 Task: Slide 1 - Science Fair Newsletter.
Action: Mouse moved to (27, 88)
Screenshot: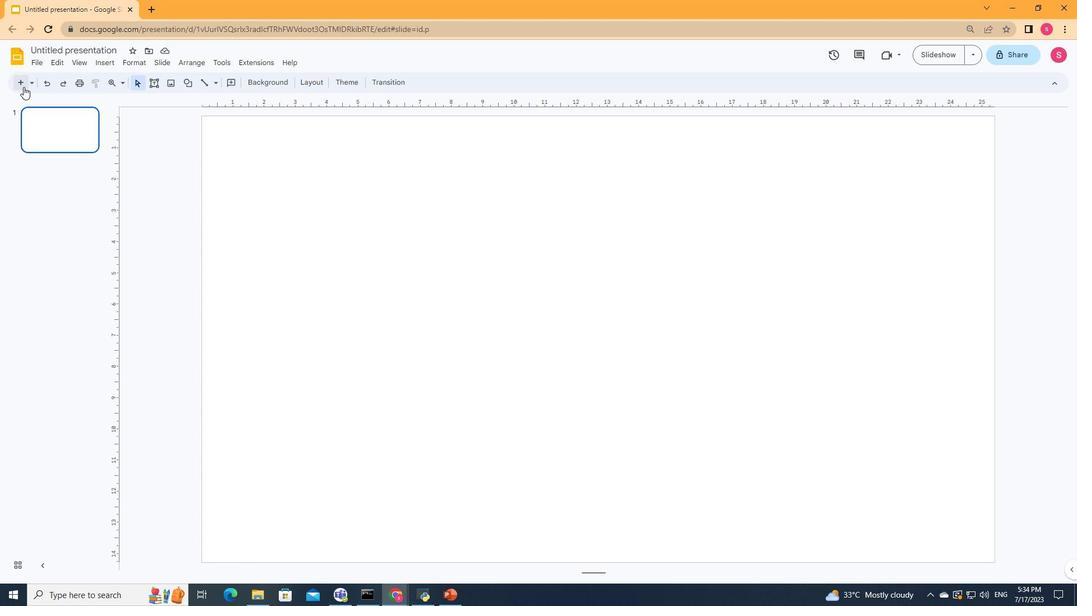 
Action: Mouse pressed left at (27, 88)
Screenshot: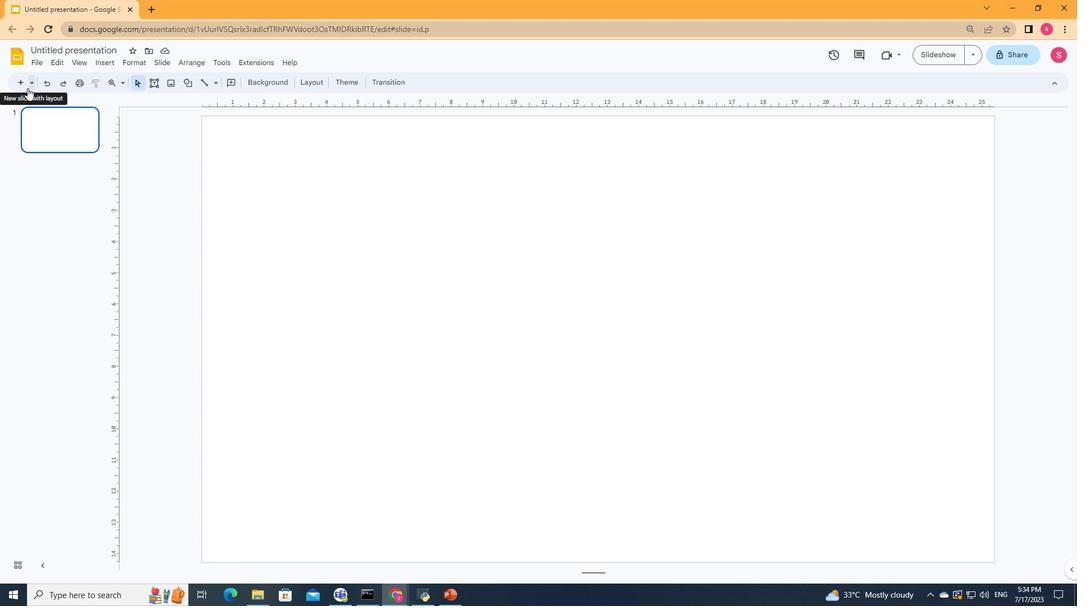 
Action: Mouse moved to (42, 116)
Screenshot: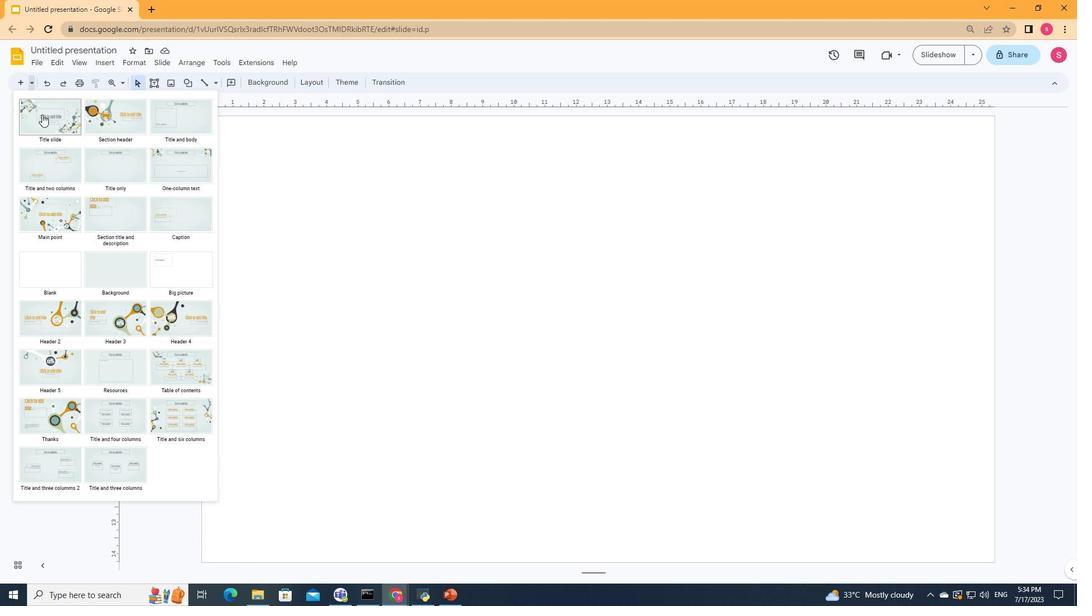 
Action: Mouse pressed left at (42, 116)
Screenshot: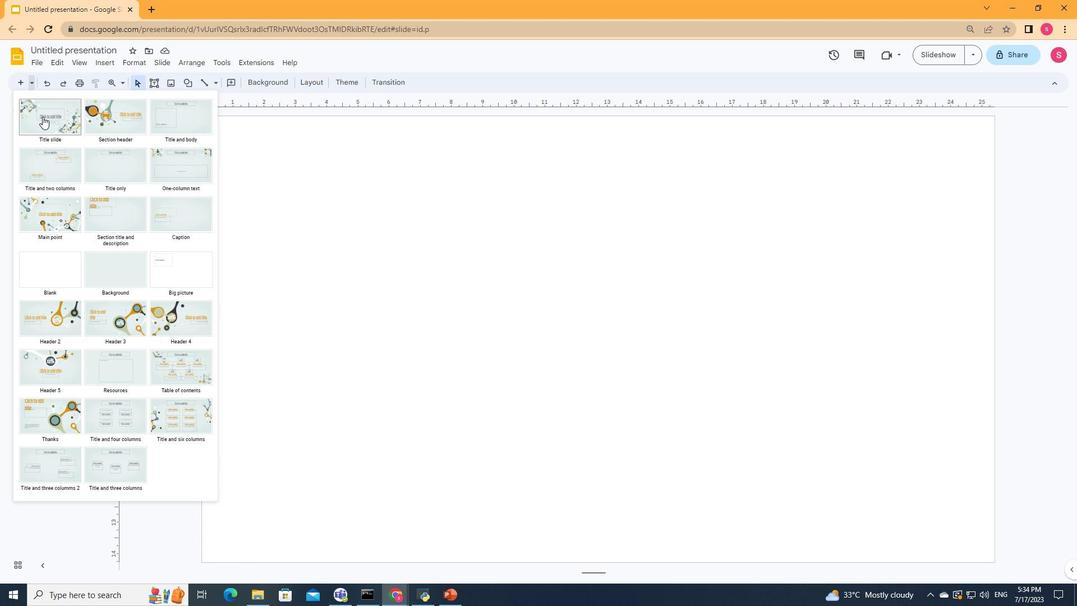 
Action: Mouse moved to (596, 348)
Screenshot: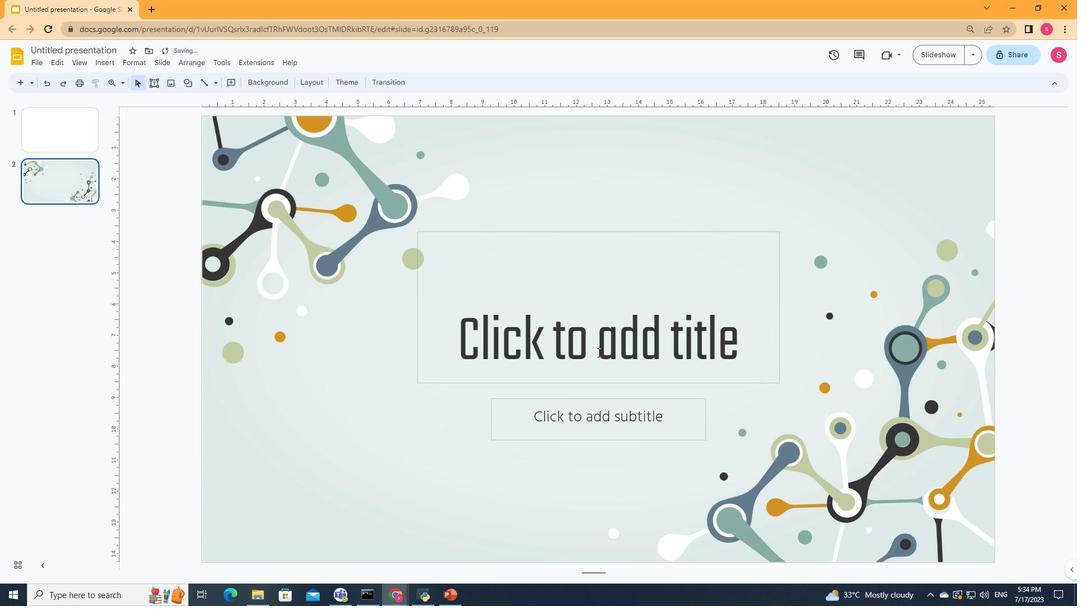 
Action: Mouse pressed left at (596, 348)
Screenshot: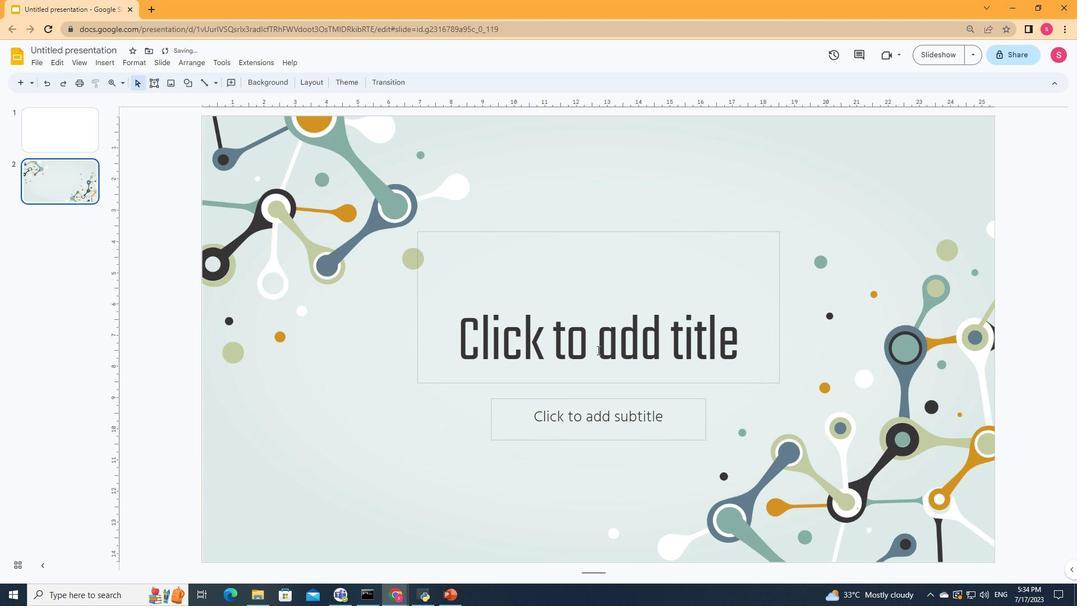 
Action: Mouse moved to (74, 122)
Screenshot: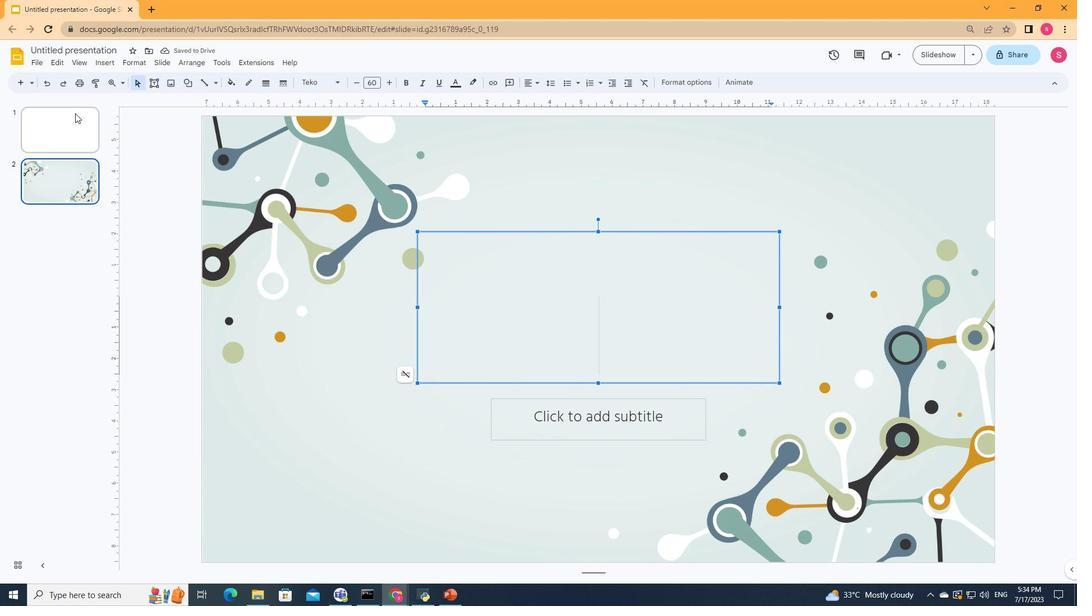 
Action: Mouse pressed left at (74, 122)
Screenshot: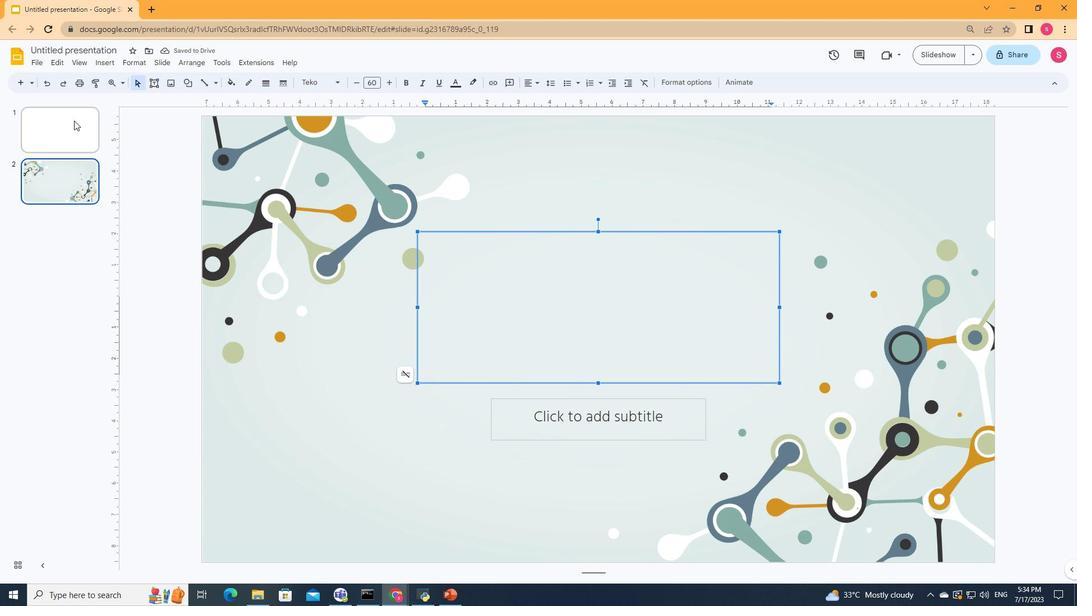 
Action: Key pressed <Key.delete>
Screenshot: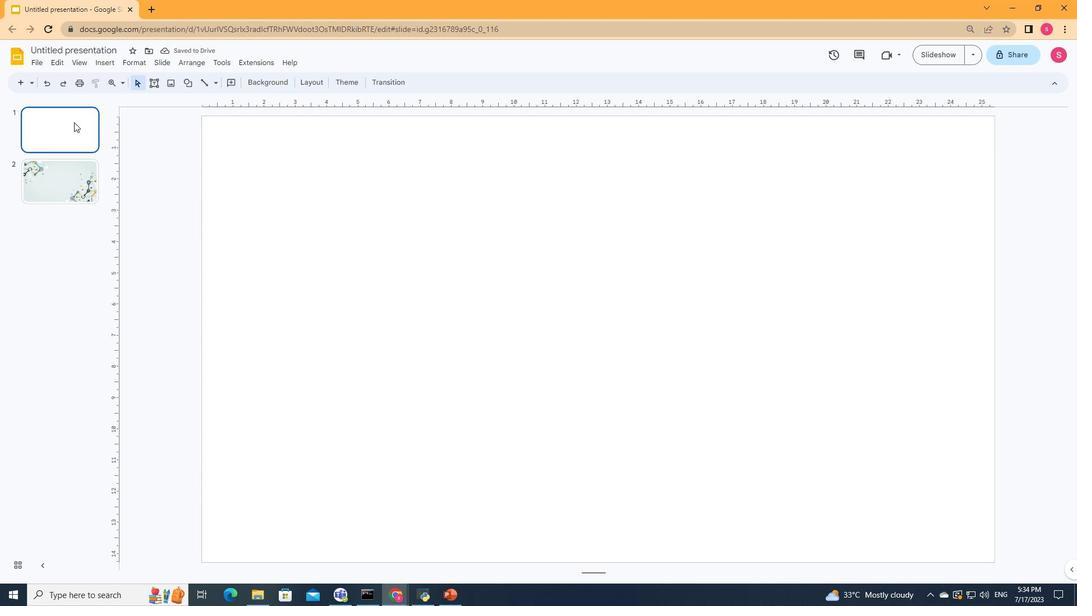 
Action: Mouse moved to (511, 278)
Screenshot: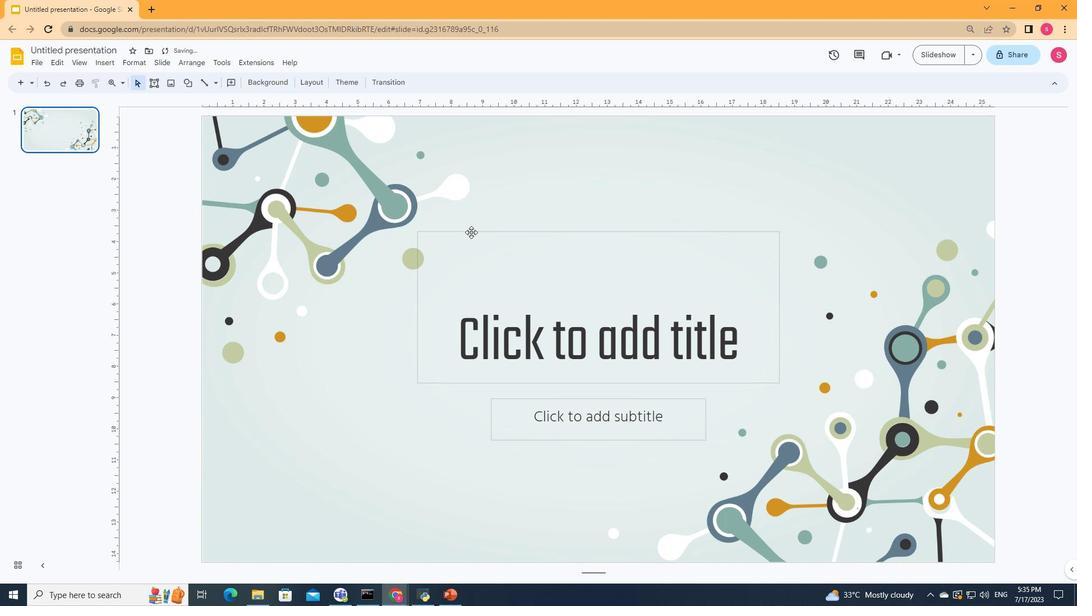
Action: Mouse pressed left at (511, 278)
Screenshot: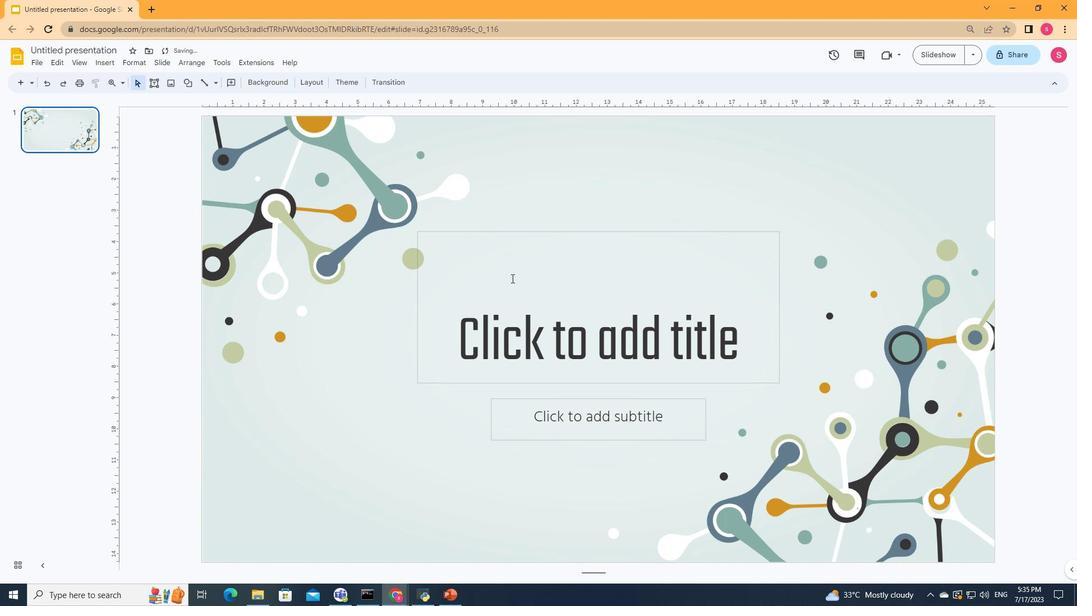 
Action: Key pressed <Key.shift><Key.shift><Key.shift>Sc<Key.backspace><Key.shift>CIENCE<Key.space>FAIR<Key.space>NEWSLETTER
Screenshot: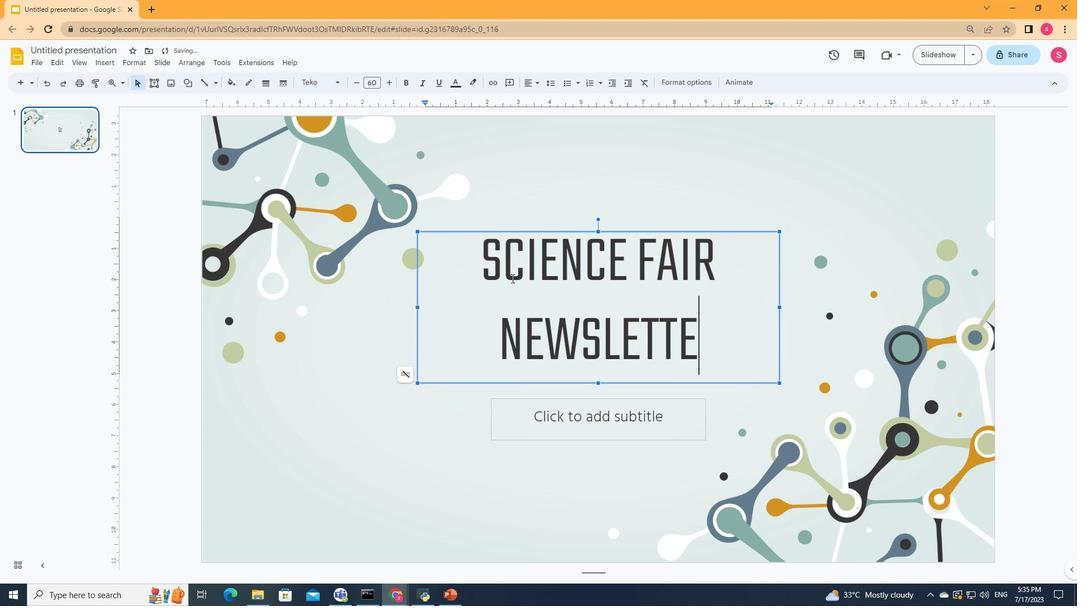
Action: Mouse moved to (622, 429)
Screenshot: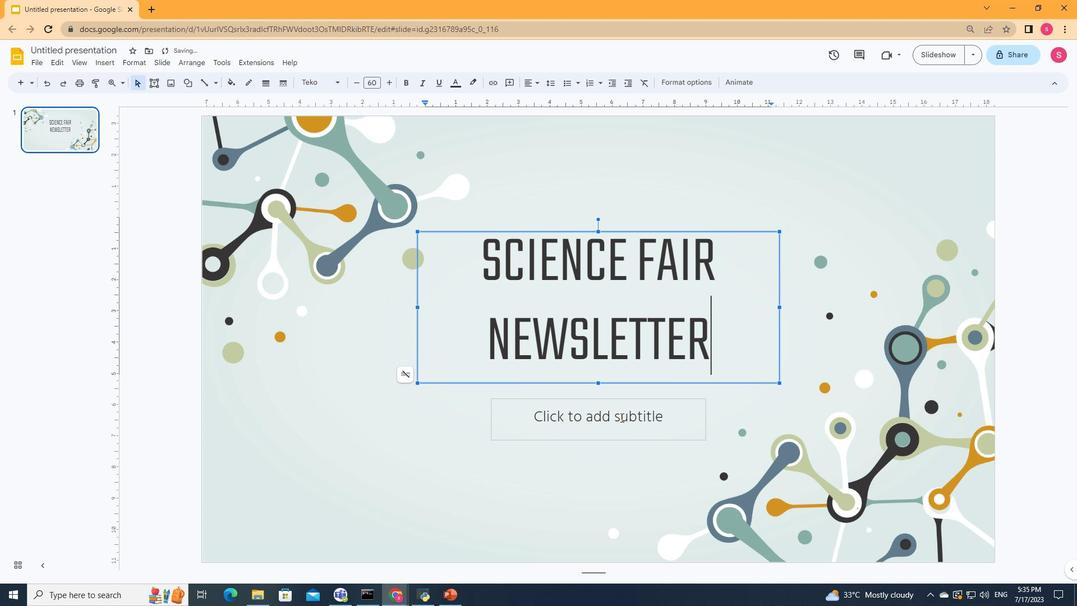 
Action: Mouse pressed left at (622, 429)
Screenshot: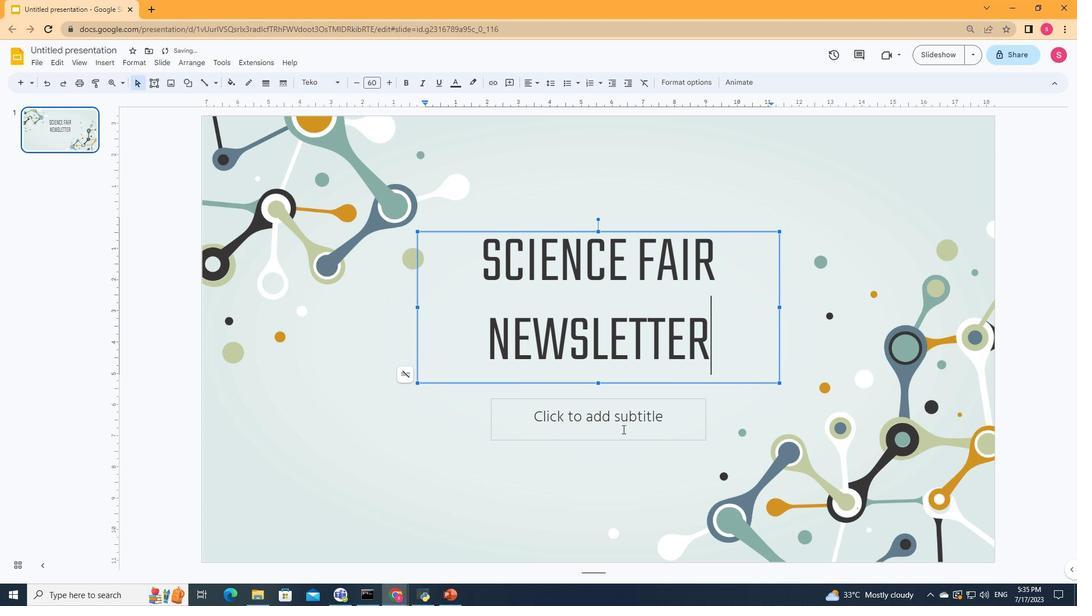 
Action: Key pressed <Key.shift><Key.shift><Key.shift><Key.shift><Key.shift><Key.shift>Here<Key.space>is<Key.space>where<Key.space>your<Key.space>presentation<Key.space>begins
Screenshot: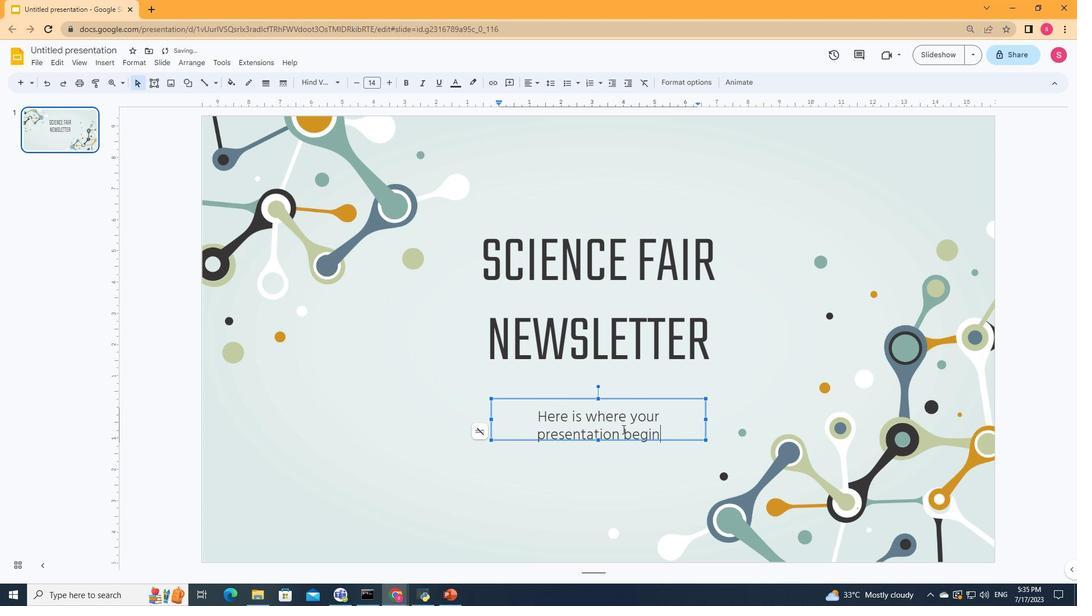 
Action: Mouse moved to (786, 408)
Screenshot: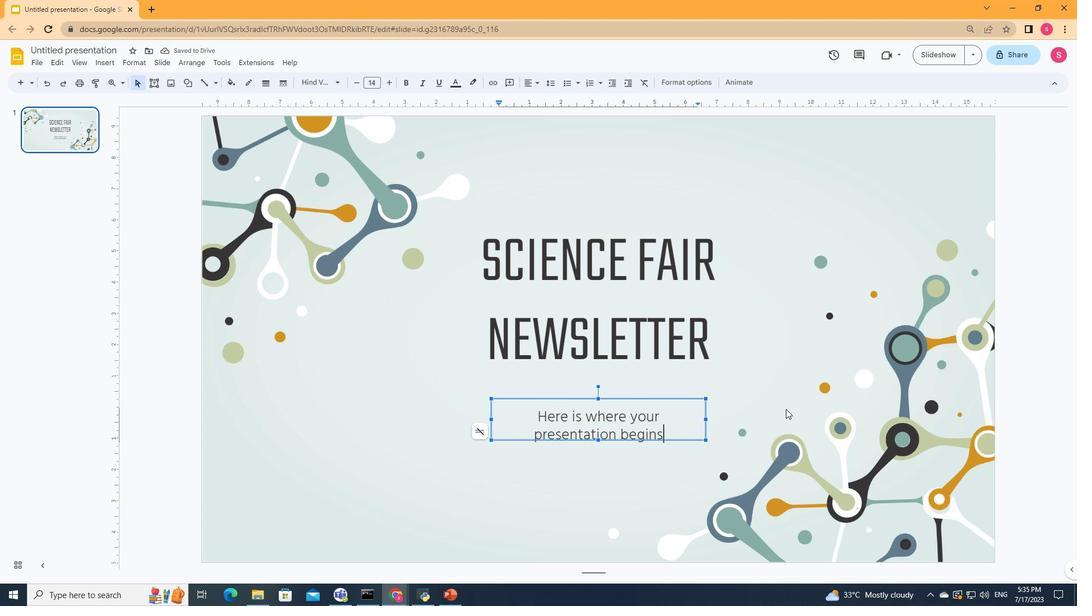 
Action: Mouse pressed left at (786, 408)
Screenshot: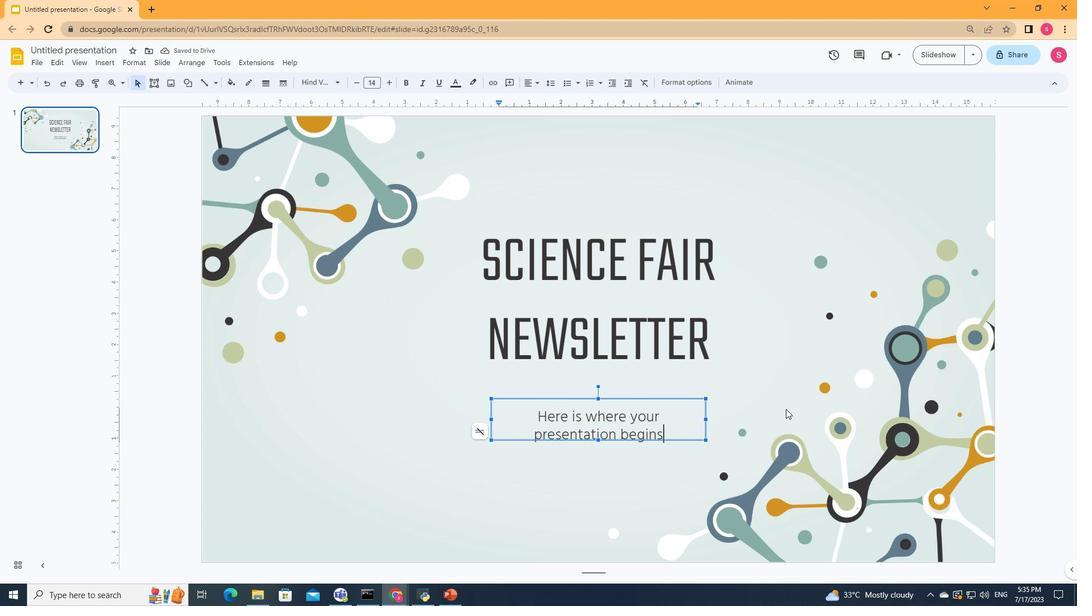 
Action: Mouse moved to (394, 76)
Screenshot: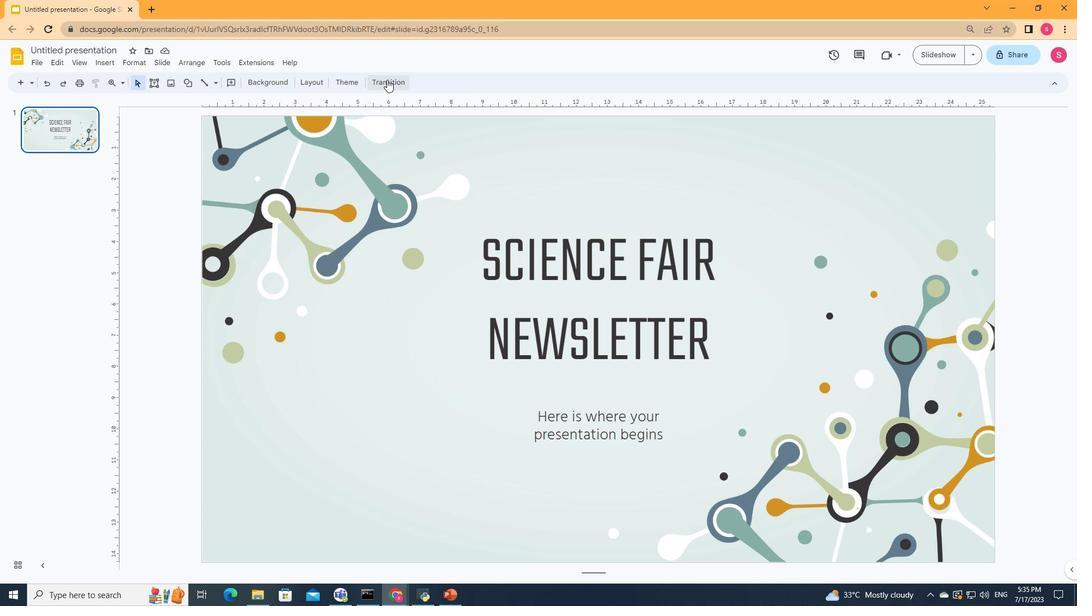 
Action: Mouse pressed left at (394, 76)
Screenshot: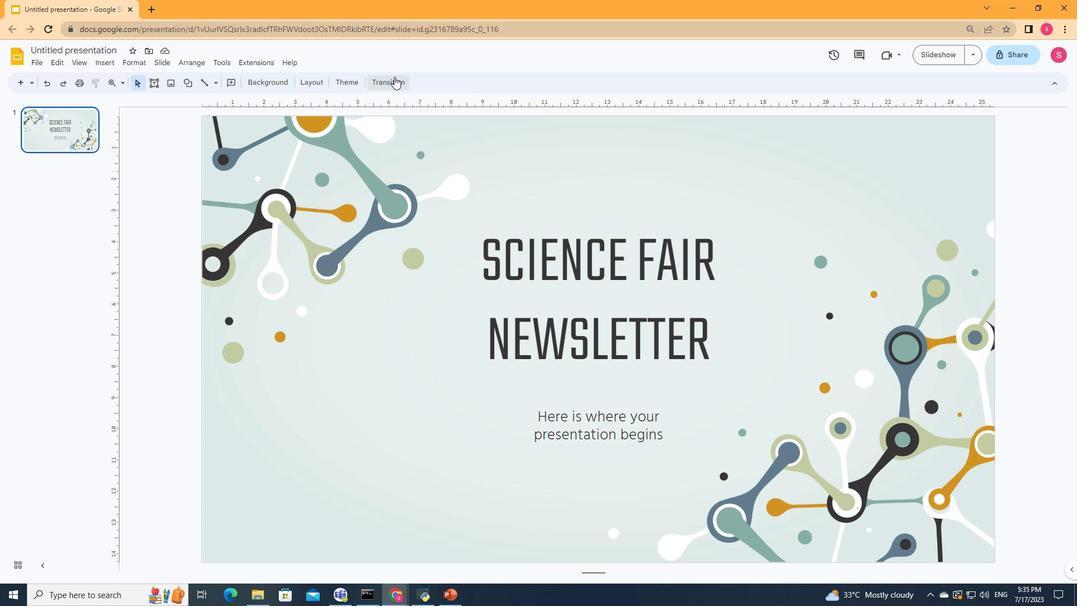 
Action: Mouse moved to (1043, 183)
Screenshot: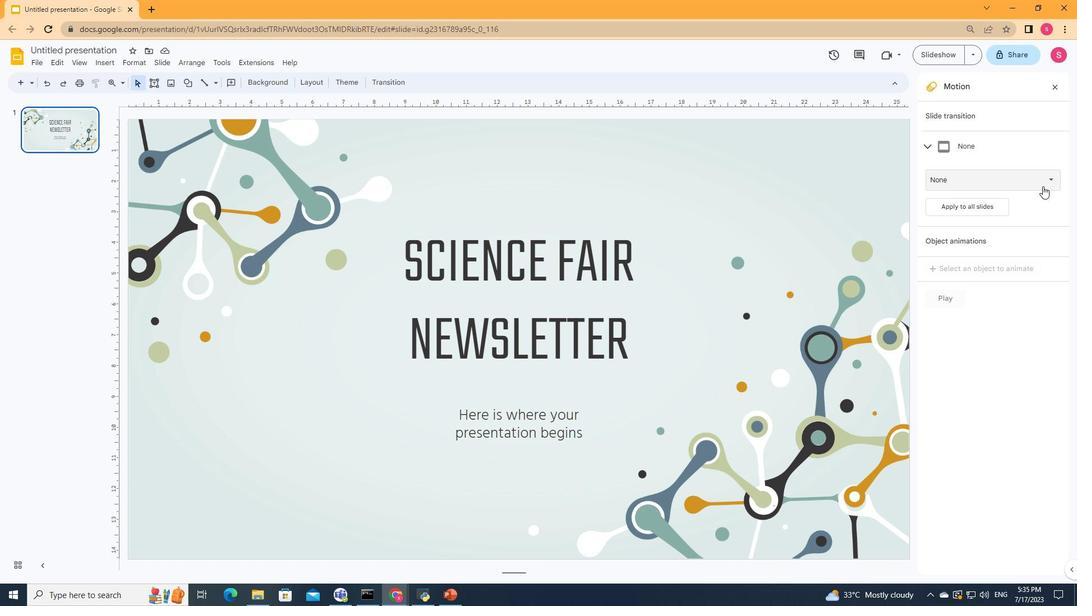 
Action: Mouse pressed left at (1043, 183)
Screenshot: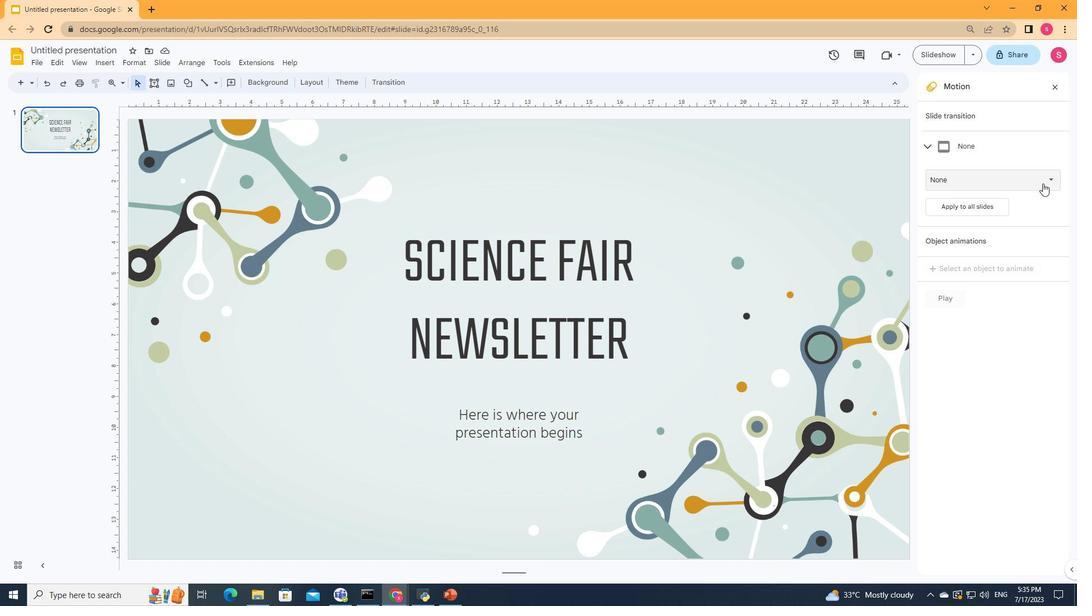 
Action: Mouse moved to (960, 286)
Screenshot: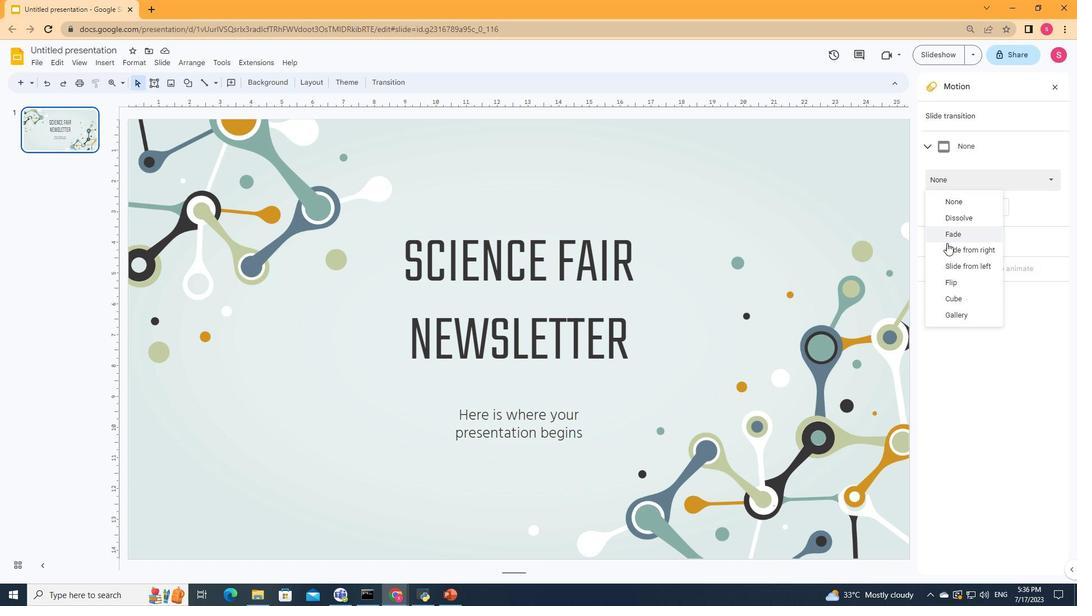 
Action: Mouse pressed left at (960, 286)
Screenshot: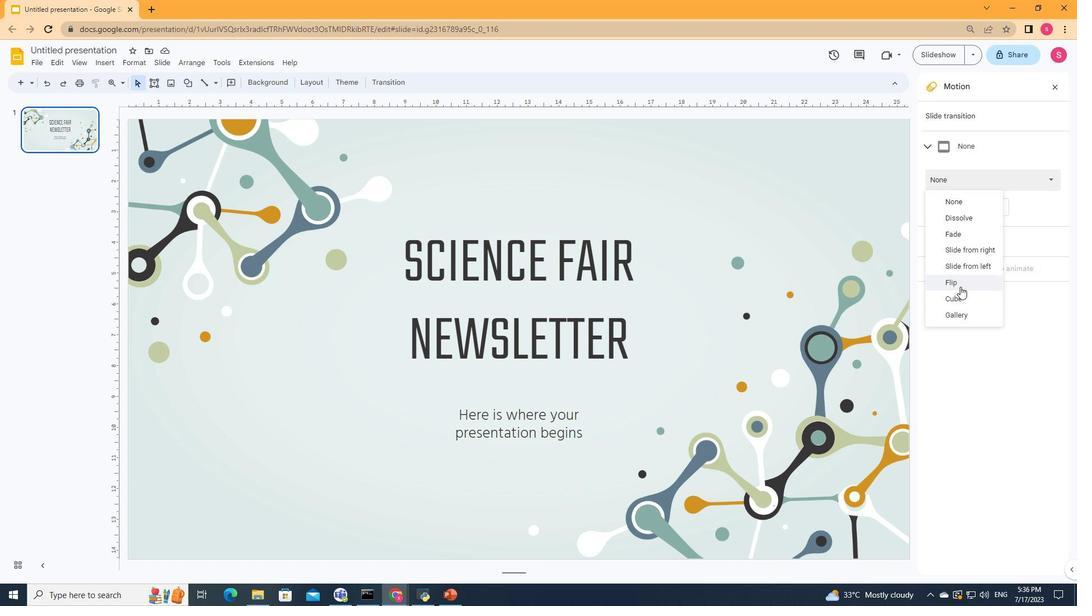 
Action: Mouse moved to (1043, 202)
Screenshot: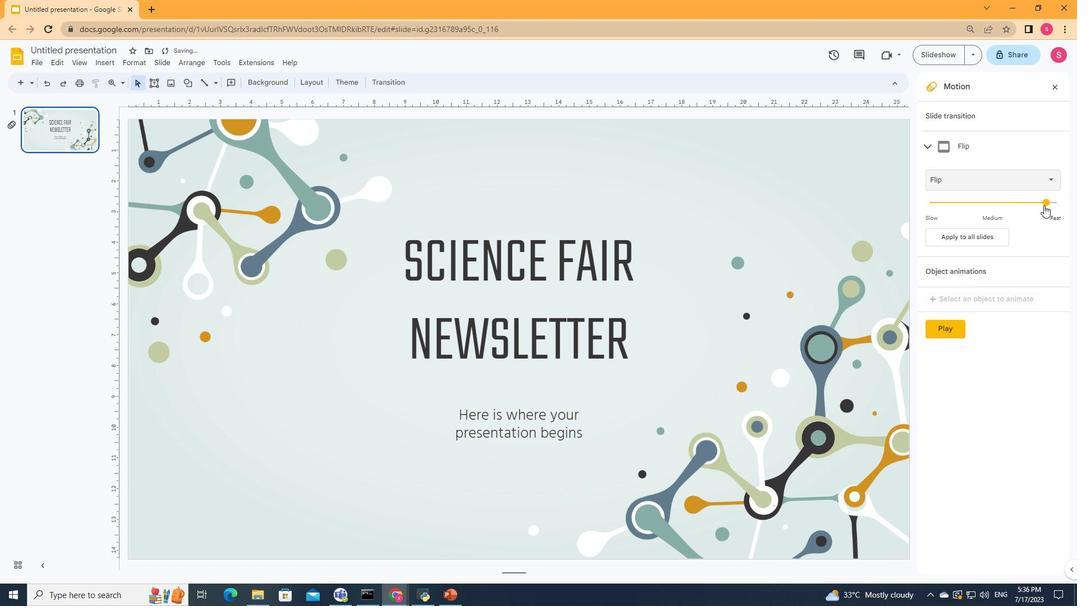 
Action: Mouse pressed left at (1043, 202)
Screenshot: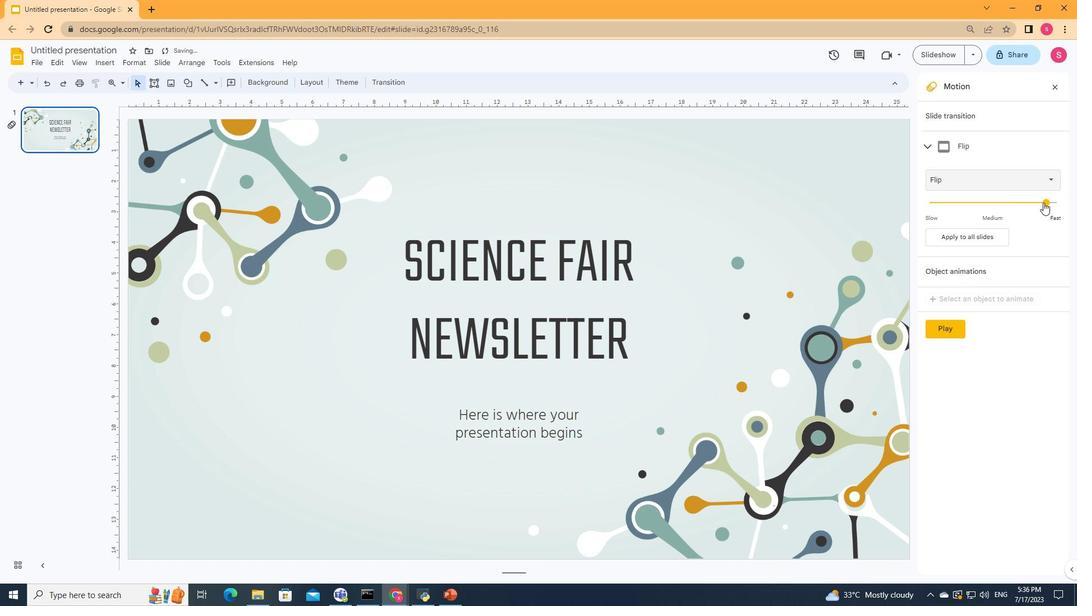 
Action: Mouse moved to (947, 327)
Screenshot: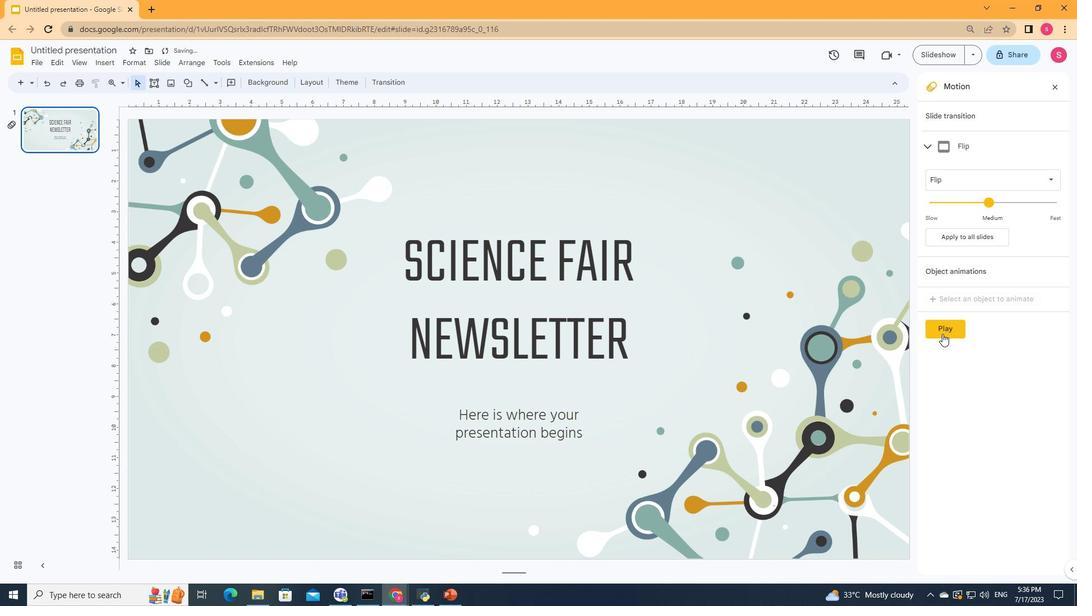 
Action: Mouse pressed left at (947, 327)
Screenshot: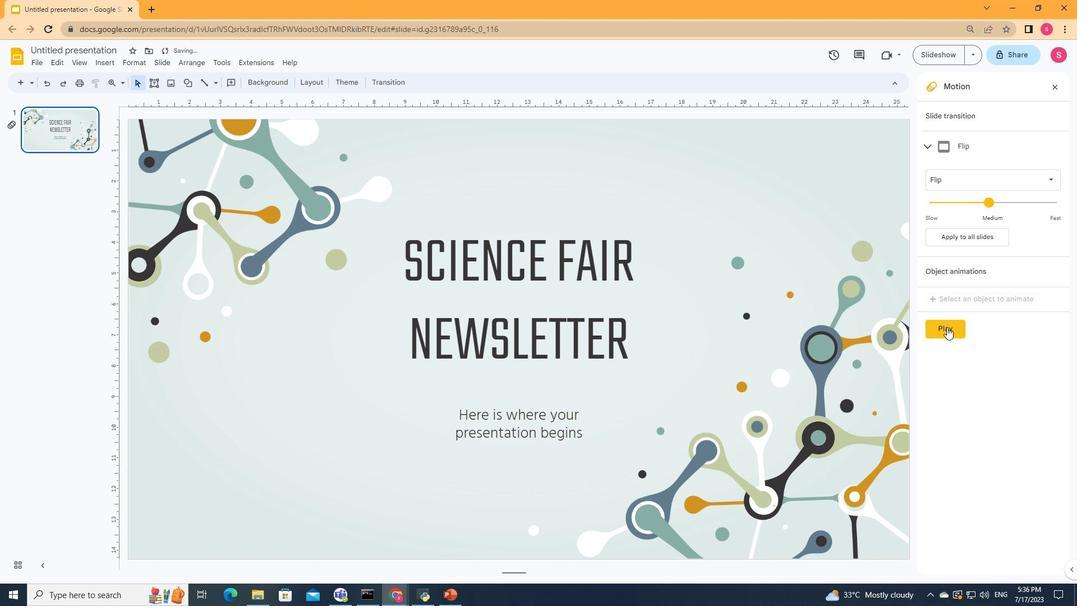 
Action: Mouse moved to (550, 297)
Screenshot: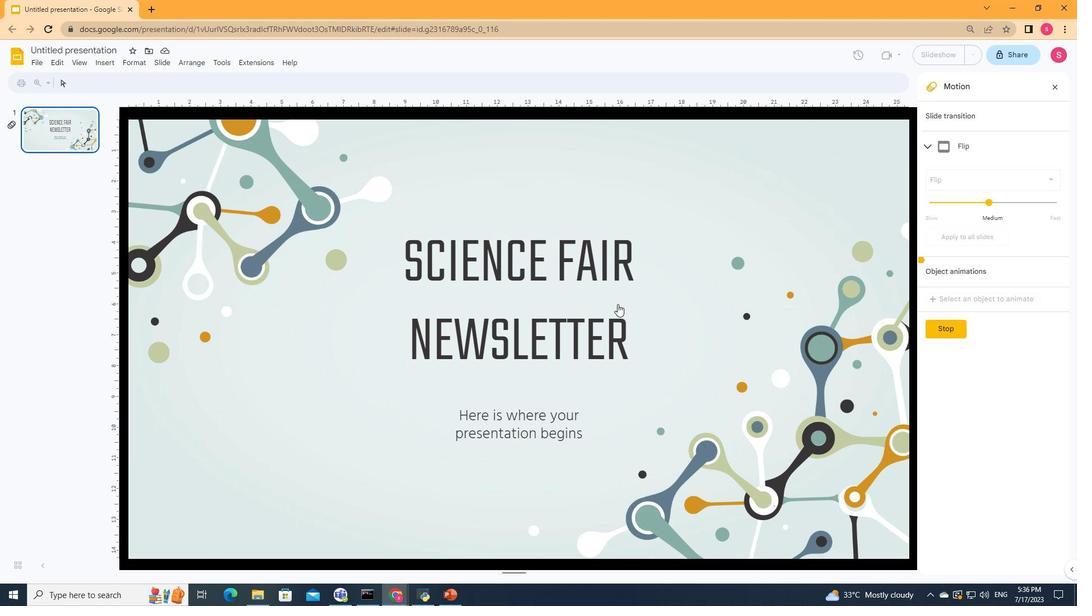 
Action: Mouse pressed left at (550, 297)
Screenshot: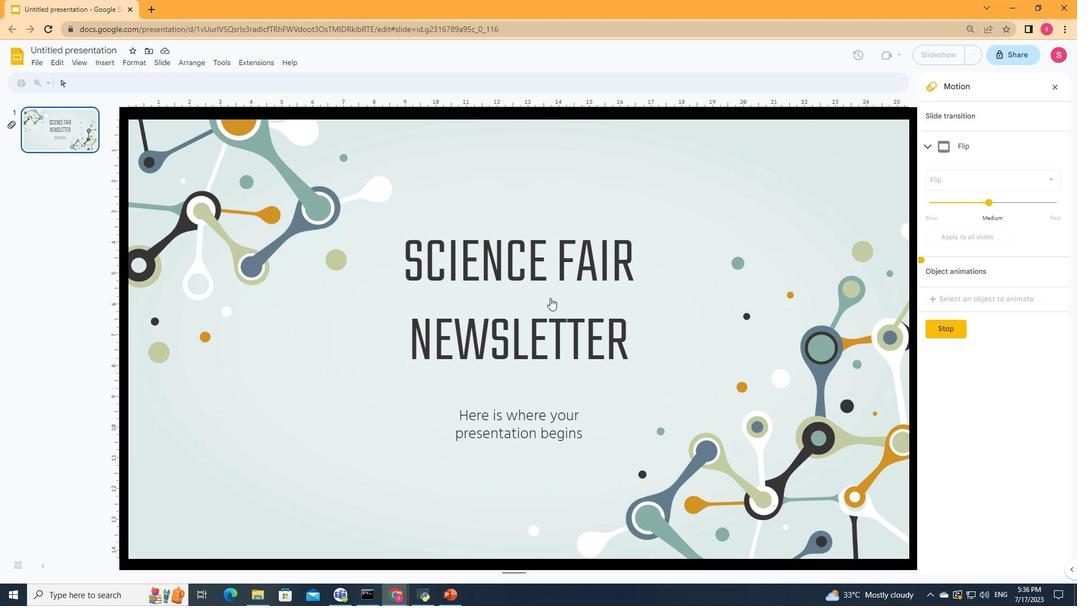 
Action: Mouse pressed left at (550, 297)
Screenshot: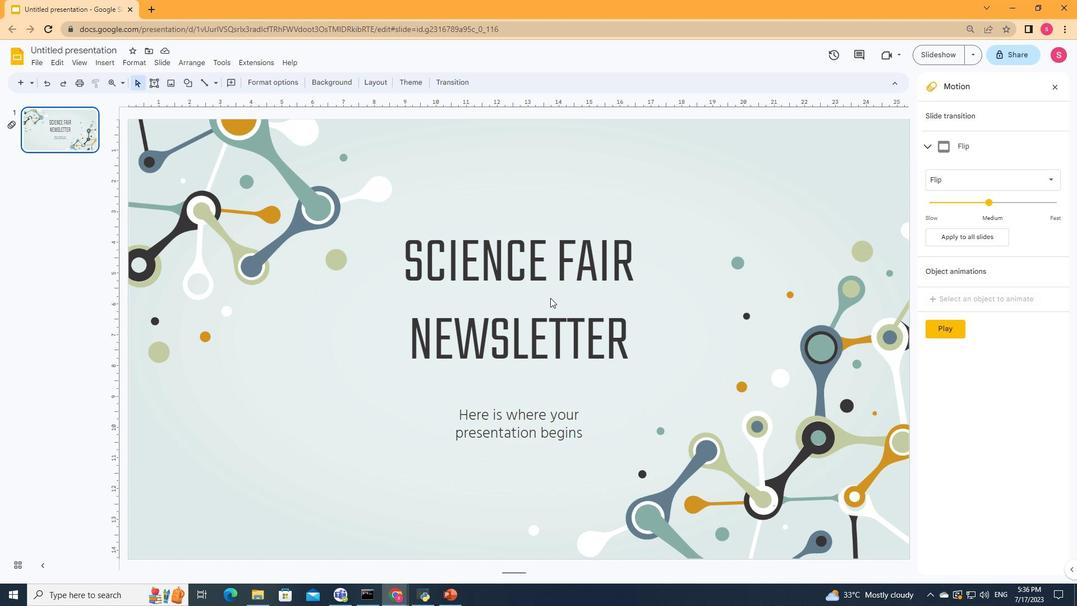 
Action: Mouse moved to (937, 202)
Screenshot: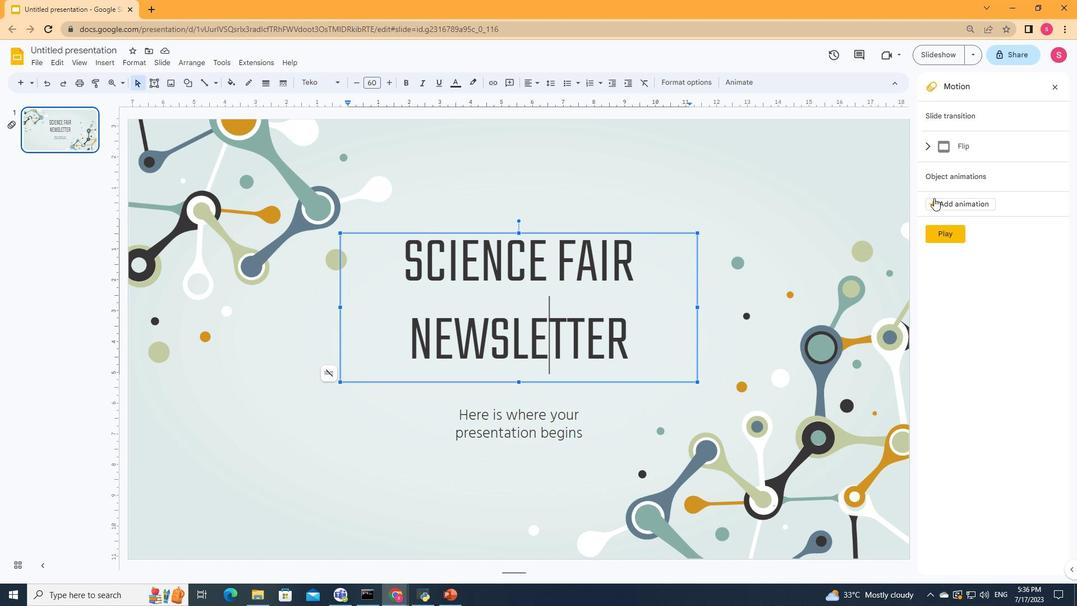 
Action: Mouse pressed left at (937, 202)
Screenshot: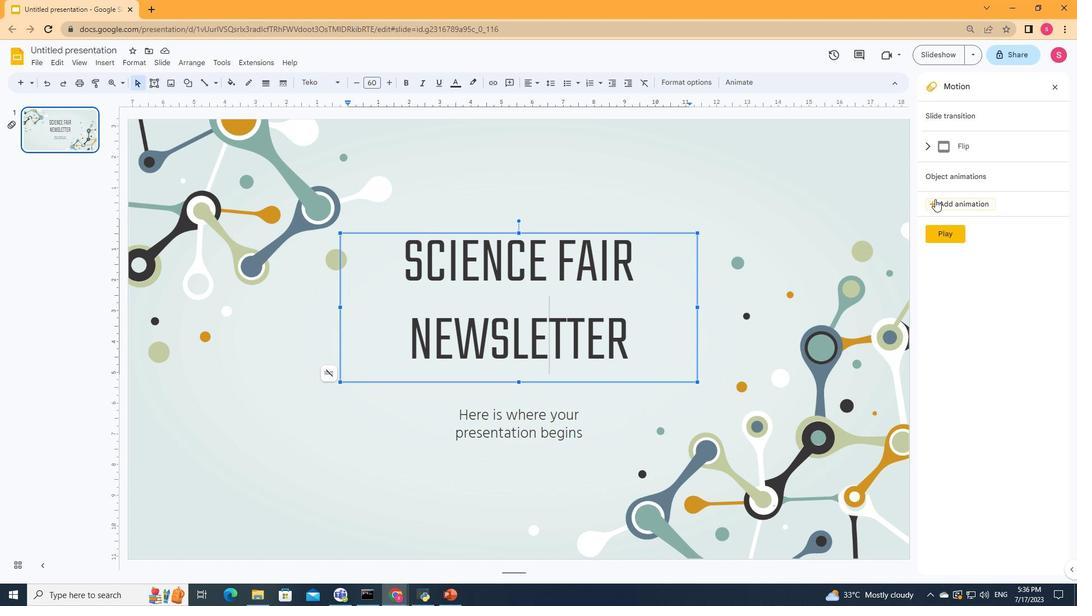 
Action: Mouse moved to (938, 239)
Screenshot: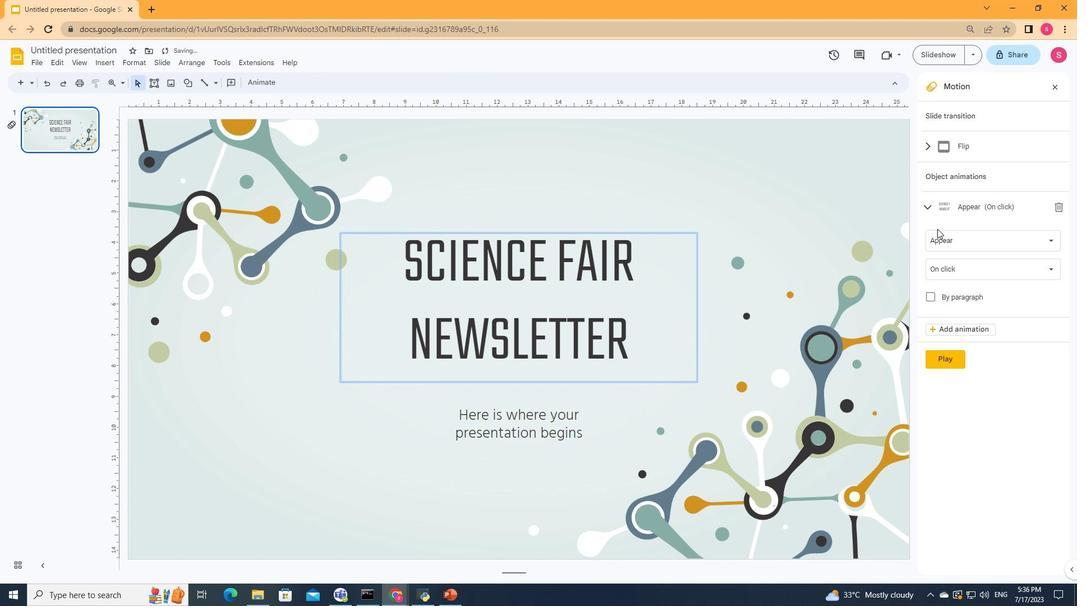
Action: Mouse pressed left at (938, 239)
Screenshot: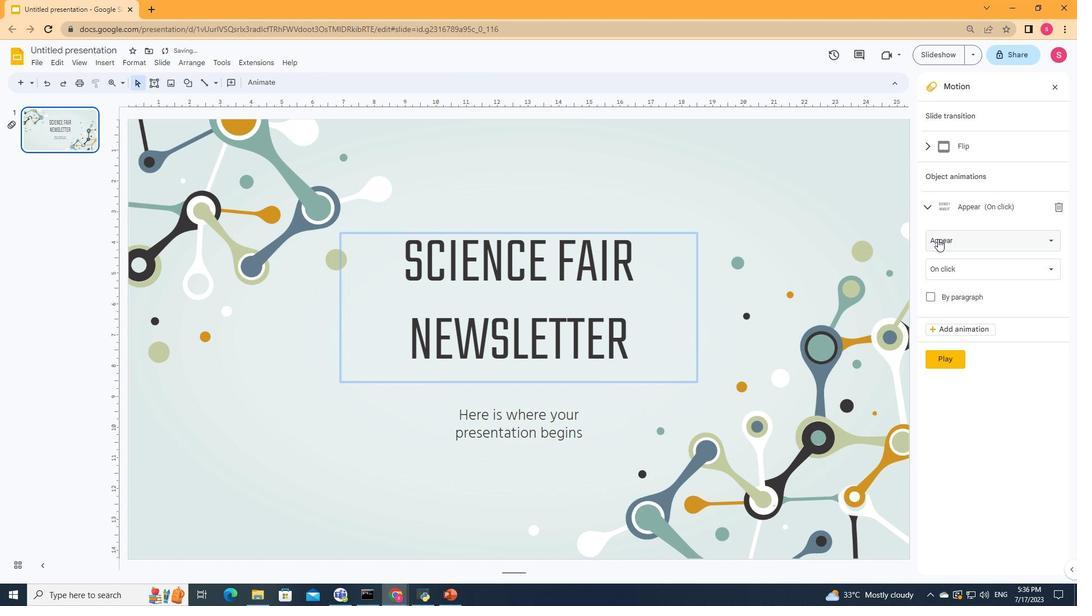 
Action: Mouse moved to (967, 458)
Screenshot: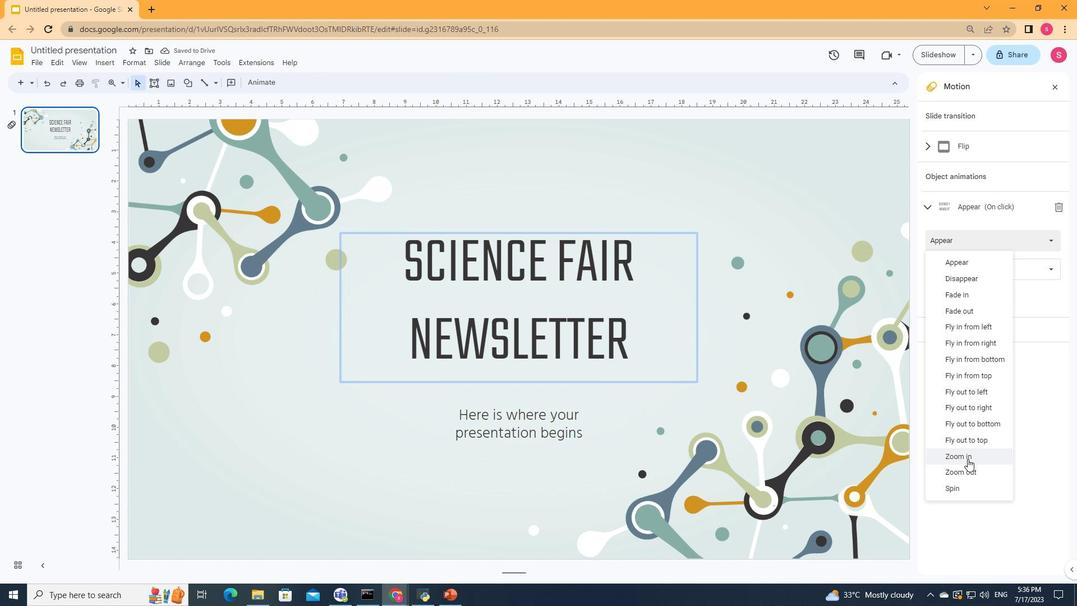 
Action: Mouse pressed left at (967, 458)
Screenshot: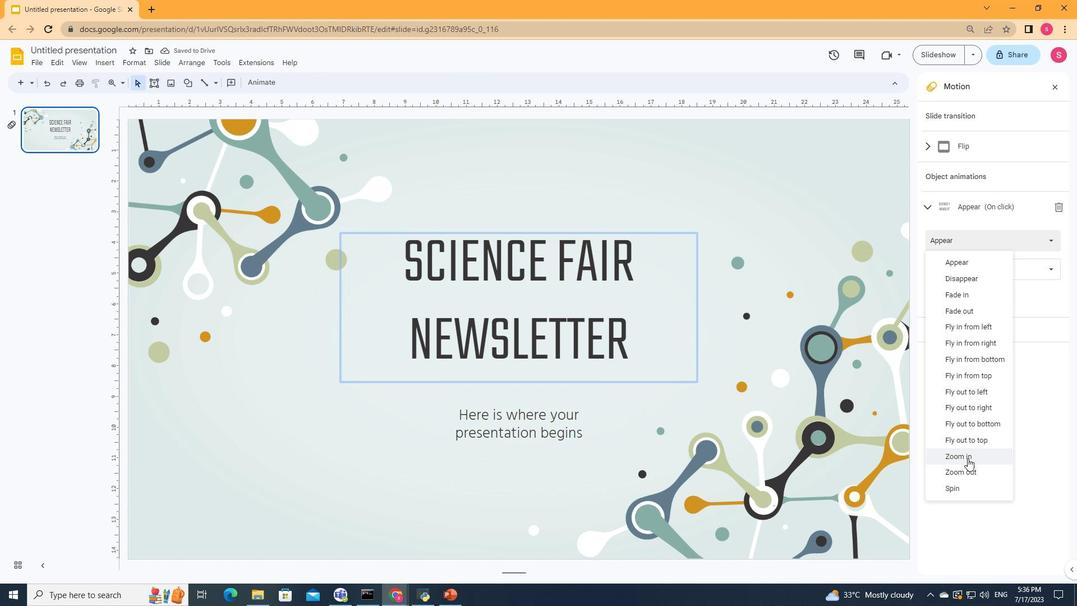 
Action: Mouse moved to (964, 273)
Screenshot: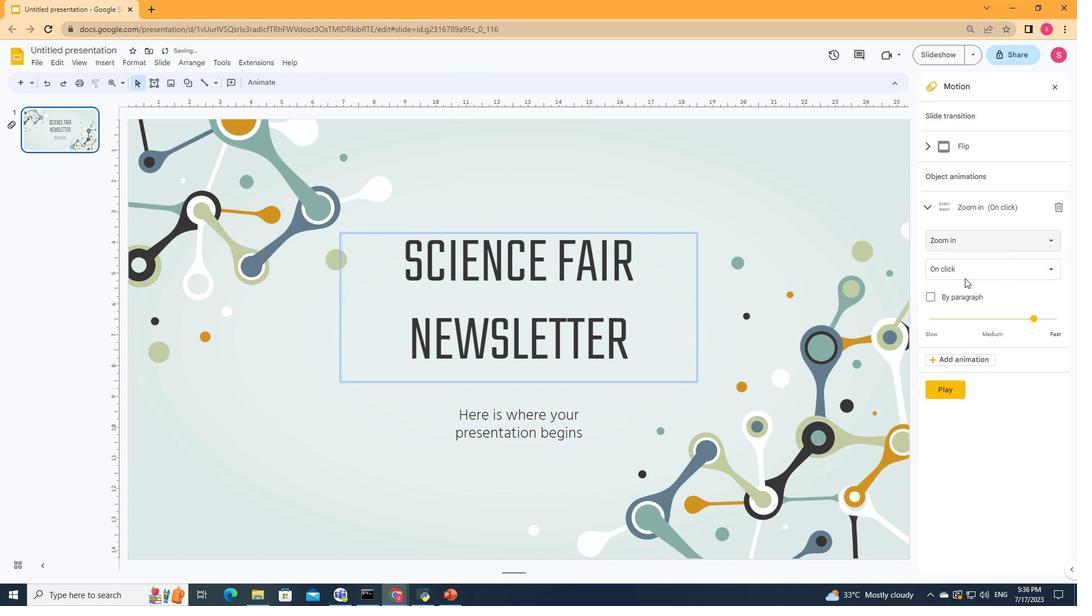 
Action: Mouse pressed left at (964, 273)
Screenshot: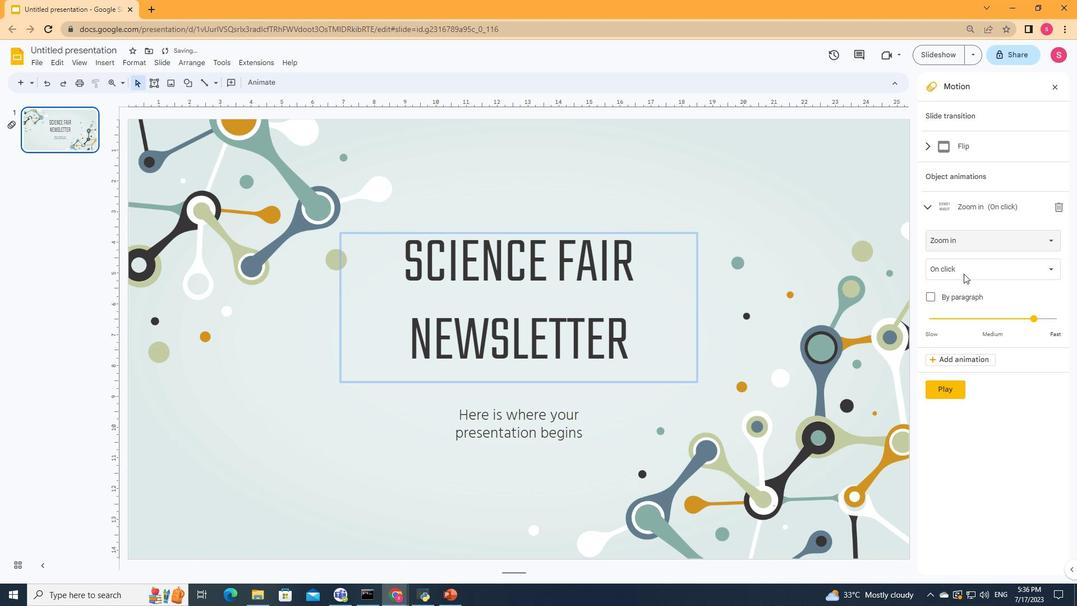 
Action: Mouse moved to (957, 325)
Screenshot: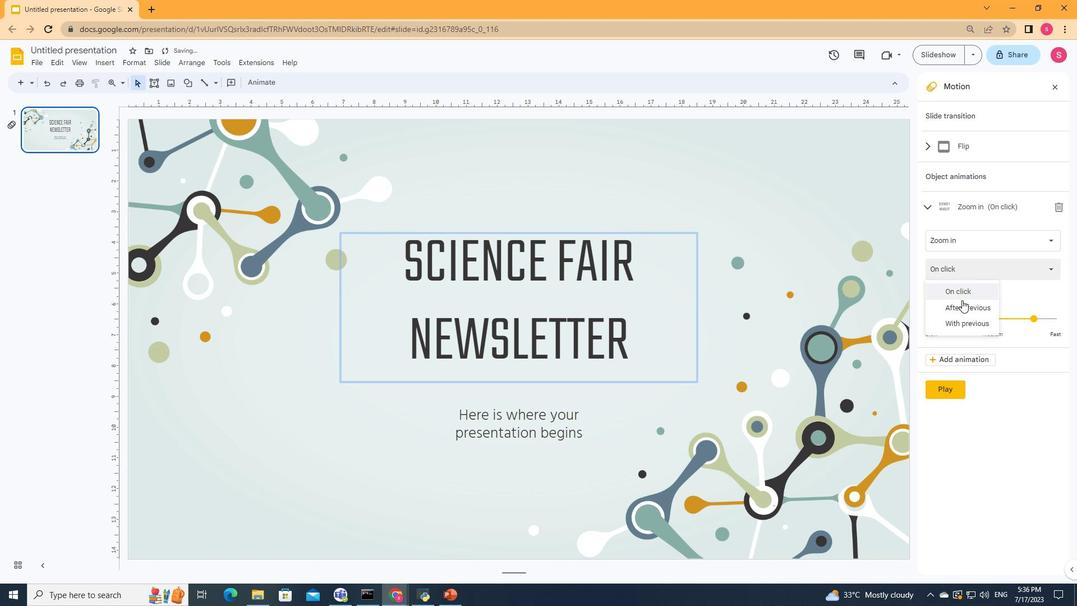 
Action: Mouse pressed left at (957, 325)
Screenshot: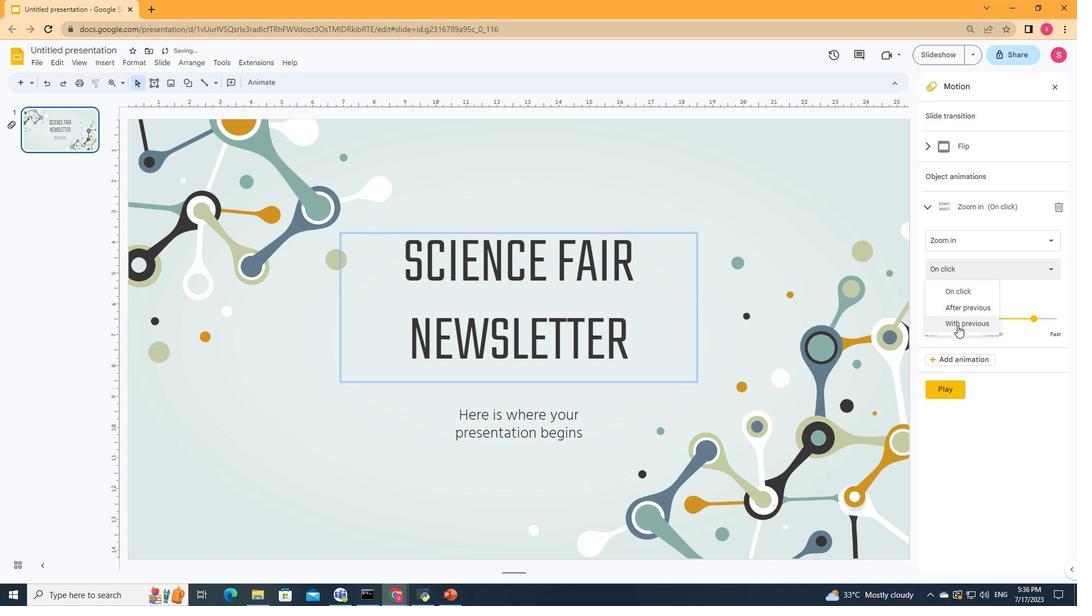 
Action: Mouse moved to (1035, 317)
Screenshot: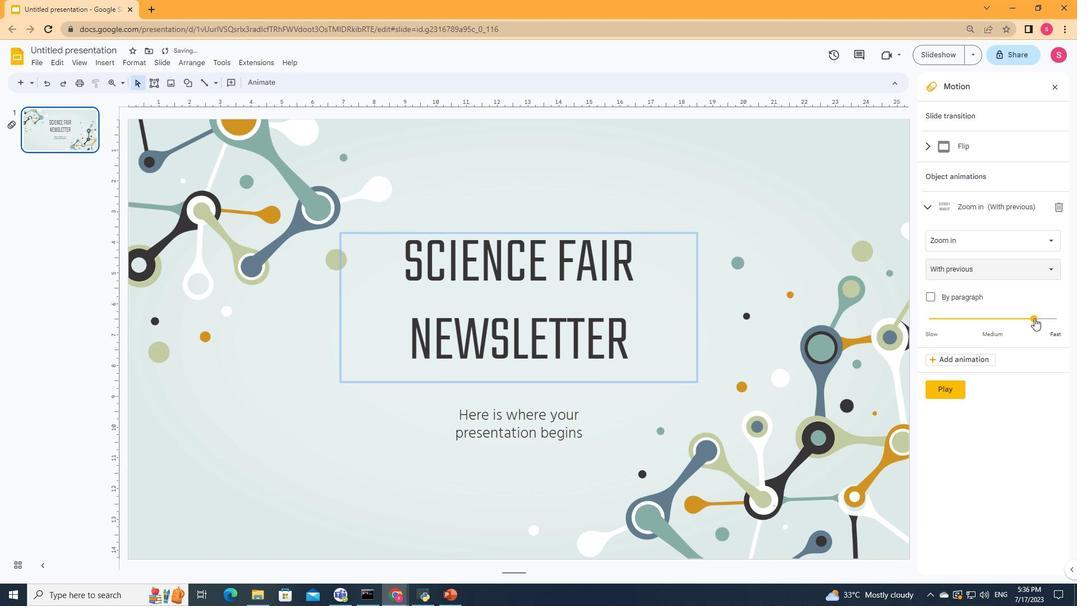 
Action: Mouse pressed left at (1035, 317)
Screenshot: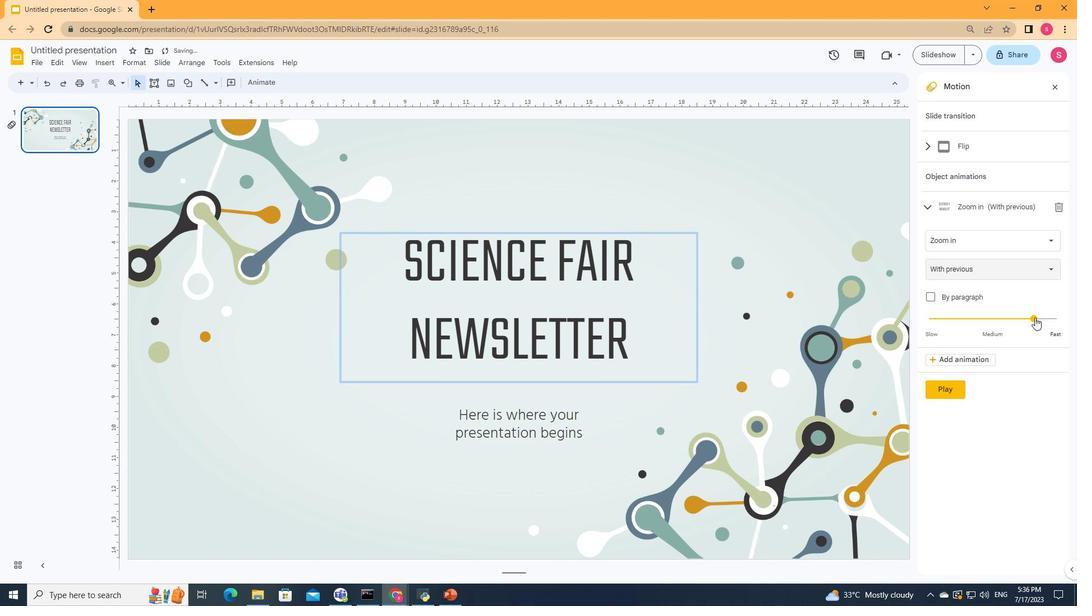 
Action: Mouse moved to (948, 390)
Screenshot: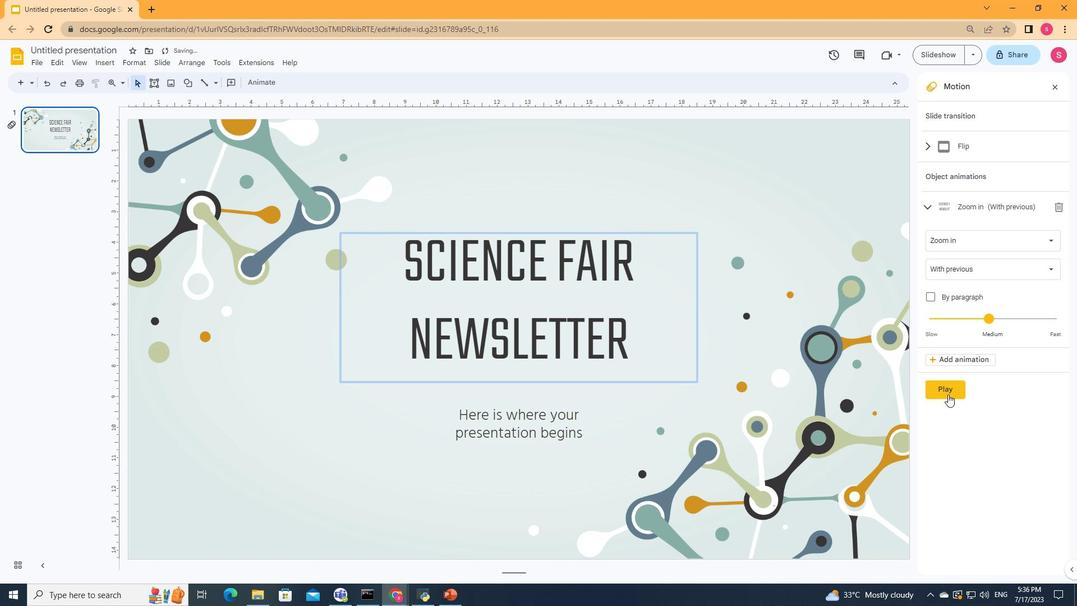 
Action: Mouse pressed left at (948, 390)
Screenshot: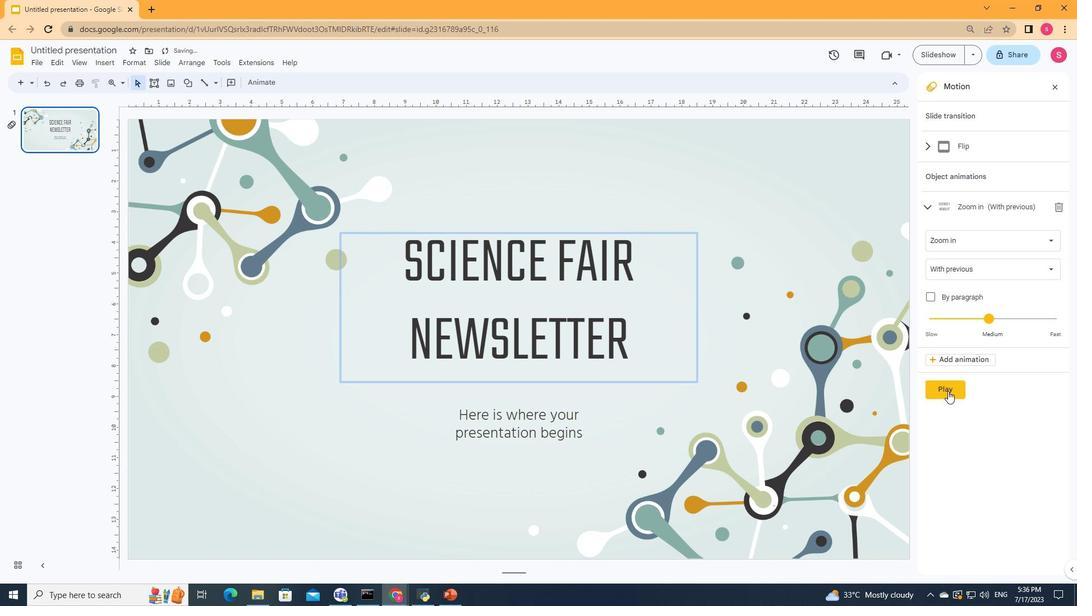 
Action: Mouse moved to (530, 425)
Screenshot: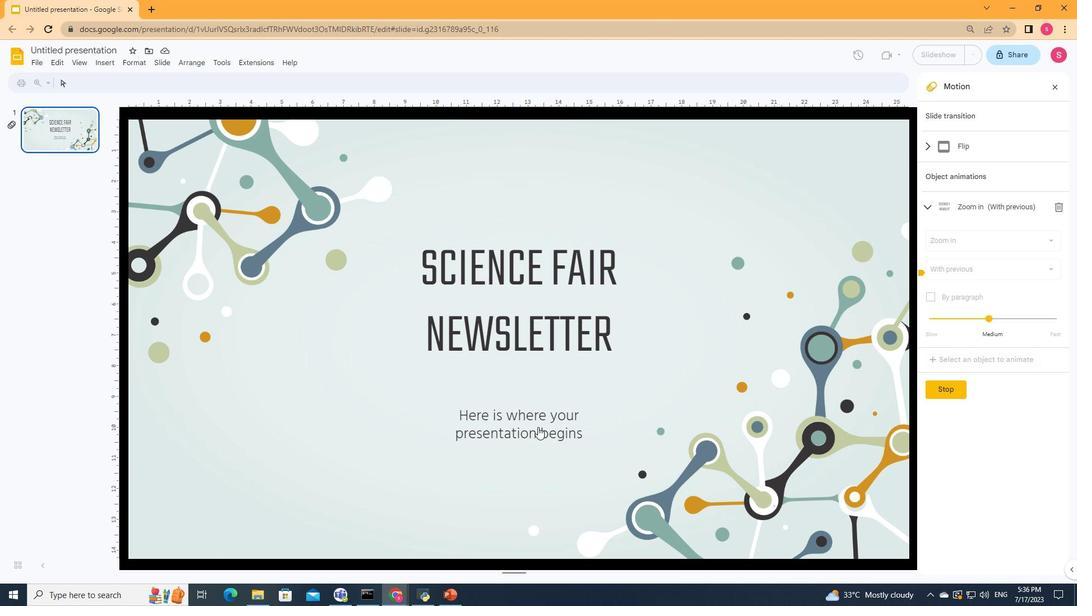 
Action: Mouse pressed left at (530, 425)
Screenshot: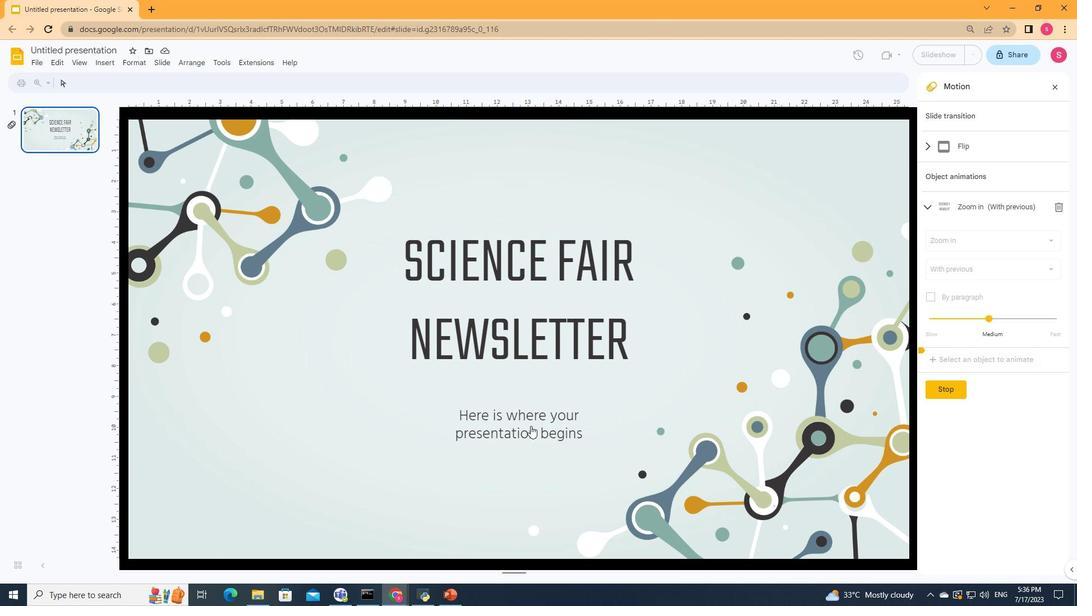 
Action: Mouse moved to (533, 429)
Screenshot: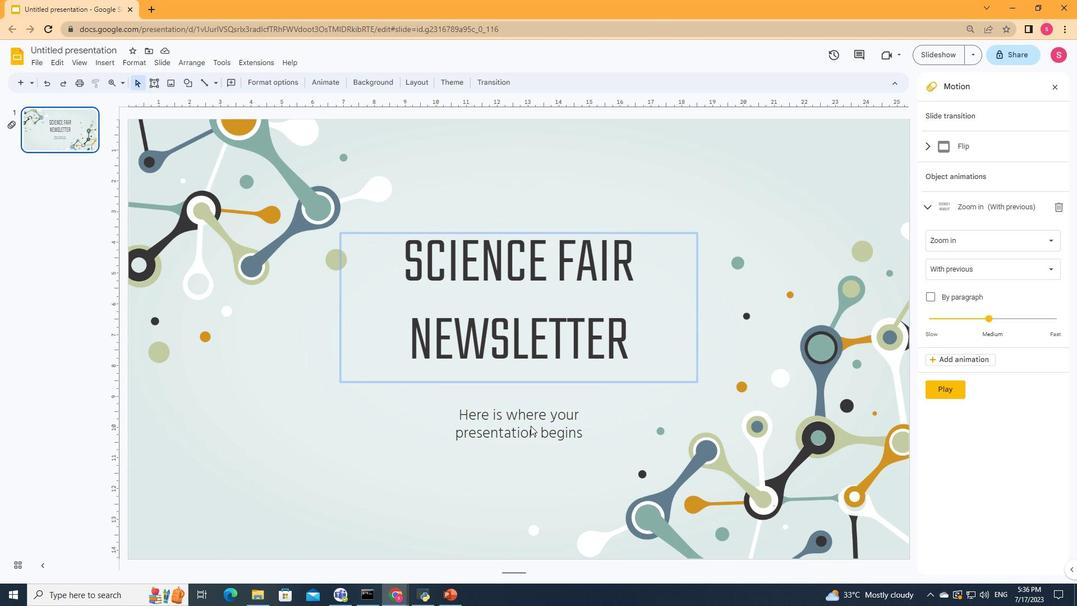 
Action: Mouse pressed left at (533, 429)
Screenshot: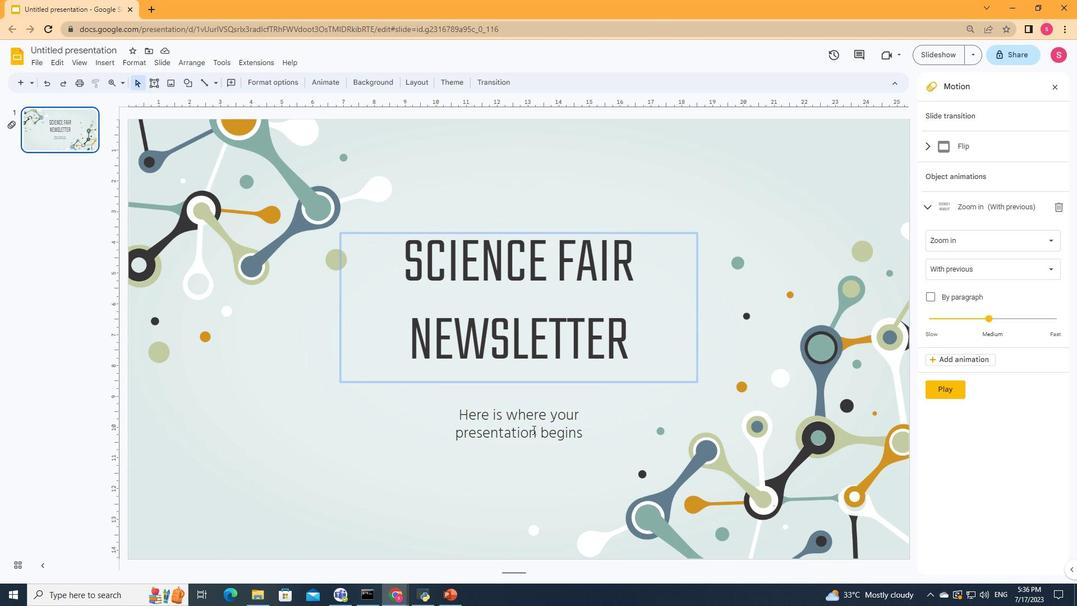 
Action: Mouse moved to (930, 230)
Screenshot: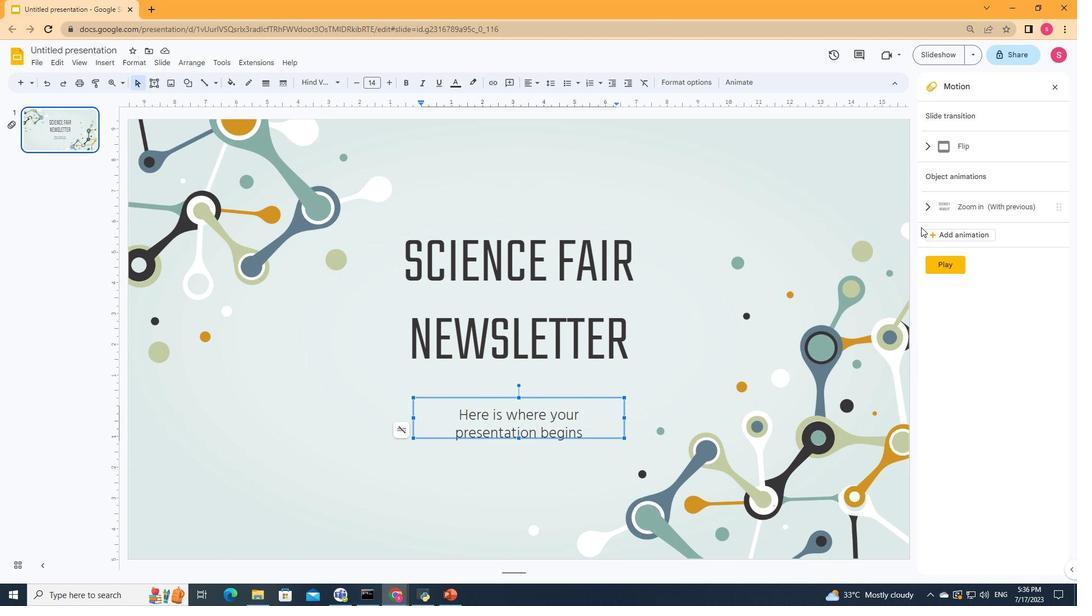 
Action: Mouse pressed left at (930, 230)
Screenshot: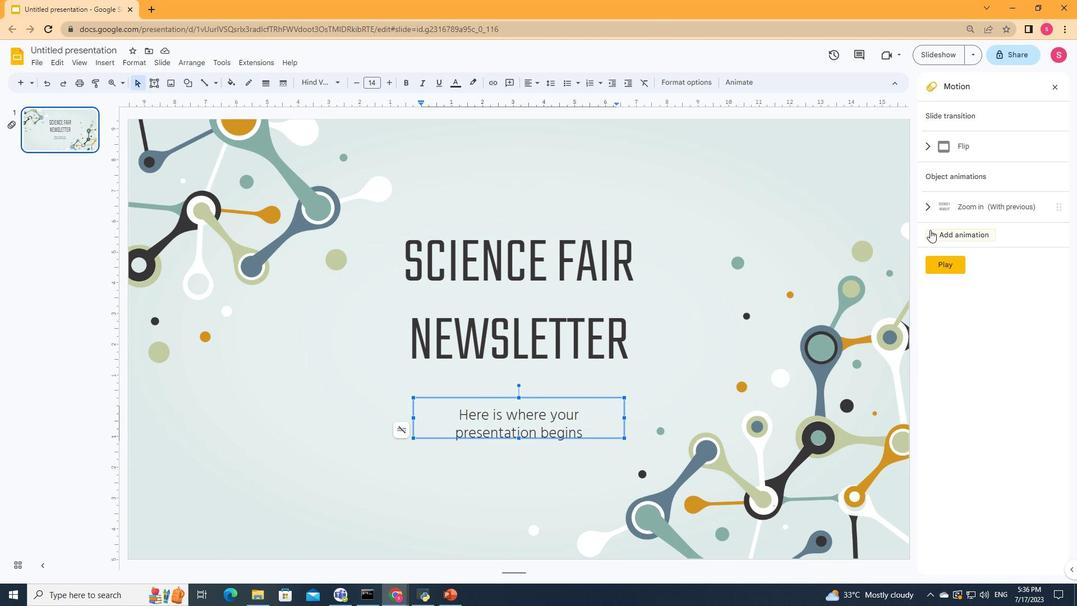 
Action: Mouse moved to (939, 272)
Screenshot: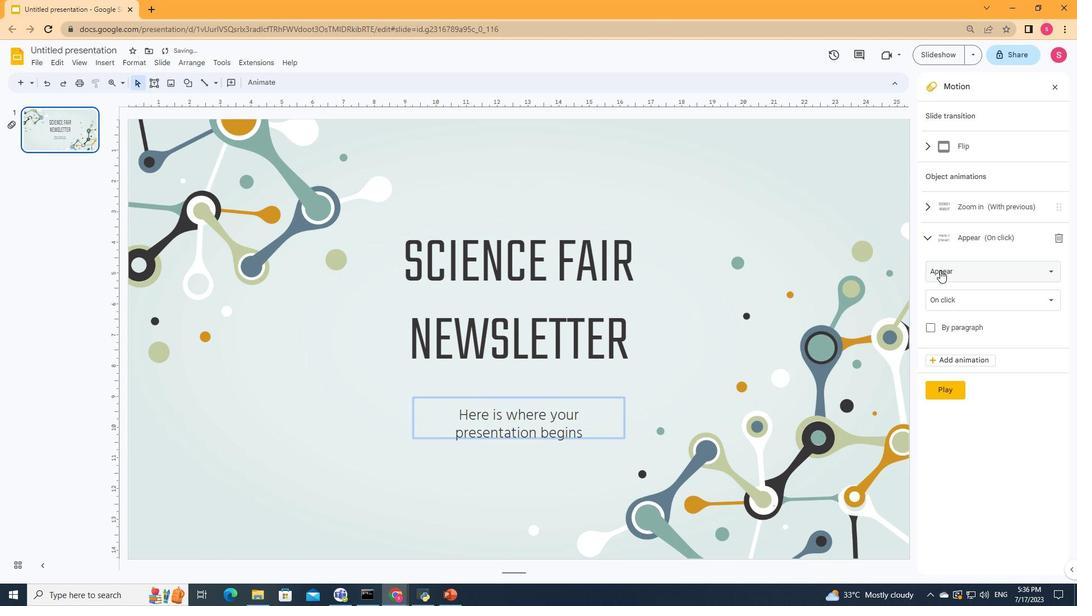 
Action: Mouse pressed left at (939, 272)
Screenshot: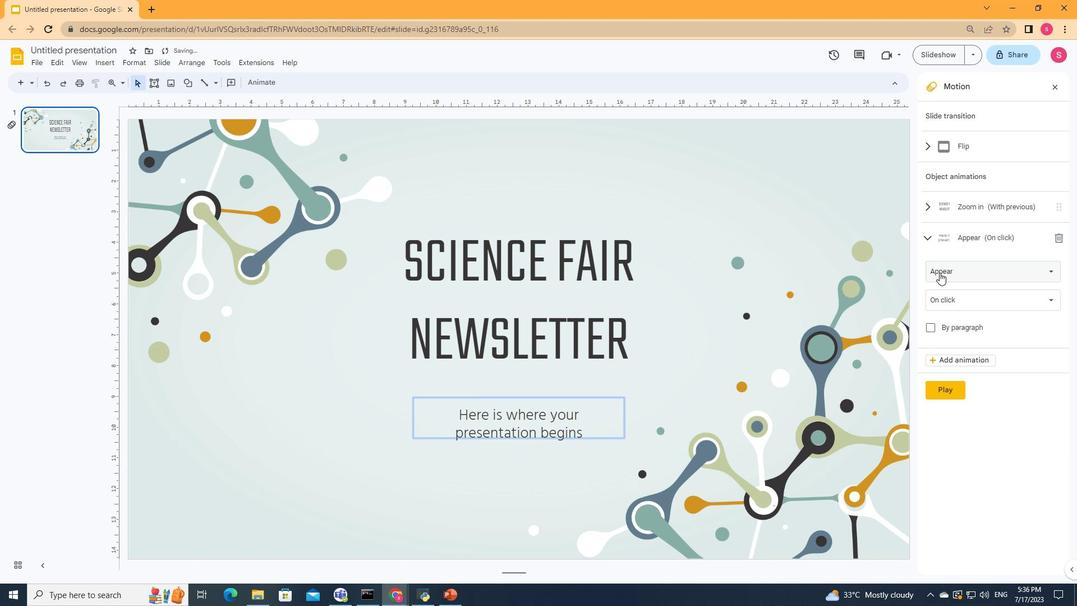 
Action: Mouse moved to (969, 328)
Screenshot: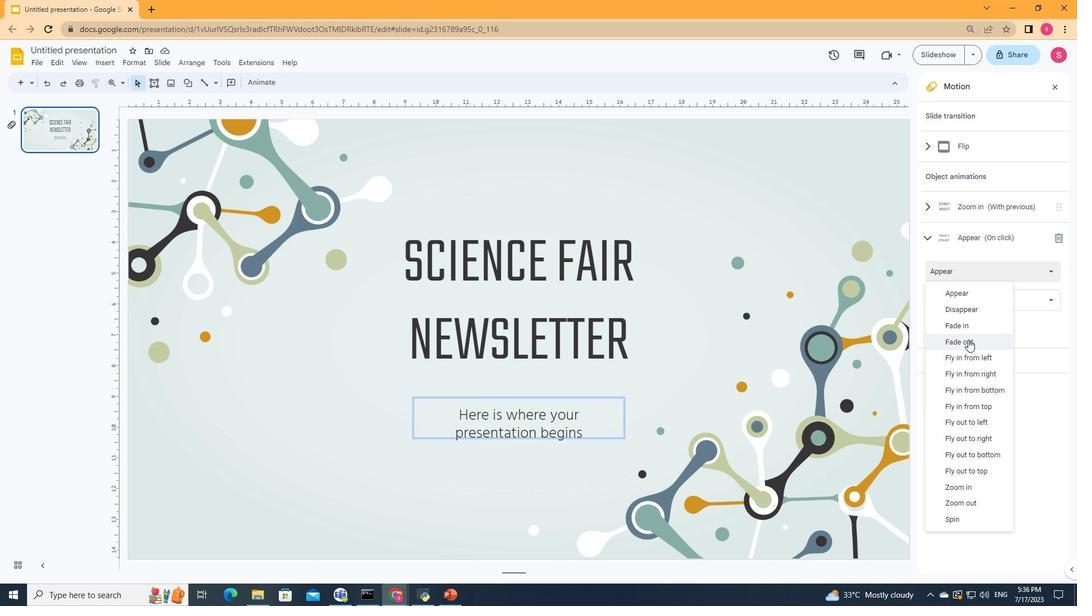 
Action: Mouse pressed left at (969, 328)
Screenshot: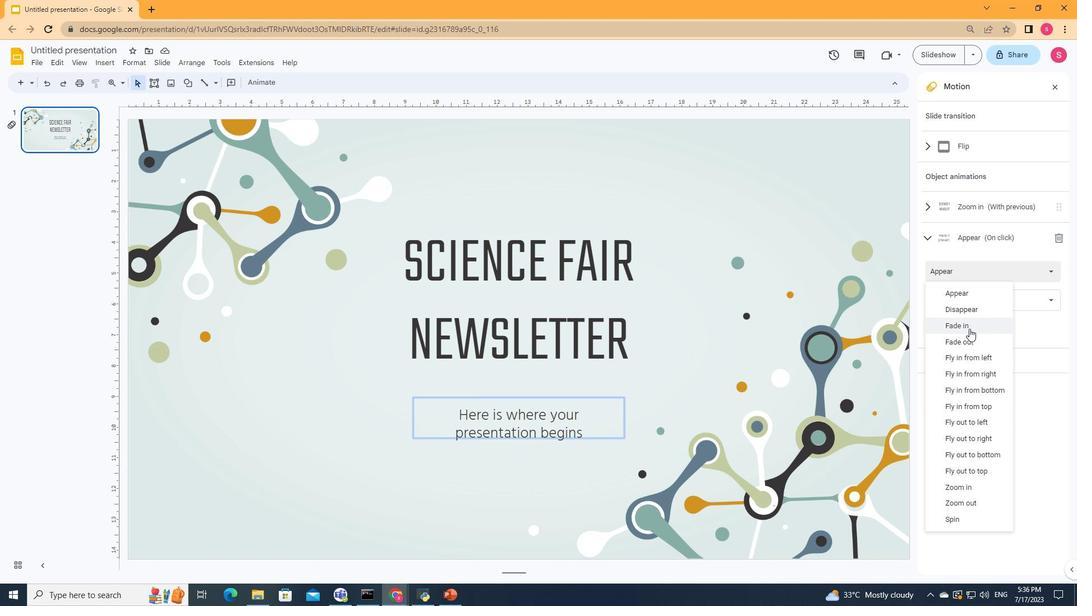 
Action: Mouse moved to (989, 298)
Screenshot: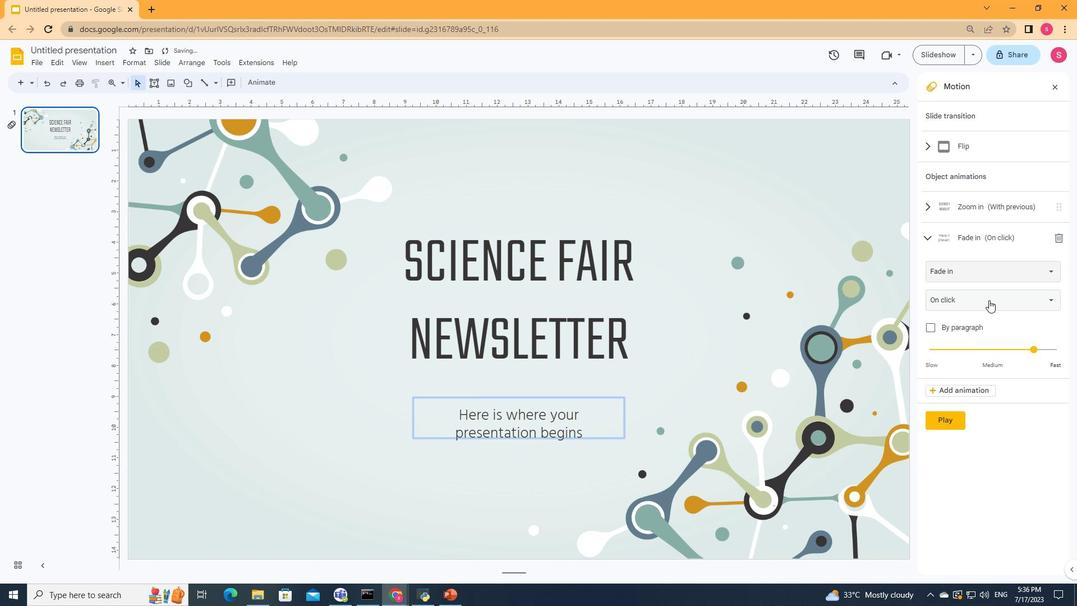 
Action: Mouse pressed left at (989, 298)
Screenshot: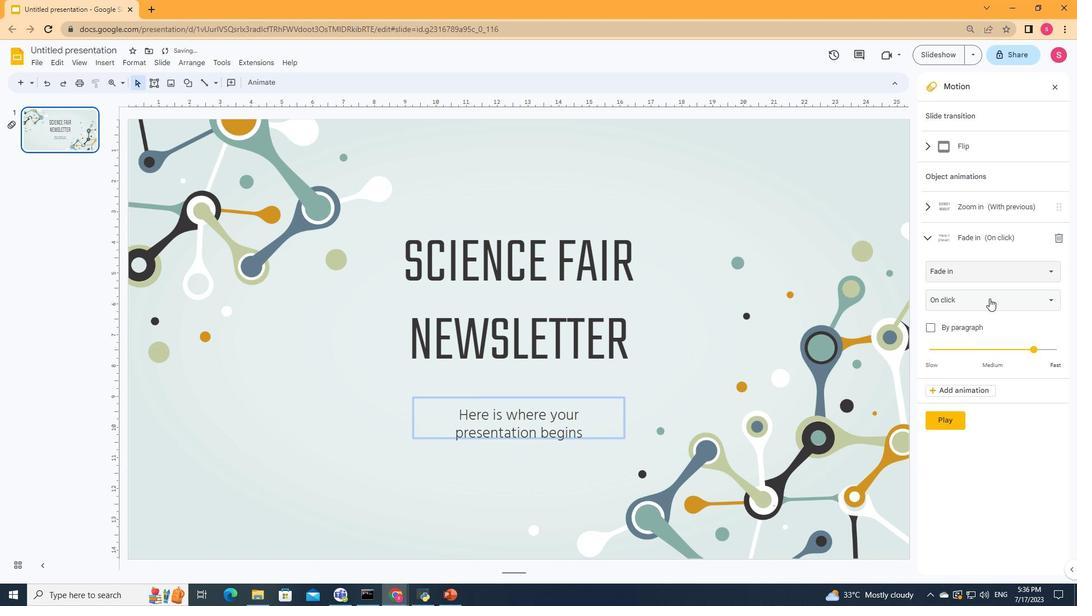
Action: Mouse moved to (979, 351)
Screenshot: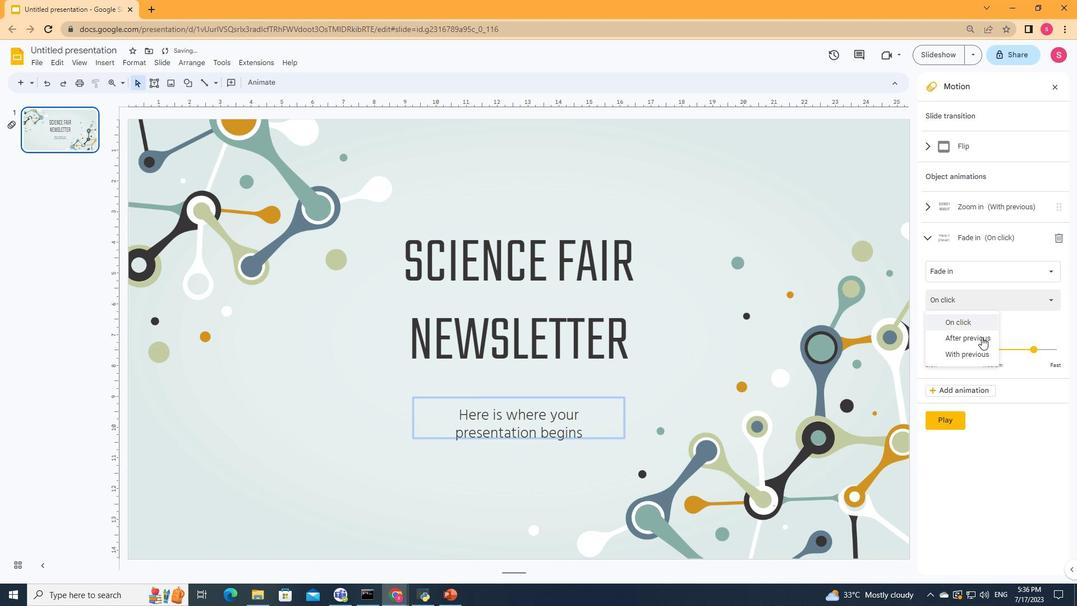 
Action: Mouse pressed left at (979, 351)
Screenshot: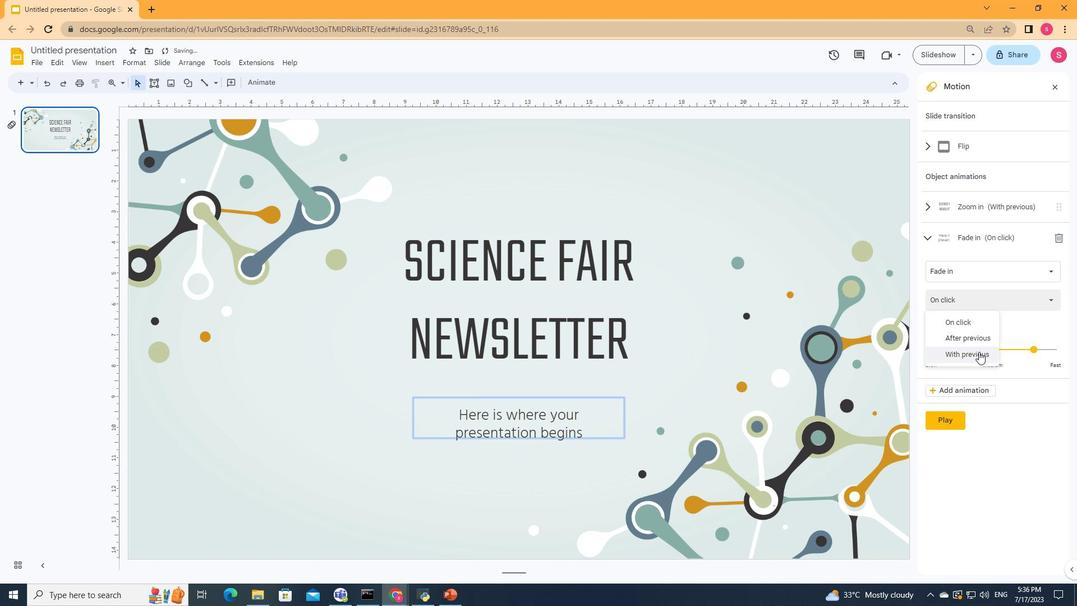 
Action: Mouse moved to (1036, 350)
Screenshot: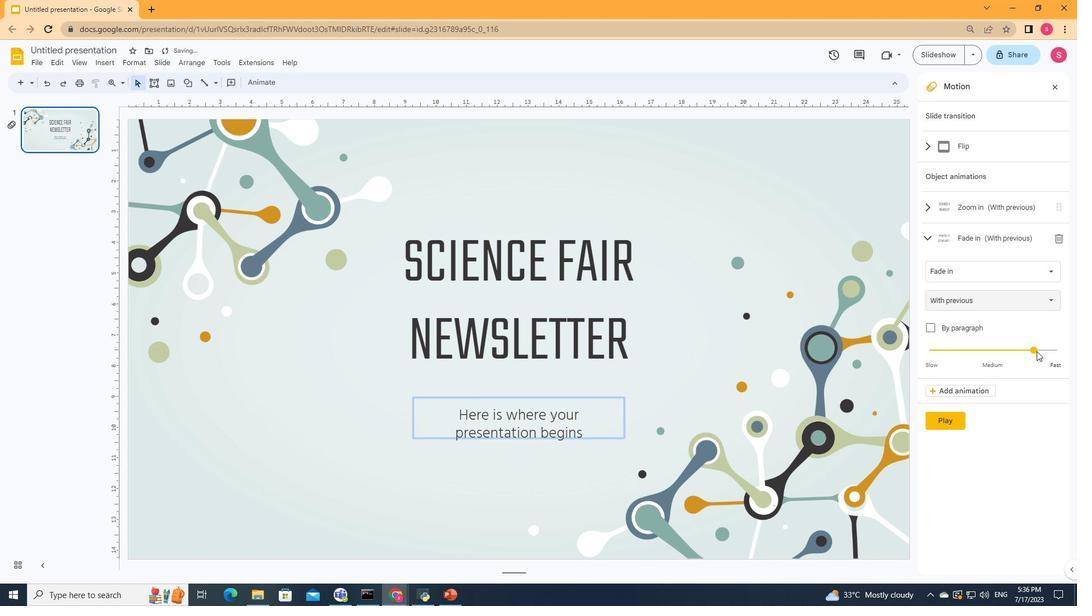 
Action: Mouse pressed left at (1036, 350)
Screenshot: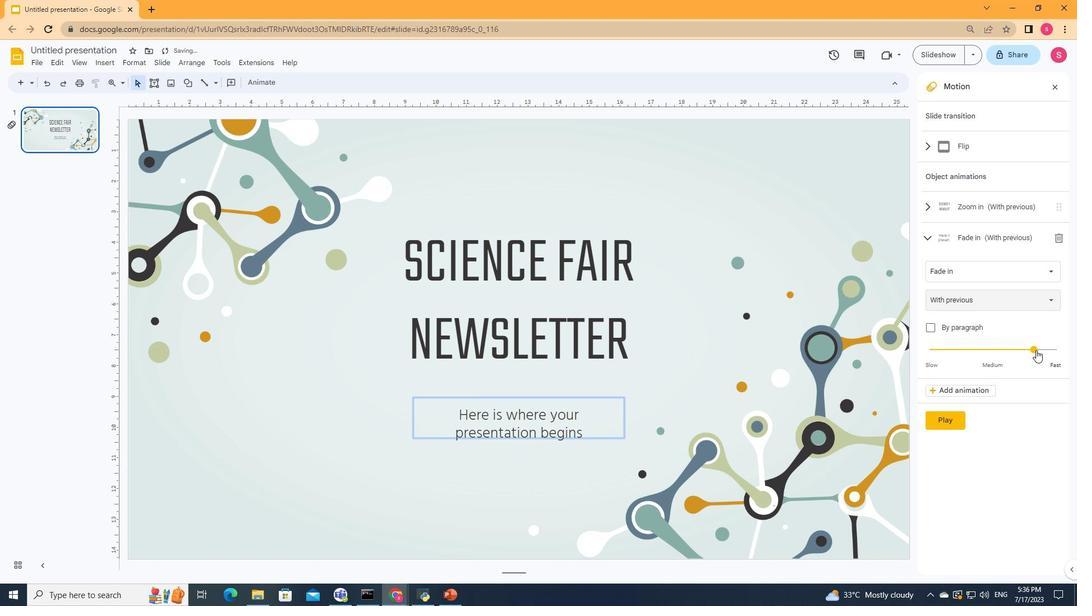
Action: Mouse moved to (945, 419)
Screenshot: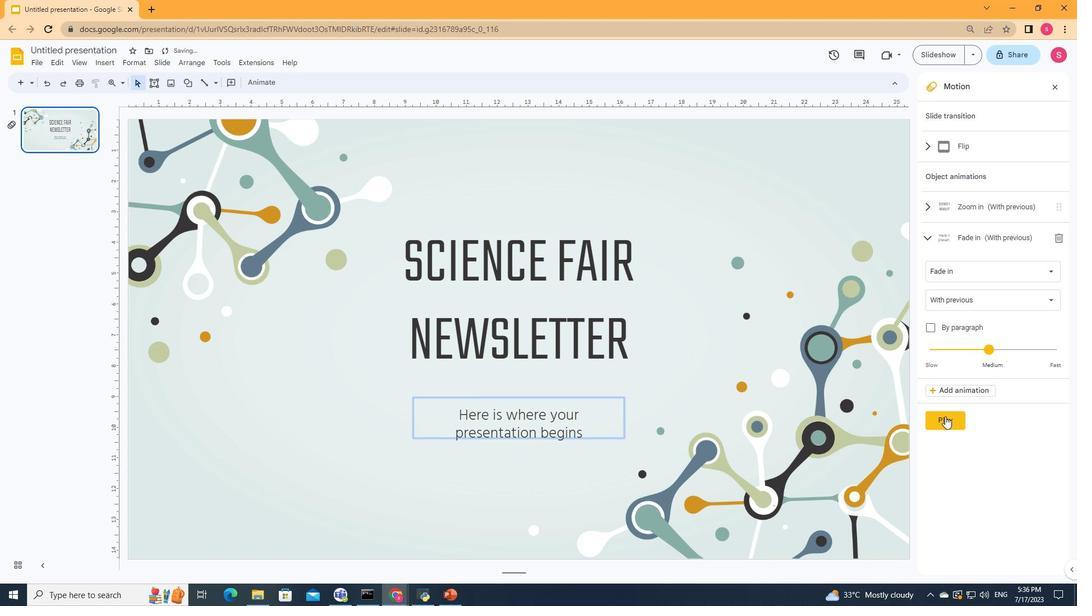 
Action: Mouse pressed left at (945, 419)
Screenshot: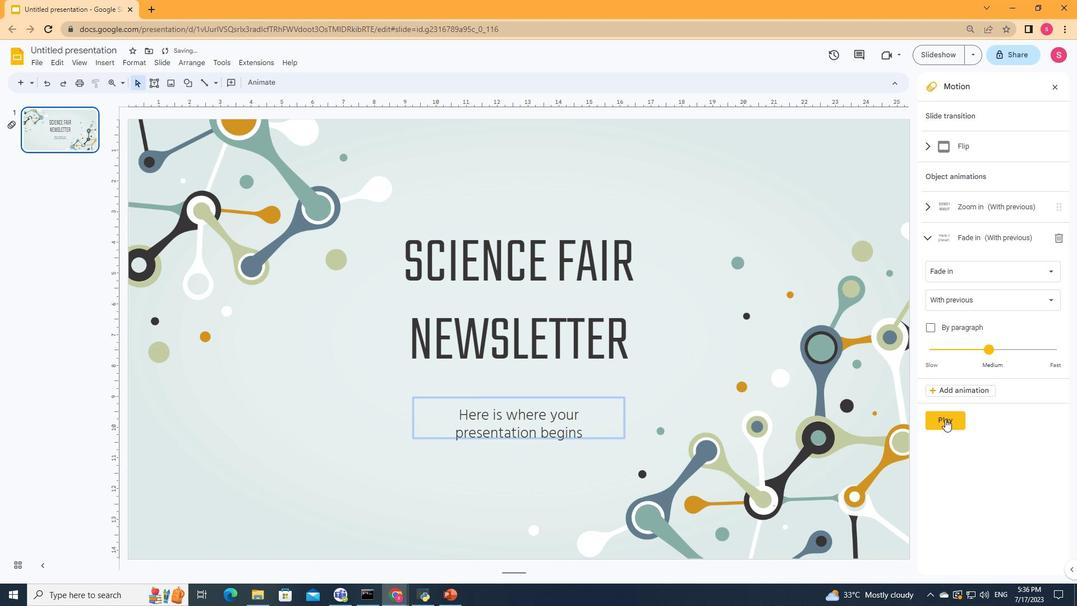
Action: Mouse moved to (954, 418)
Screenshot: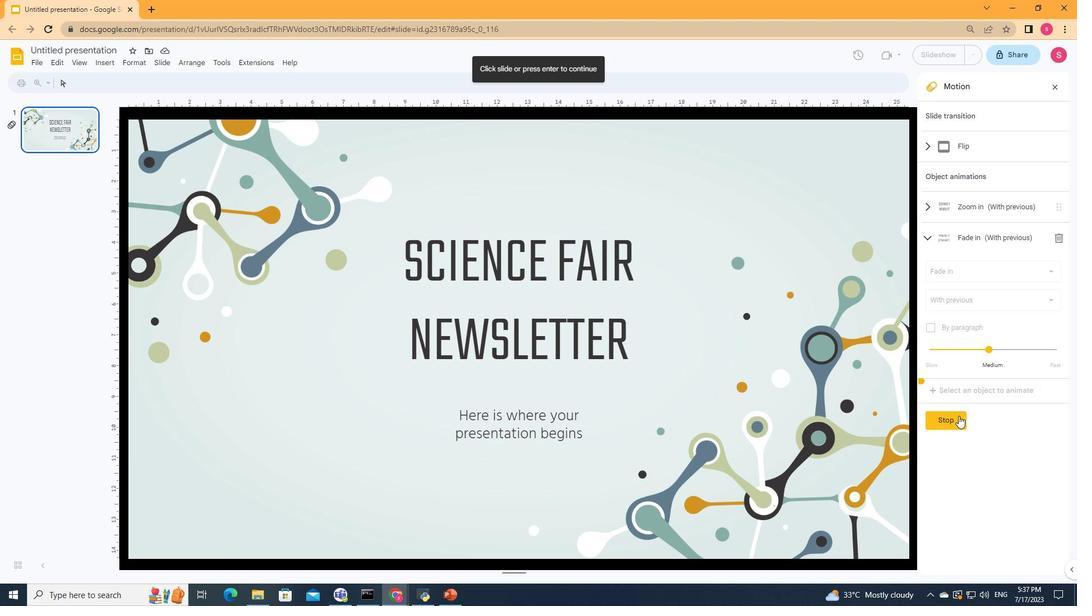 
Action: Mouse pressed left at (954, 418)
Screenshot: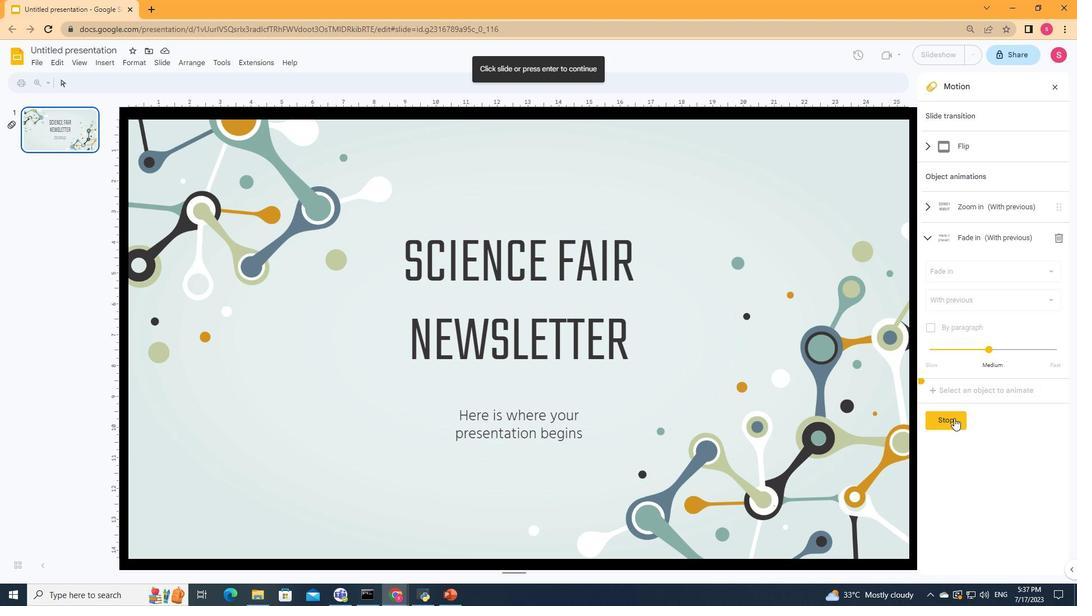 
Action: Mouse moved to (319, 87)
Screenshot: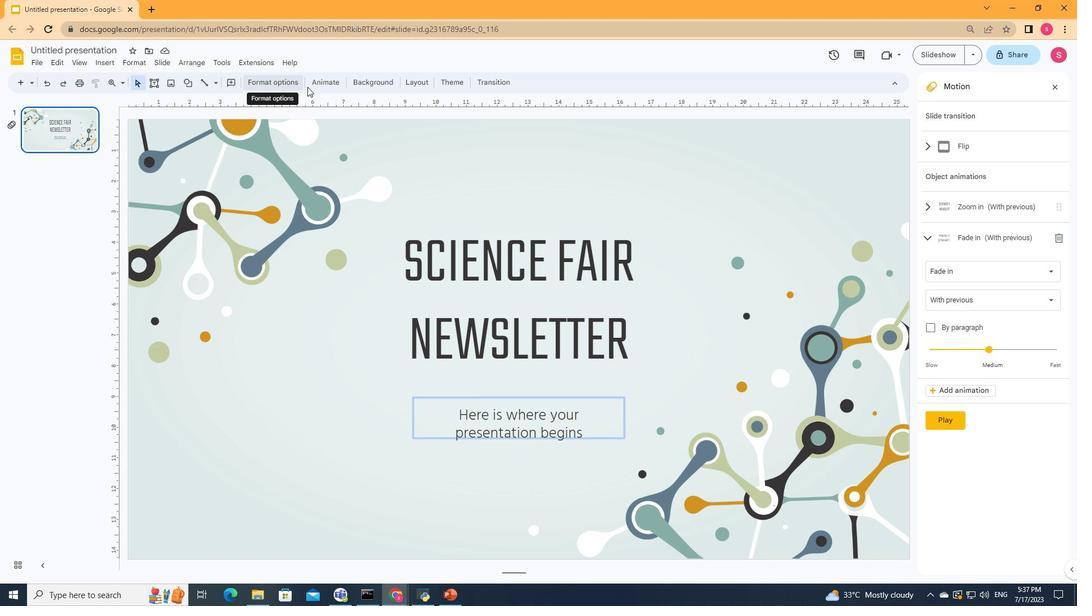 
Action: Mouse pressed left at (319, 87)
Screenshot: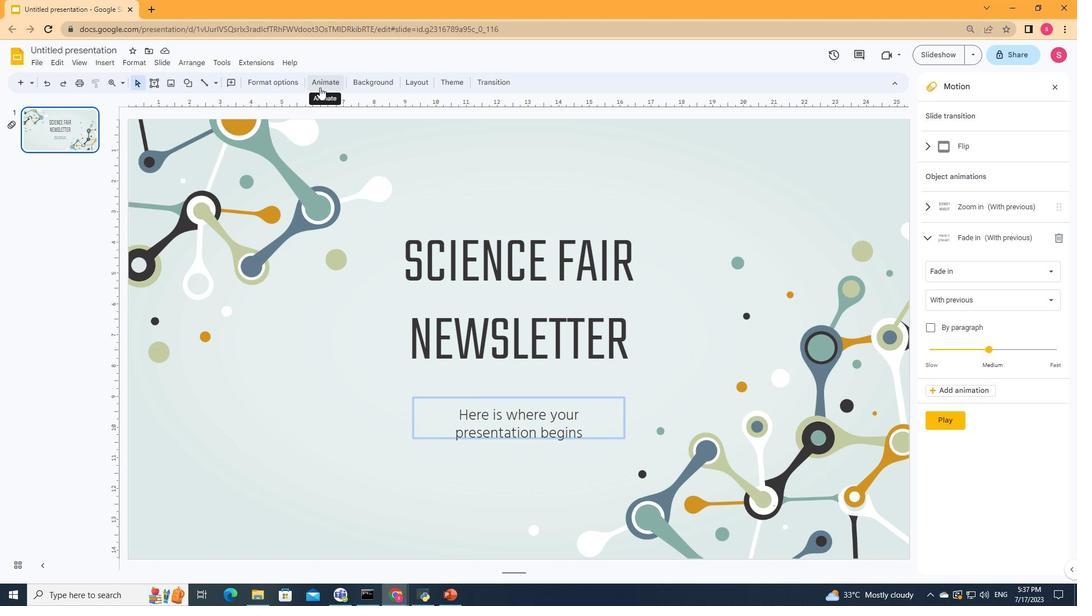 
Action: Mouse moved to (1055, 272)
Screenshot: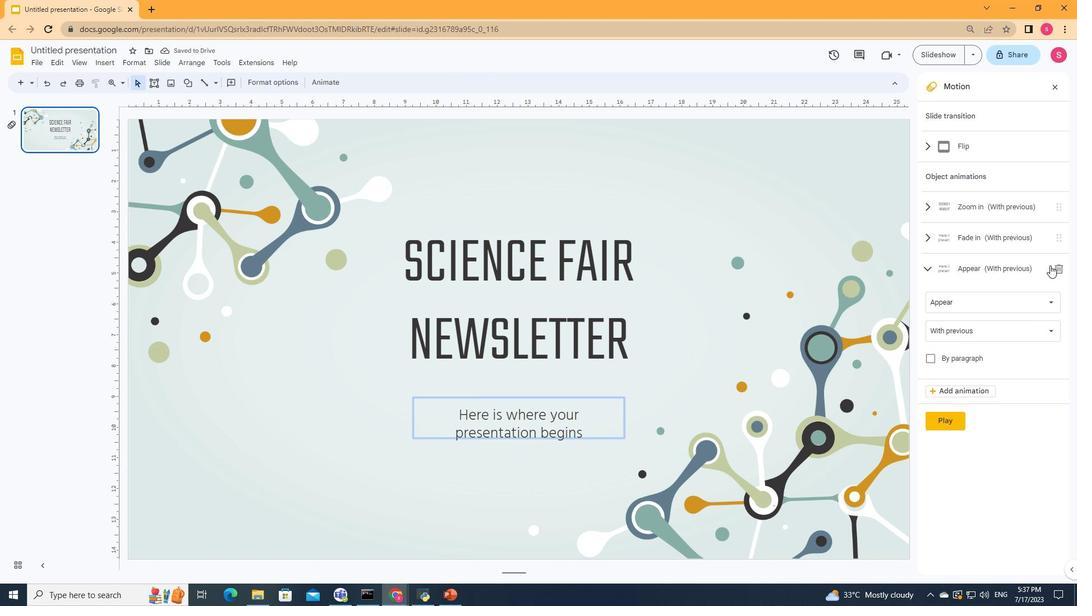 
Action: Mouse pressed left at (1055, 272)
Screenshot: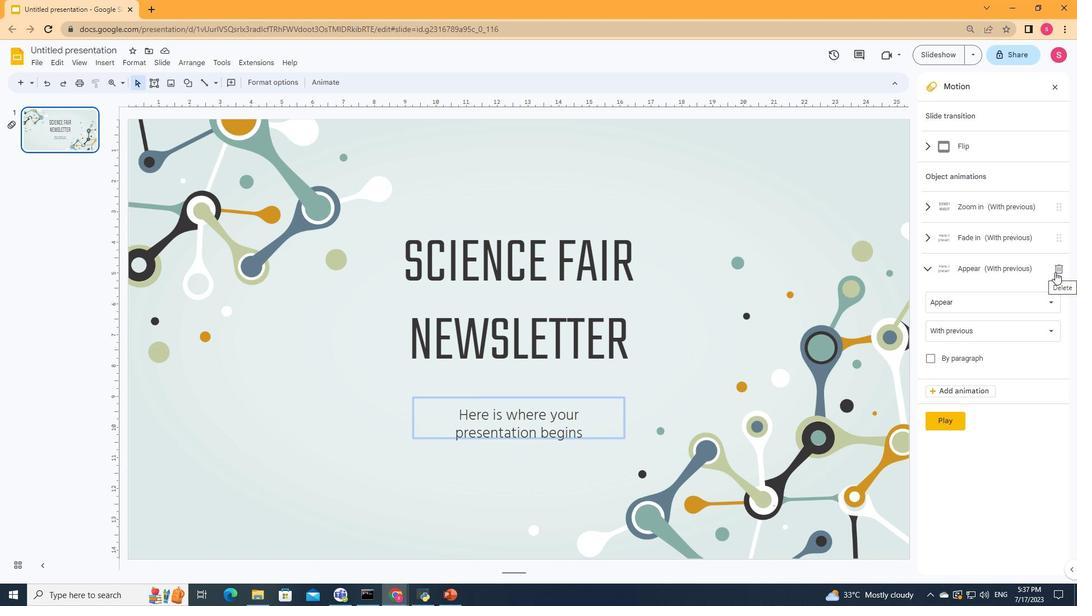
Action: Mouse moved to (529, 438)
Screenshot: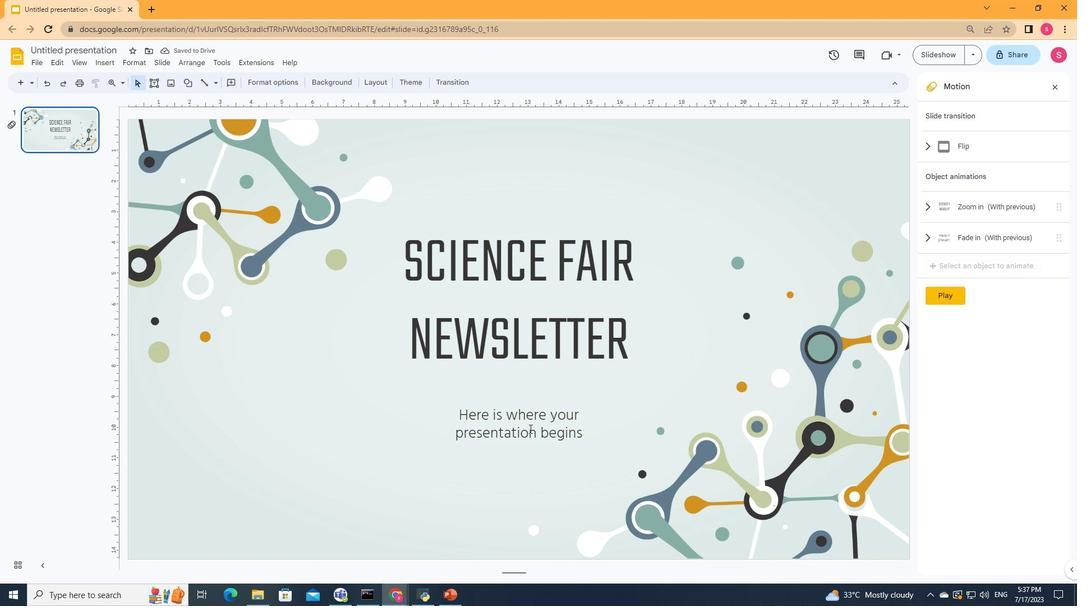 
Action: Mouse pressed left at (529, 438)
Screenshot: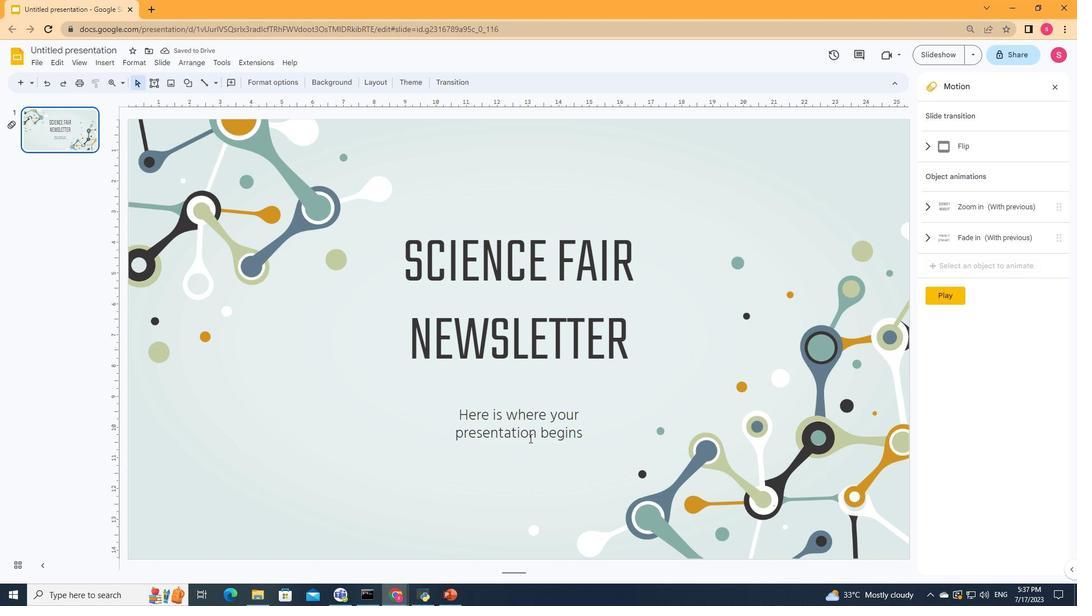 
Action: Mouse moved to (568, 254)
Screenshot: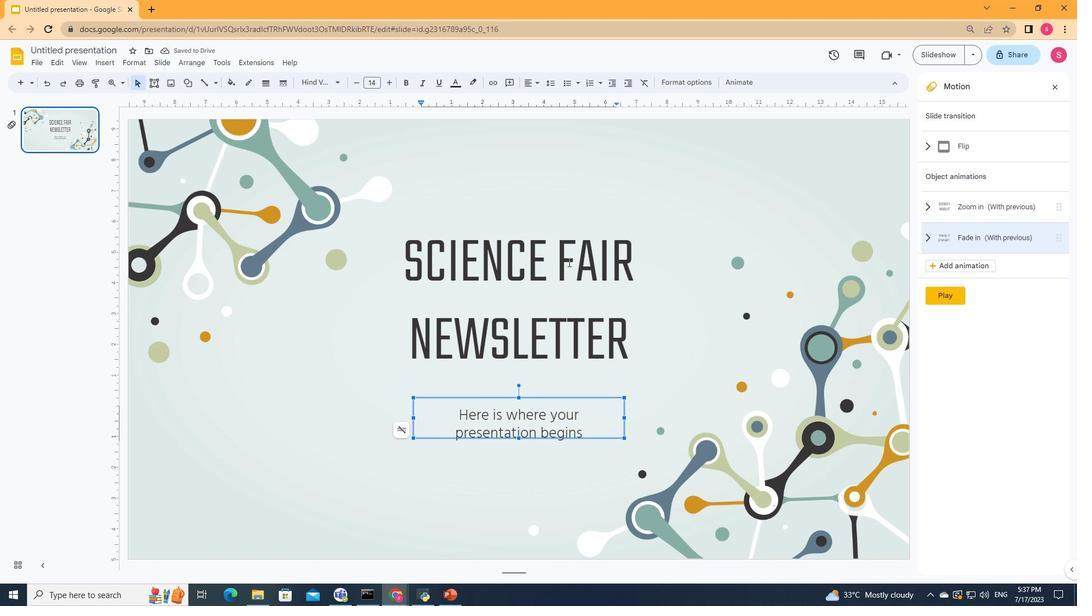 
Action: Mouse pressed left at (568, 254)
Screenshot: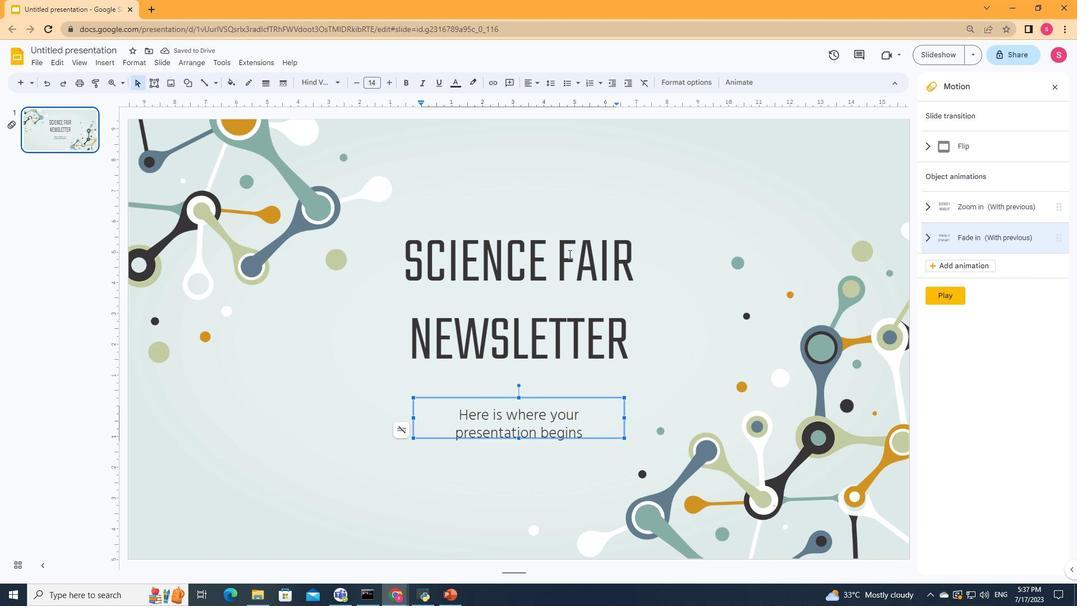 
Action: Mouse moved to (982, 267)
Screenshot: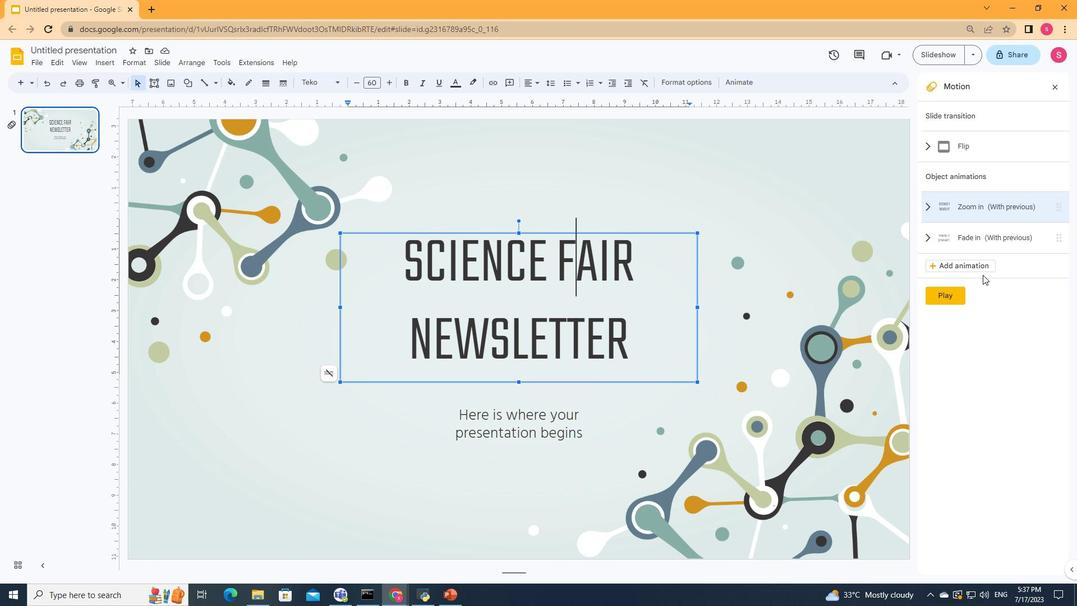 
Action: Mouse pressed left at (982, 267)
Screenshot: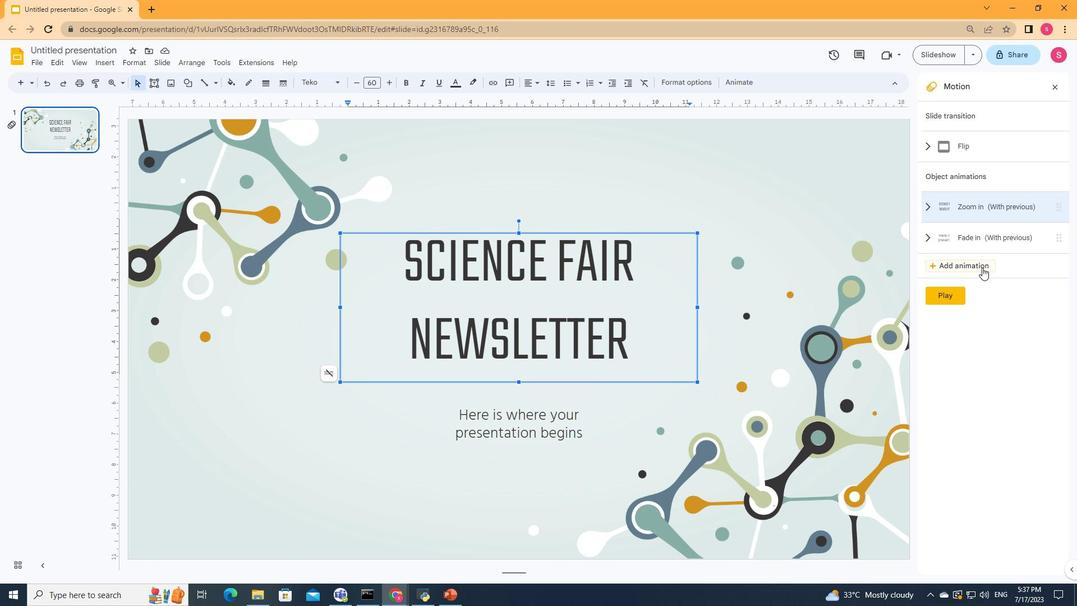 
Action: Mouse moved to (992, 296)
Screenshot: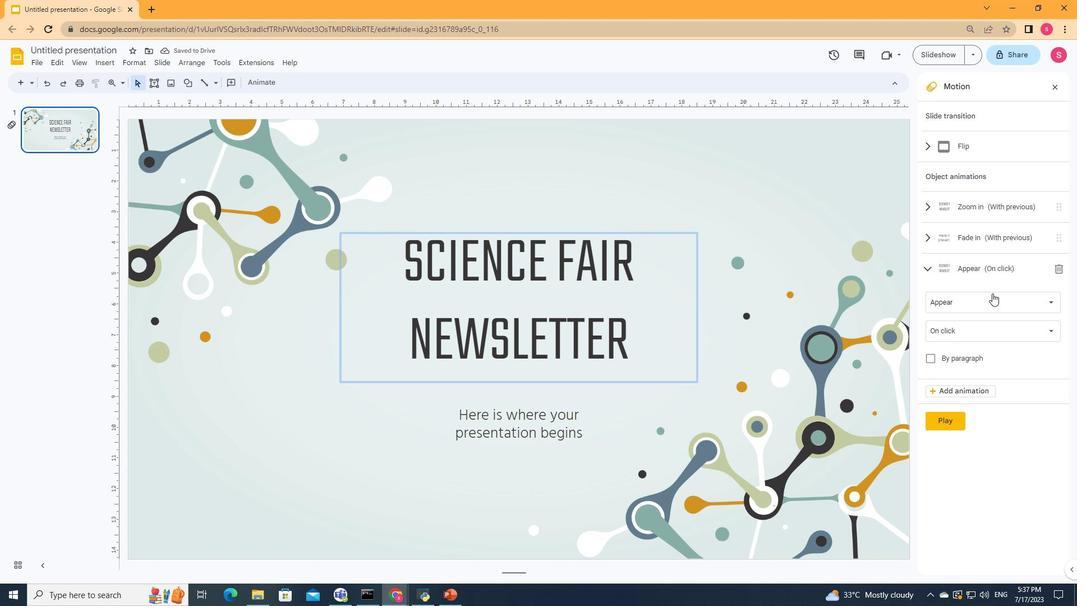 
Action: Mouse pressed left at (992, 296)
Screenshot: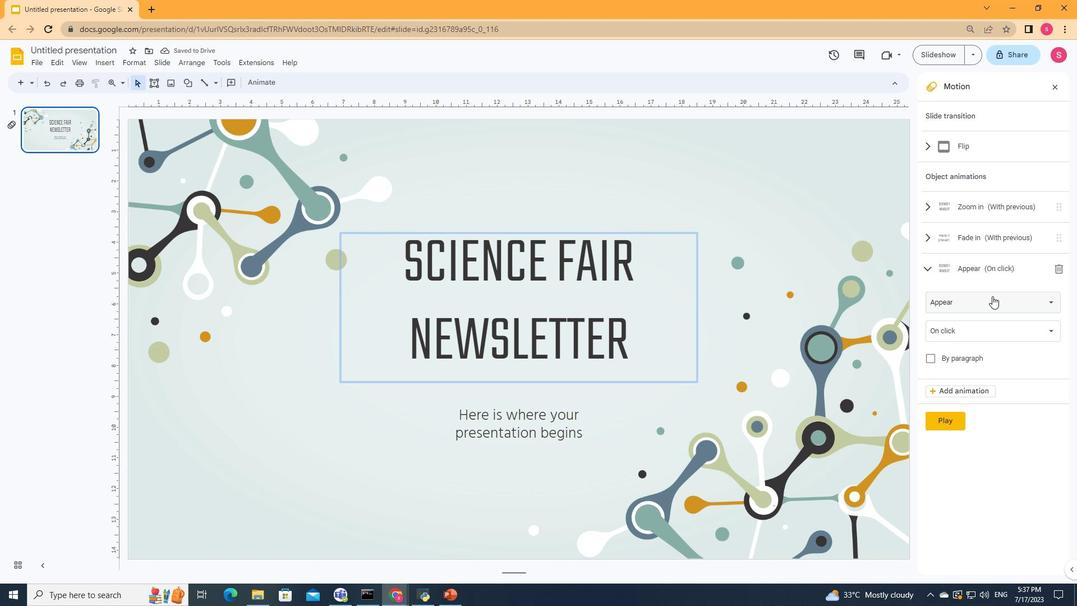 
Action: Mouse moved to (969, 372)
Screenshot: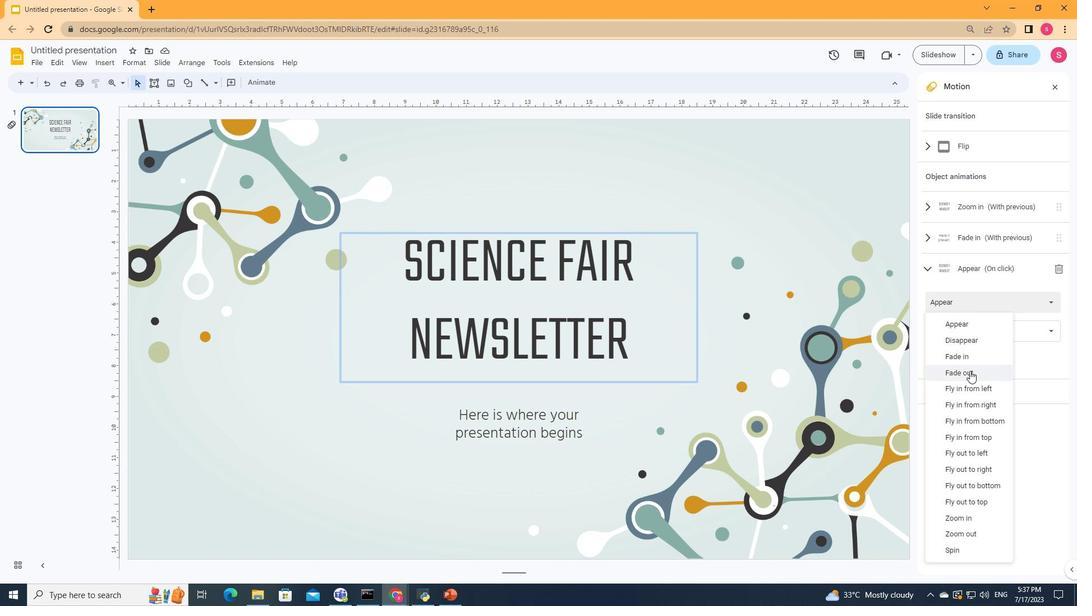 
Action: Mouse pressed left at (969, 372)
Screenshot: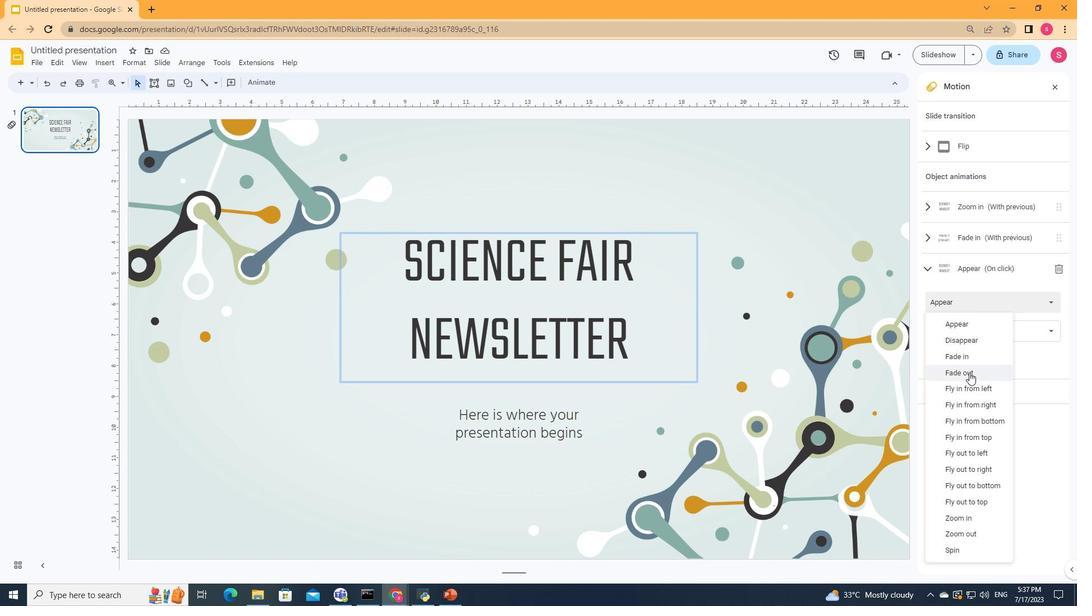 
Action: Mouse moved to (994, 328)
Screenshot: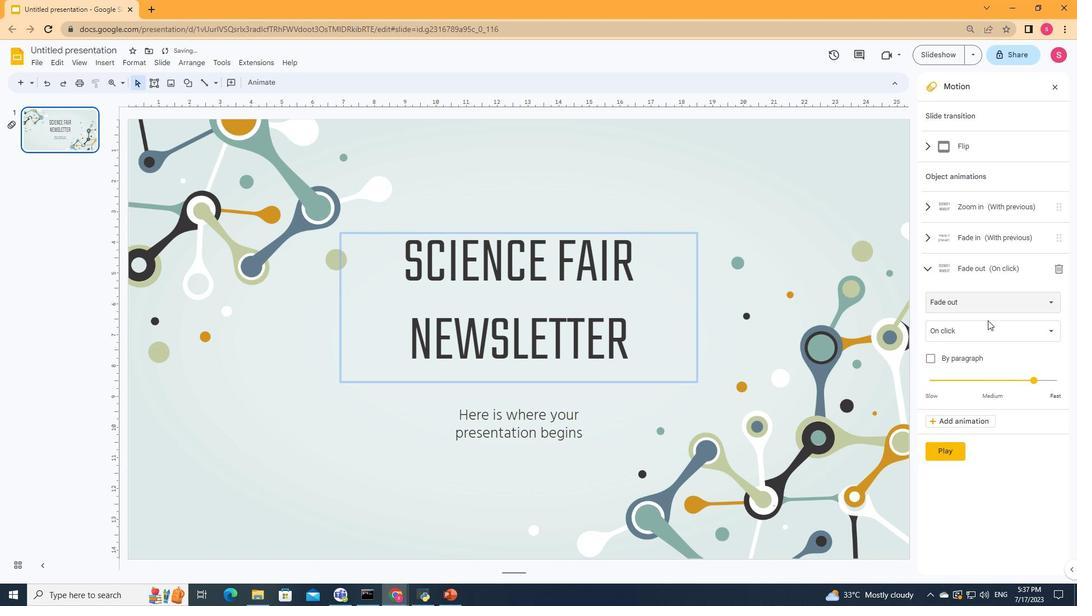 
Action: Mouse pressed left at (994, 328)
Screenshot: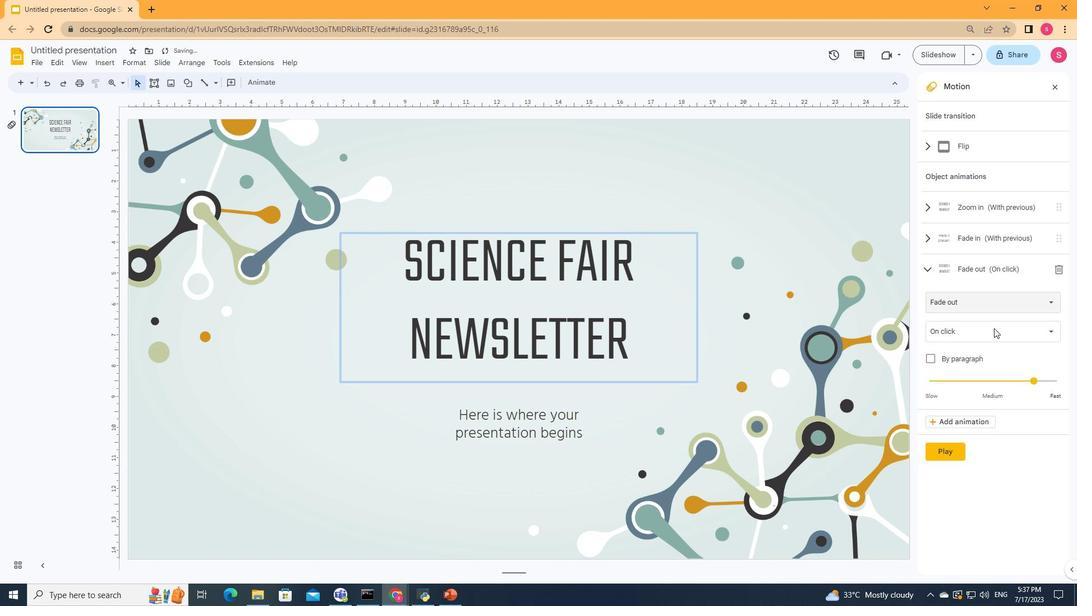 
Action: Mouse moved to (970, 341)
Screenshot: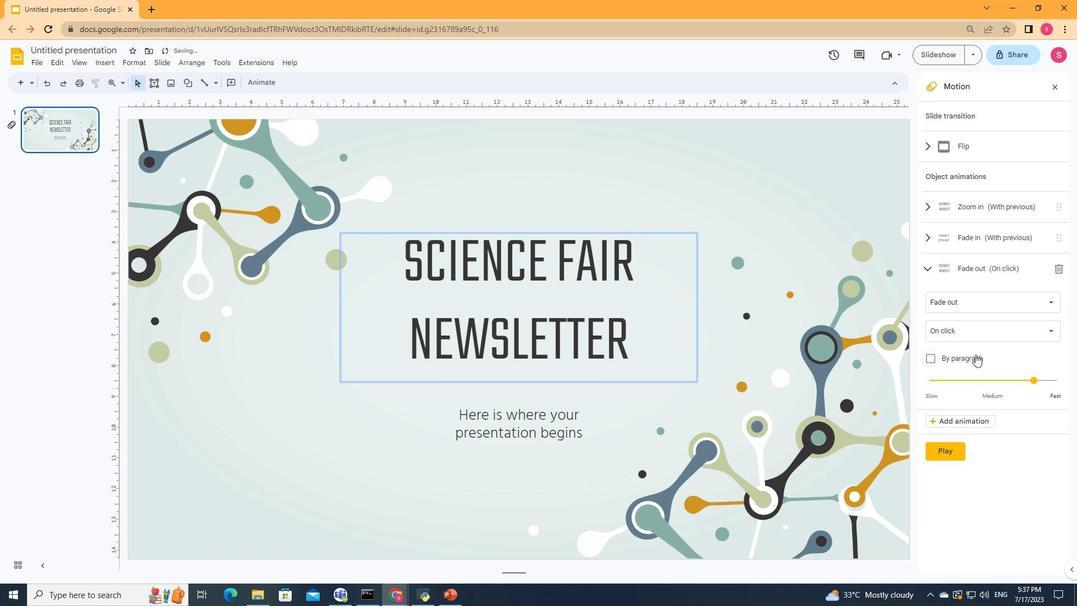 
Action: Mouse pressed left at (970, 341)
Screenshot: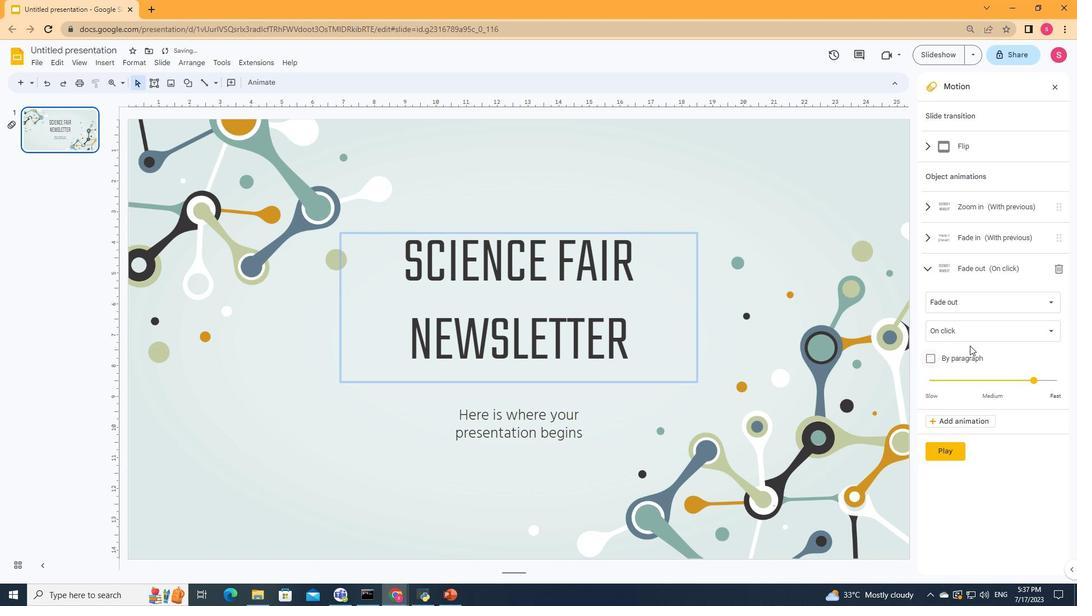 
Action: Mouse moved to (966, 371)
Screenshot: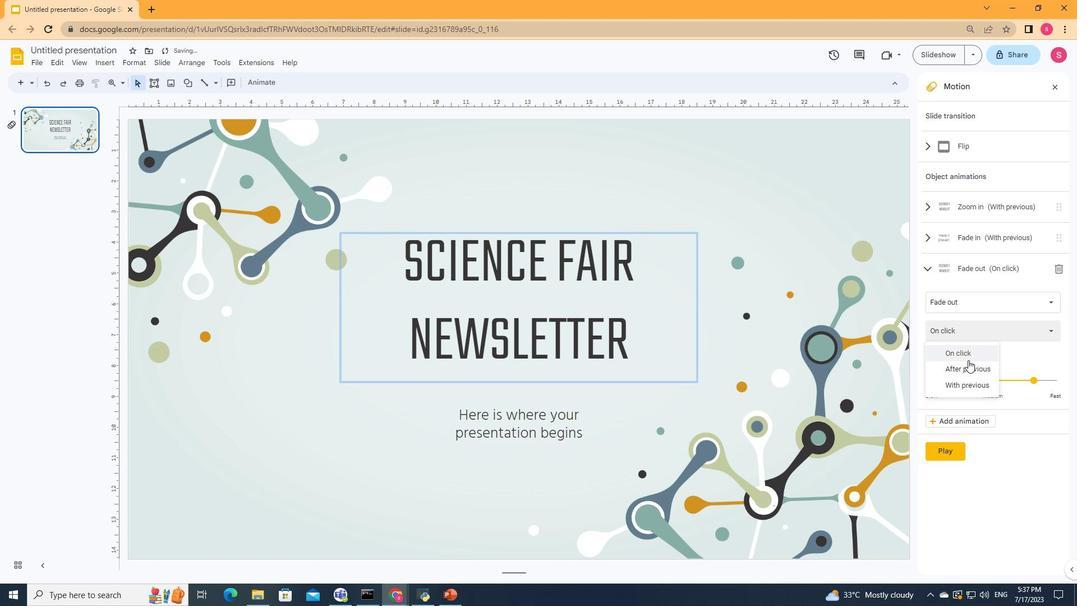 
Action: Mouse pressed left at (966, 371)
Screenshot: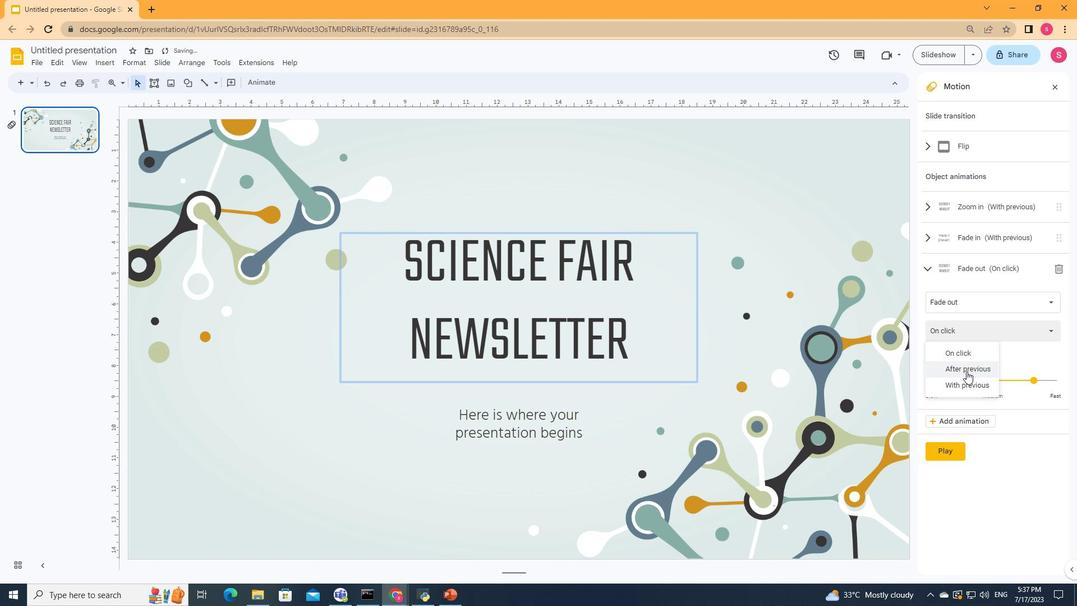 
Action: Mouse moved to (1035, 382)
Screenshot: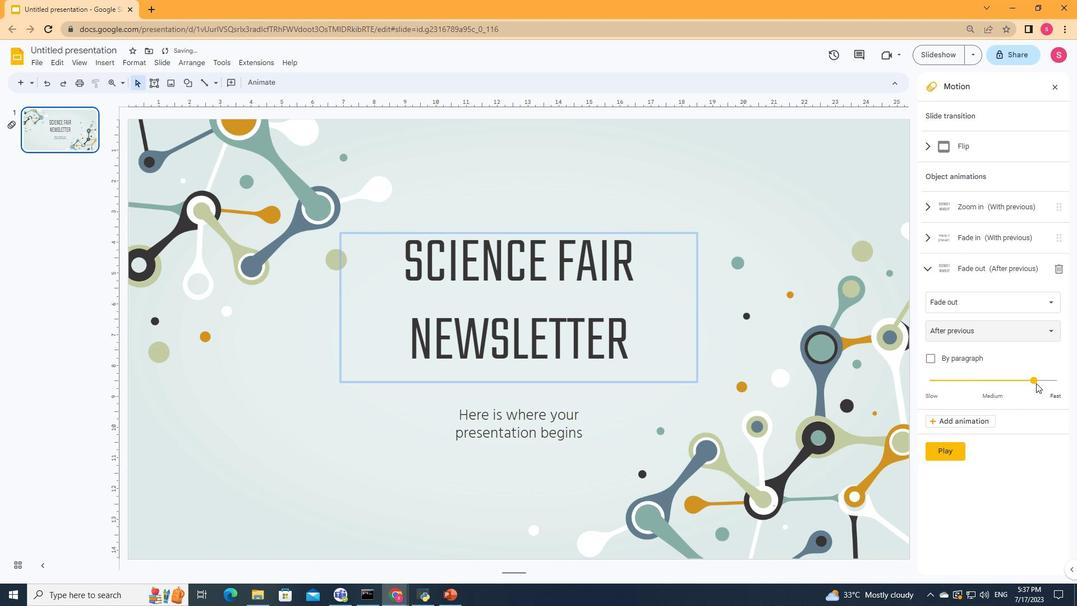 
Action: Mouse pressed left at (1035, 382)
Screenshot: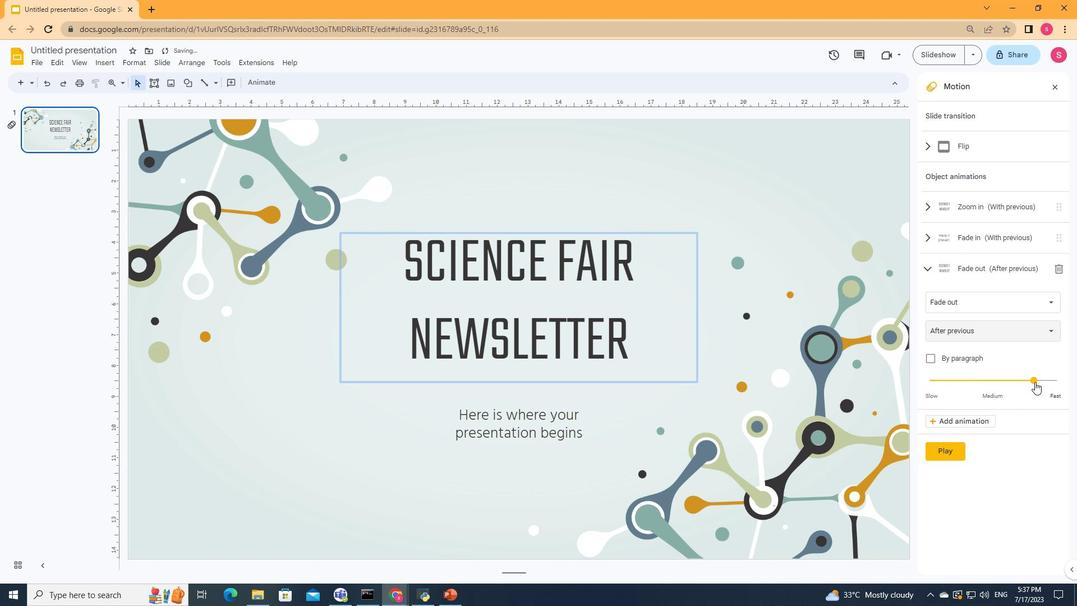 
Action: Mouse moved to (944, 446)
Screenshot: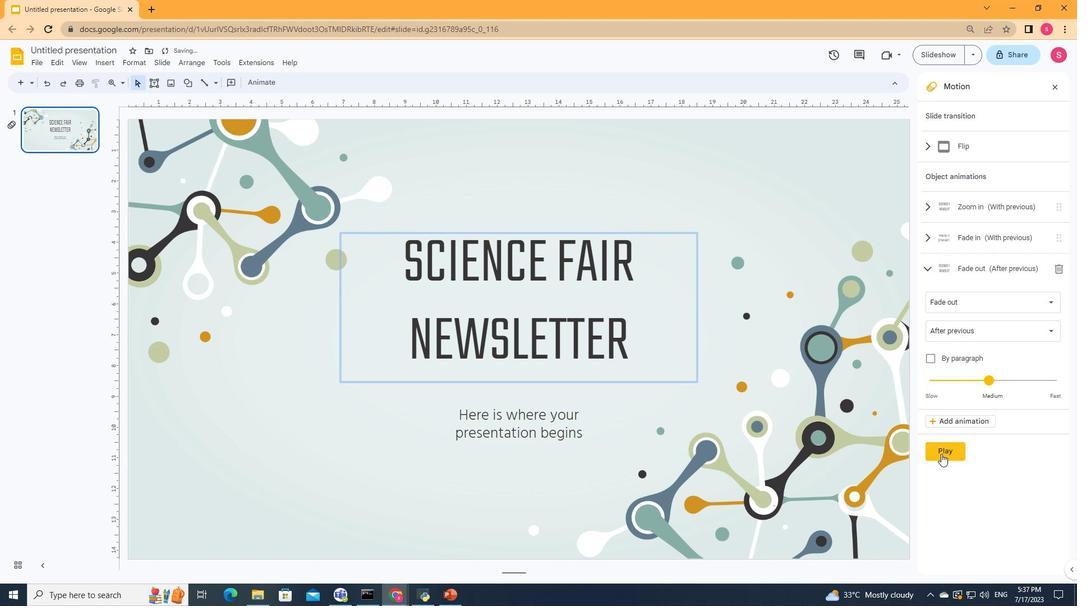 
Action: Mouse pressed left at (944, 446)
Screenshot: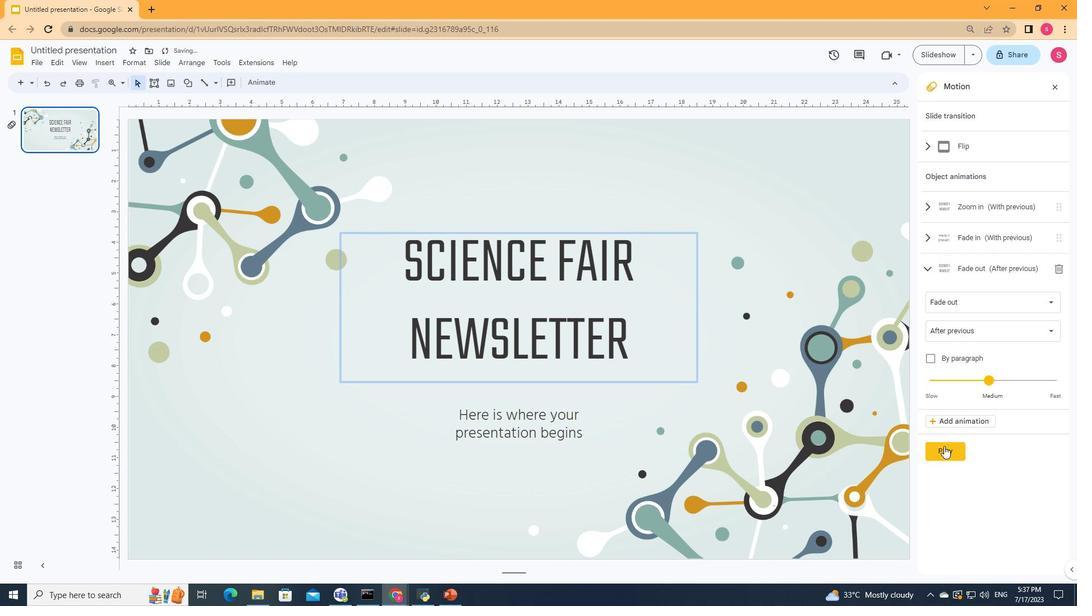 
Action: Mouse moved to (531, 420)
Screenshot: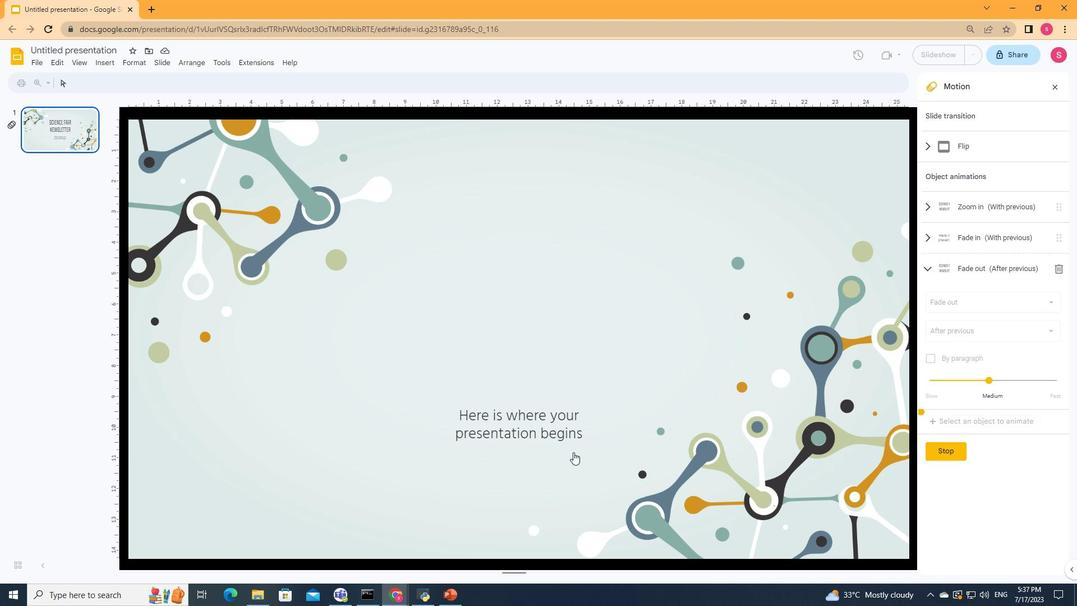 
Action: Mouse pressed left at (531, 420)
Screenshot: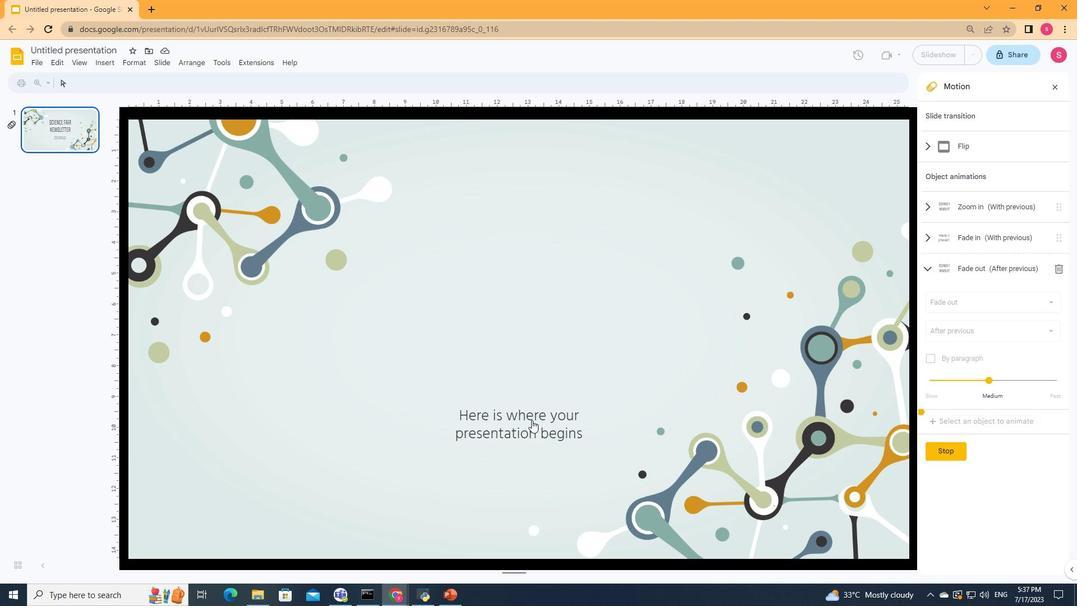 
Action: Mouse pressed left at (531, 420)
Screenshot: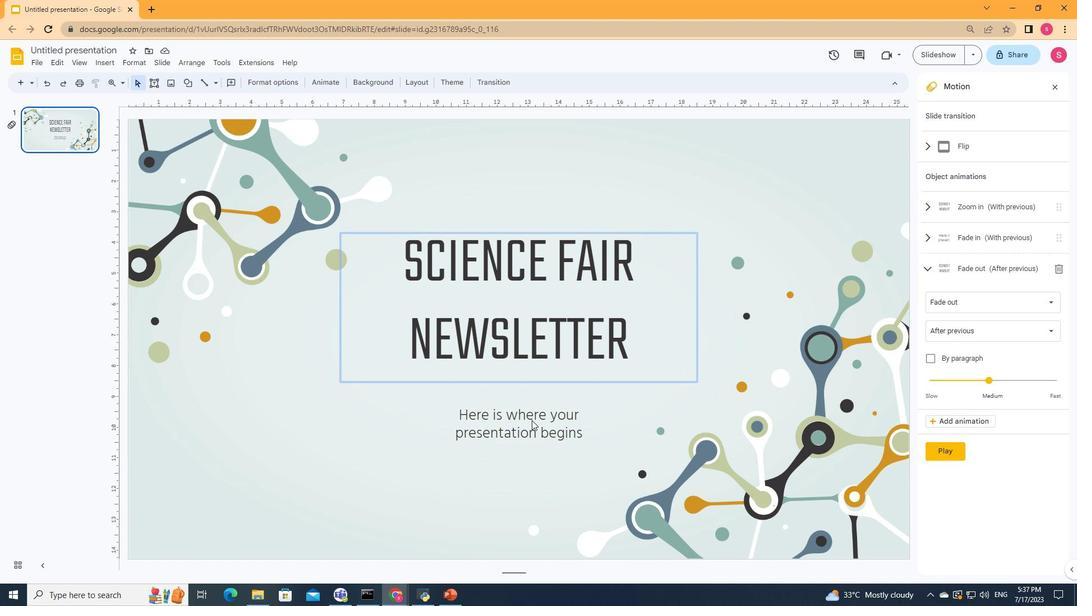 
Action: Mouse moved to (952, 296)
Screenshot: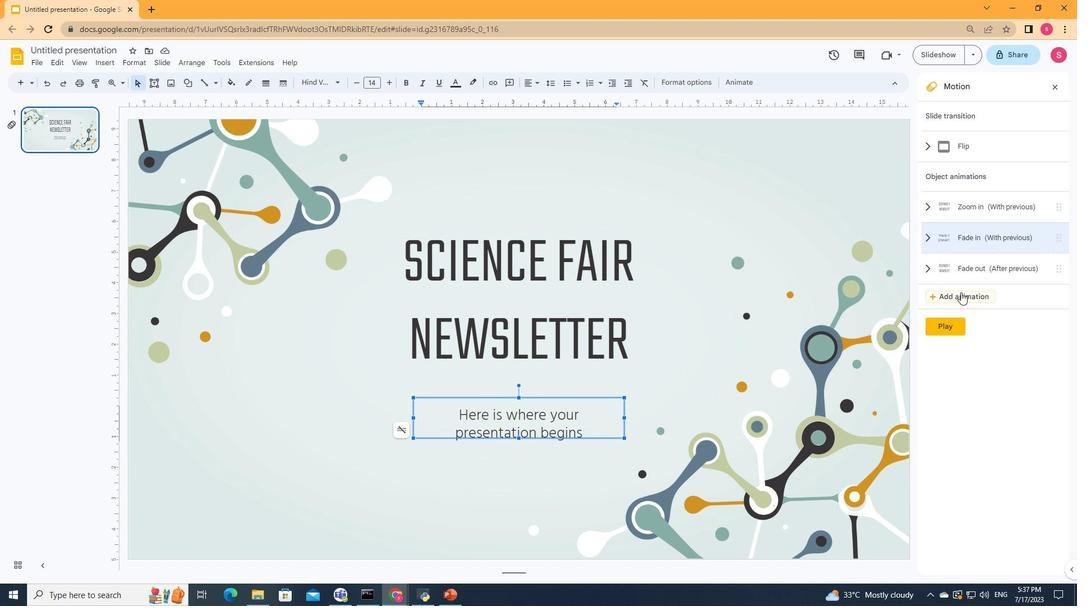 
Action: Mouse pressed left at (952, 296)
Screenshot: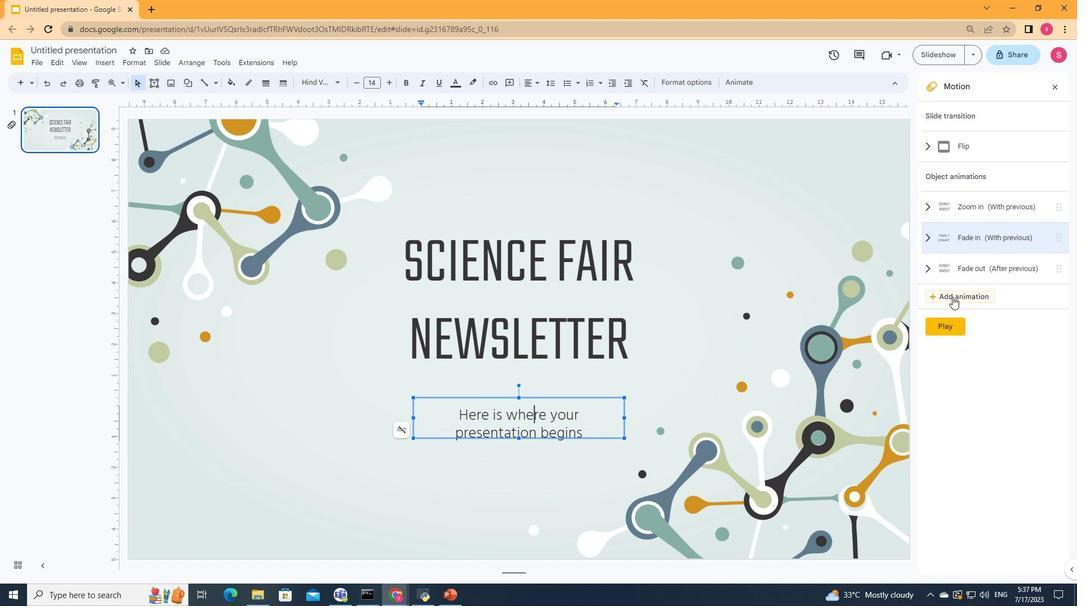 
Action: Mouse moved to (992, 342)
Screenshot: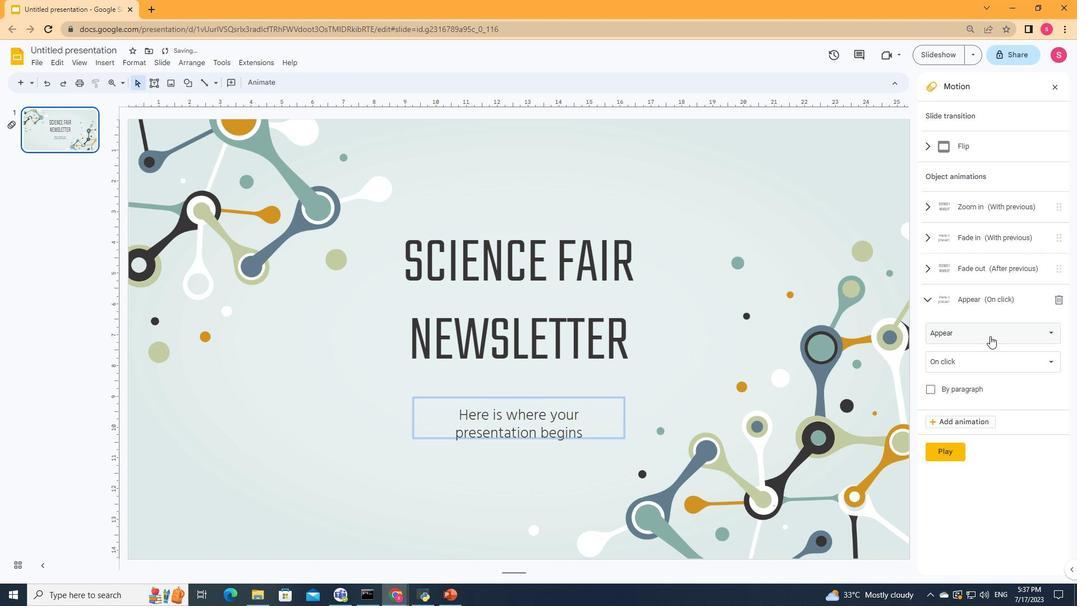 
Action: Mouse pressed left at (992, 342)
Screenshot: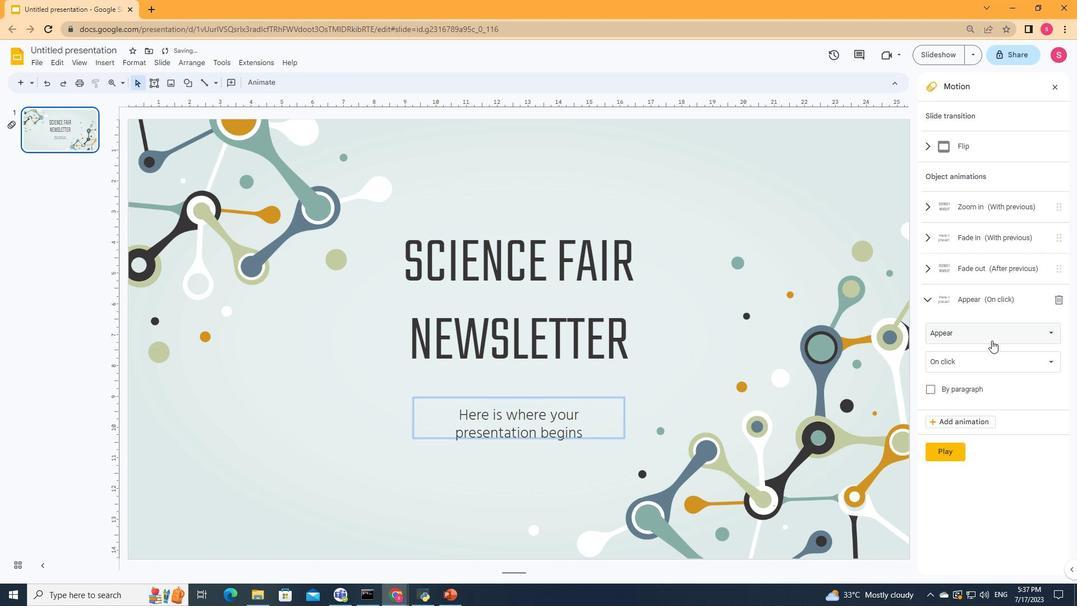 
Action: Mouse moved to (978, 290)
Screenshot: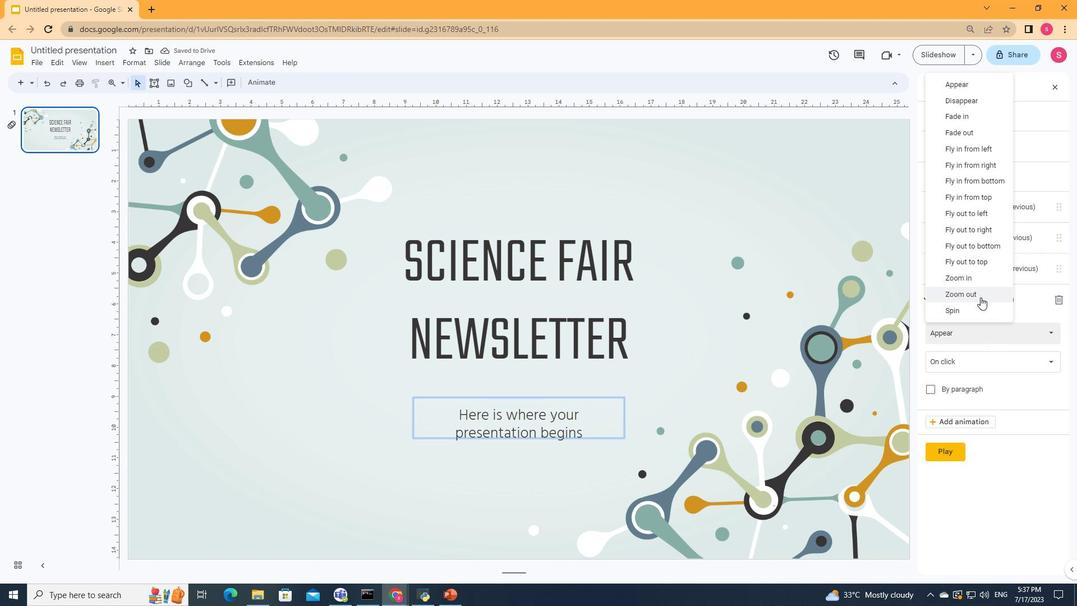 
Action: Mouse pressed left at (978, 290)
Screenshot: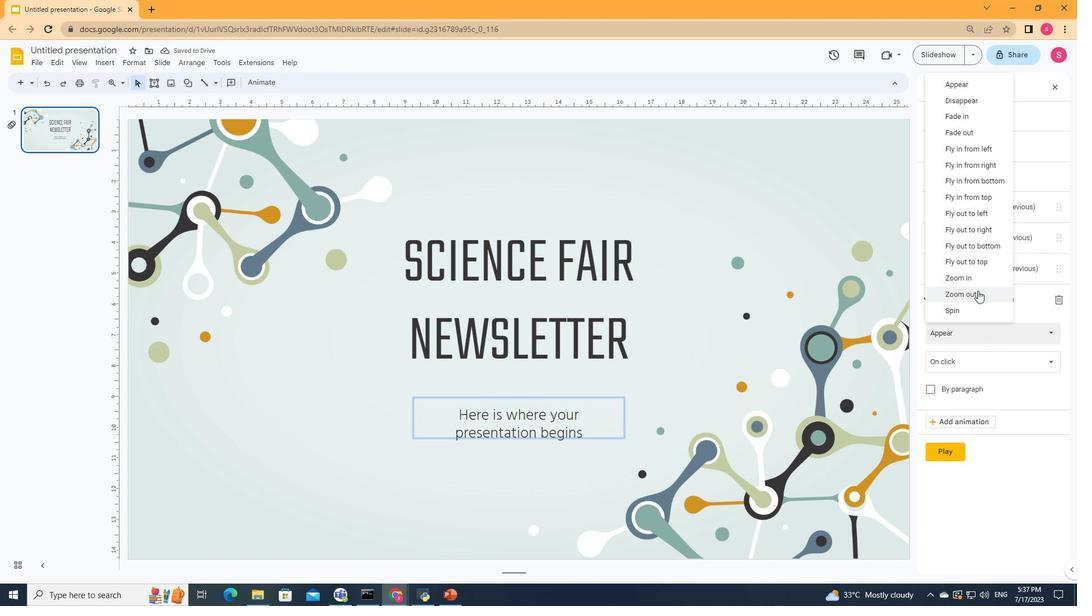 
Action: Mouse moved to (974, 368)
Screenshot: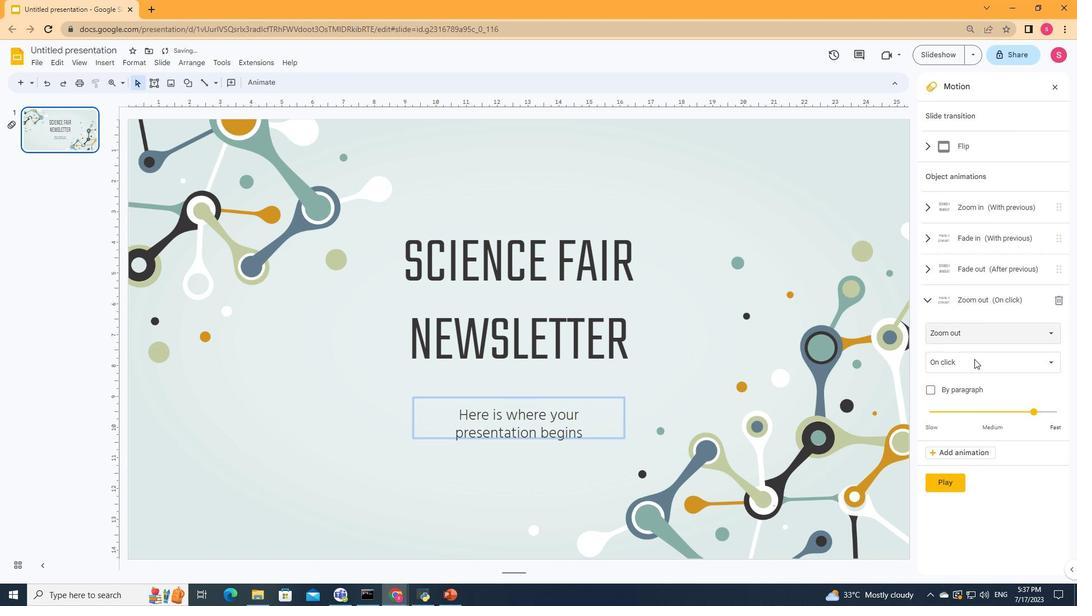 
Action: Mouse pressed left at (974, 368)
Screenshot: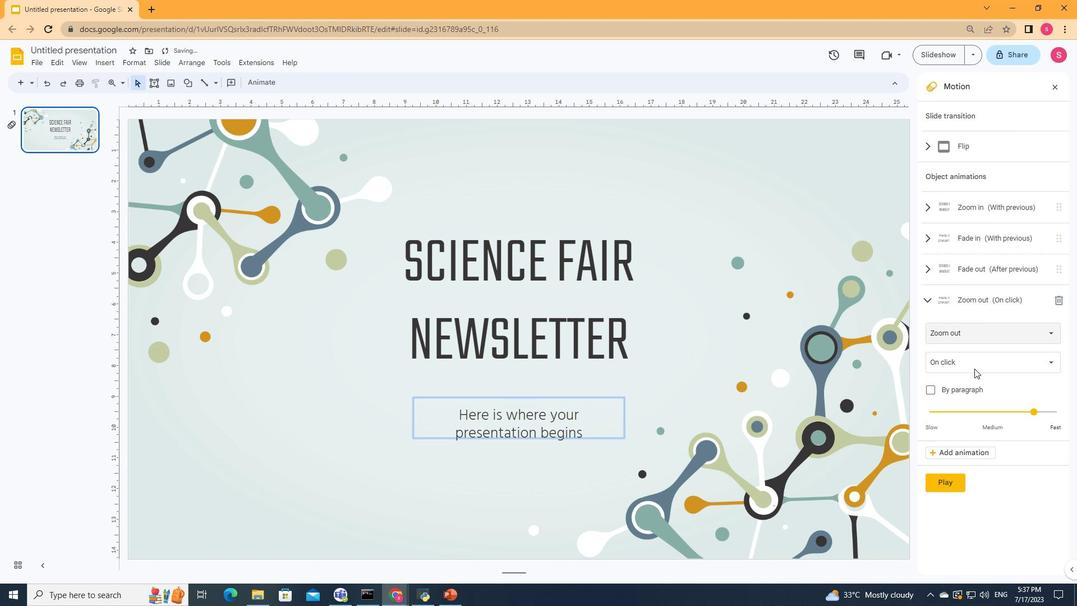 
Action: Mouse moved to (977, 362)
Screenshot: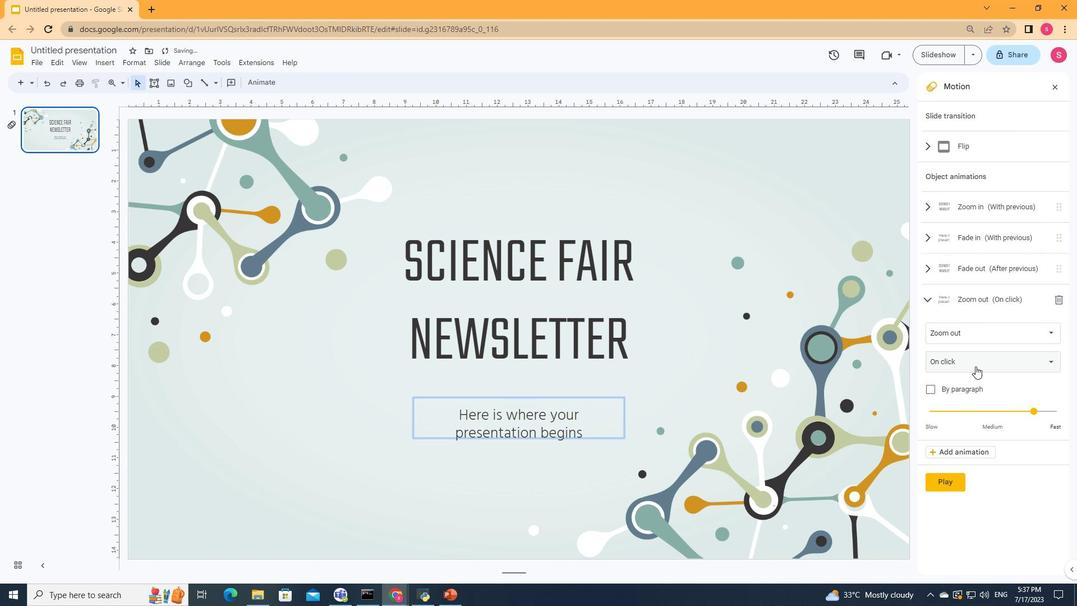
Action: Mouse pressed left at (977, 362)
Screenshot: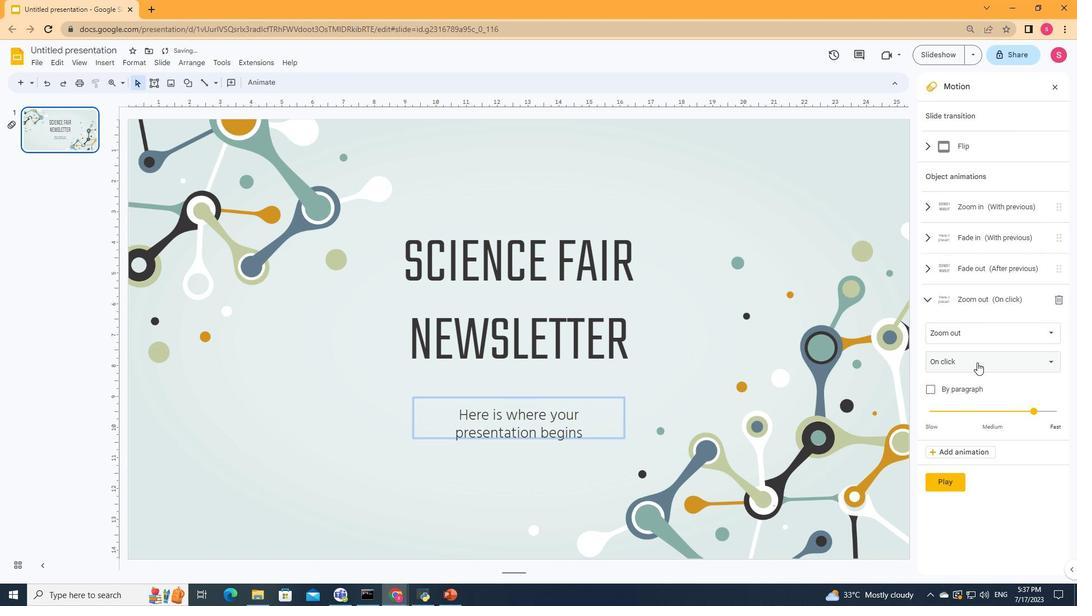 
Action: Mouse moved to (969, 400)
Screenshot: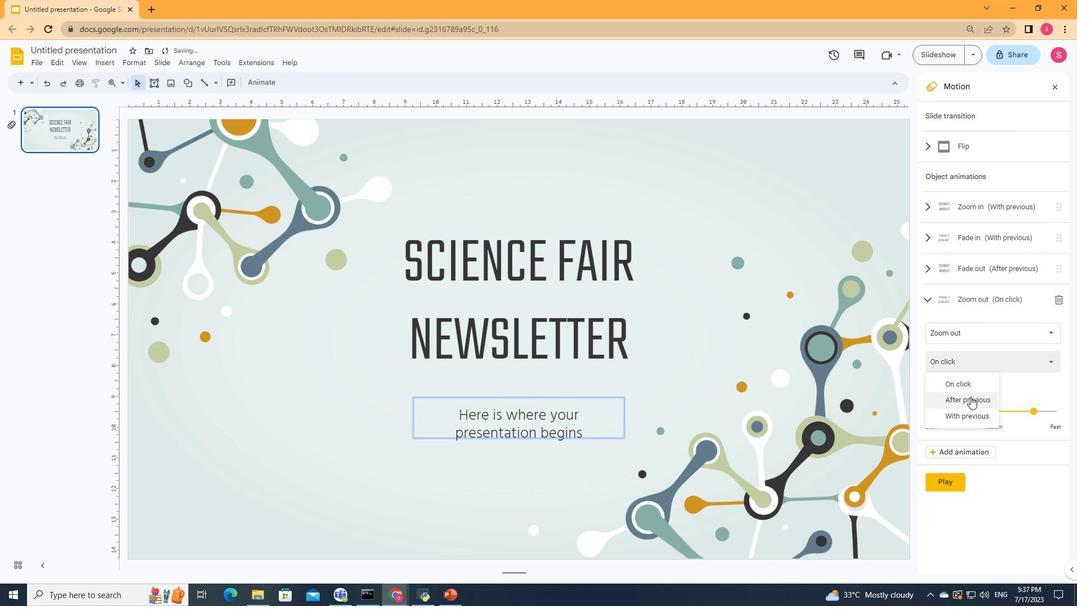 
Action: Mouse pressed left at (969, 400)
Screenshot: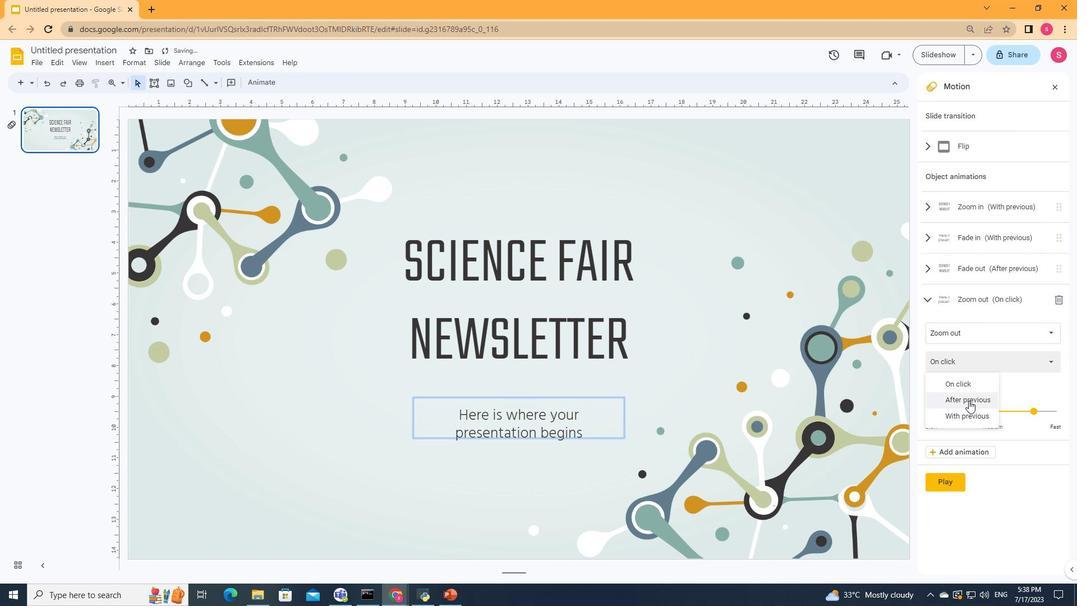 
Action: Mouse moved to (1033, 409)
Screenshot: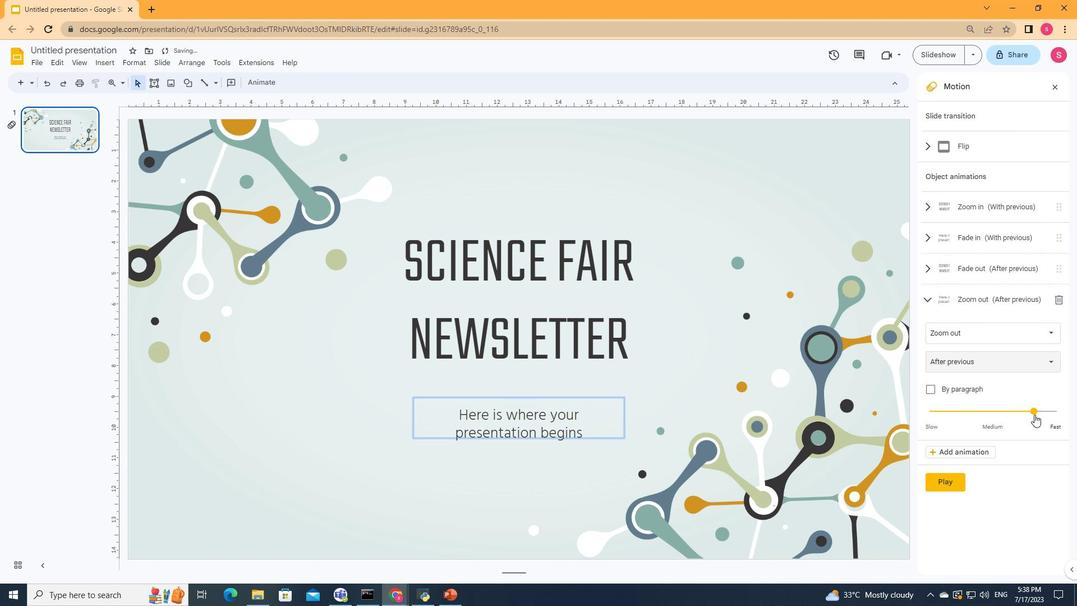 
Action: Mouse pressed left at (1033, 409)
Screenshot: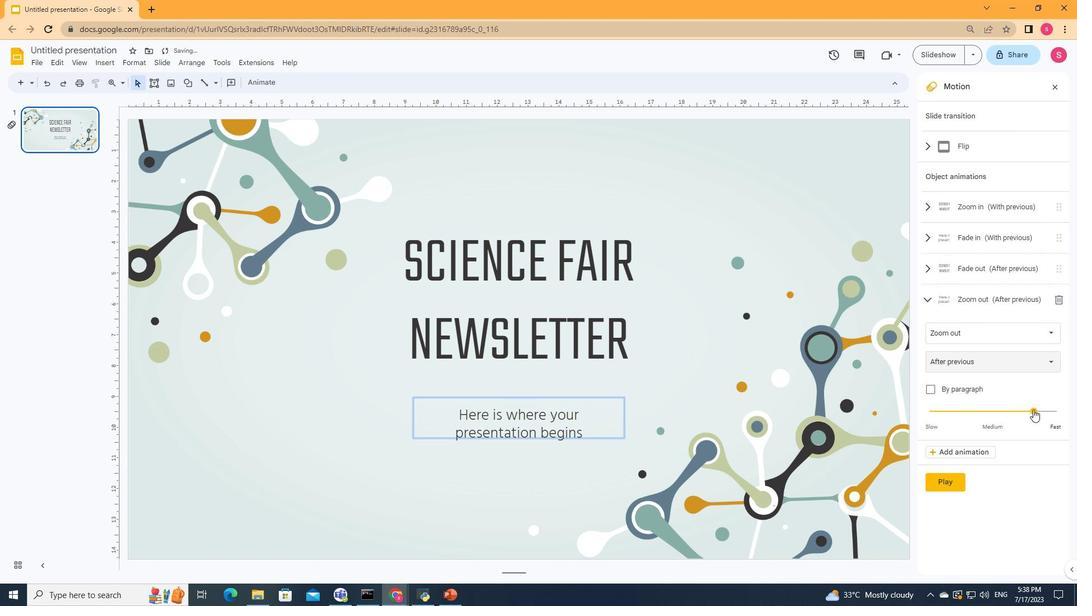 
Action: Mouse moved to (947, 480)
Screenshot: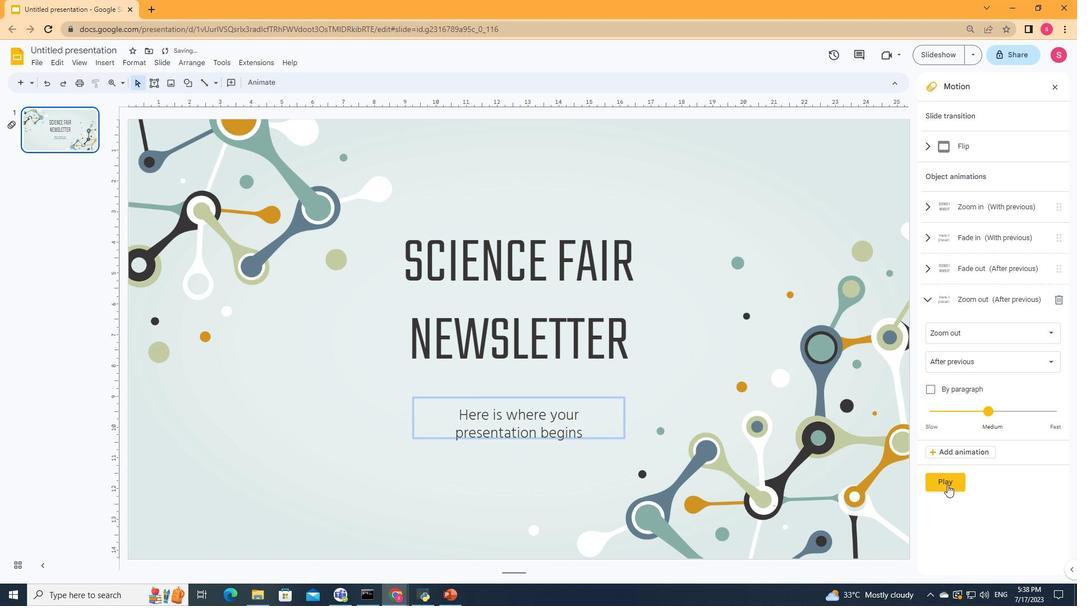 
Action: Mouse pressed left at (947, 480)
Screenshot: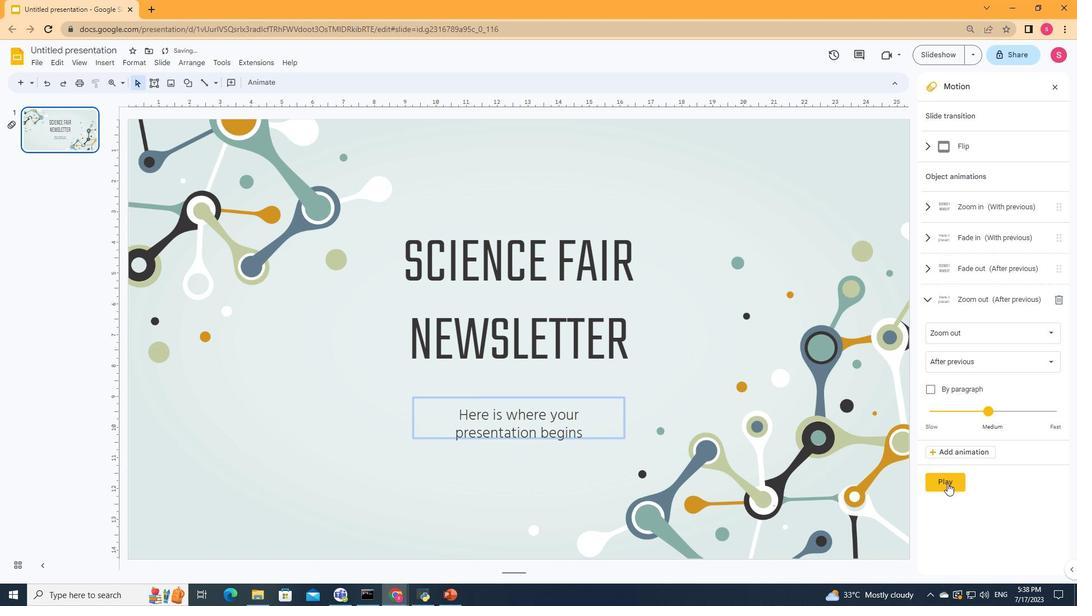 
Action: Mouse moved to (951, 479)
Screenshot: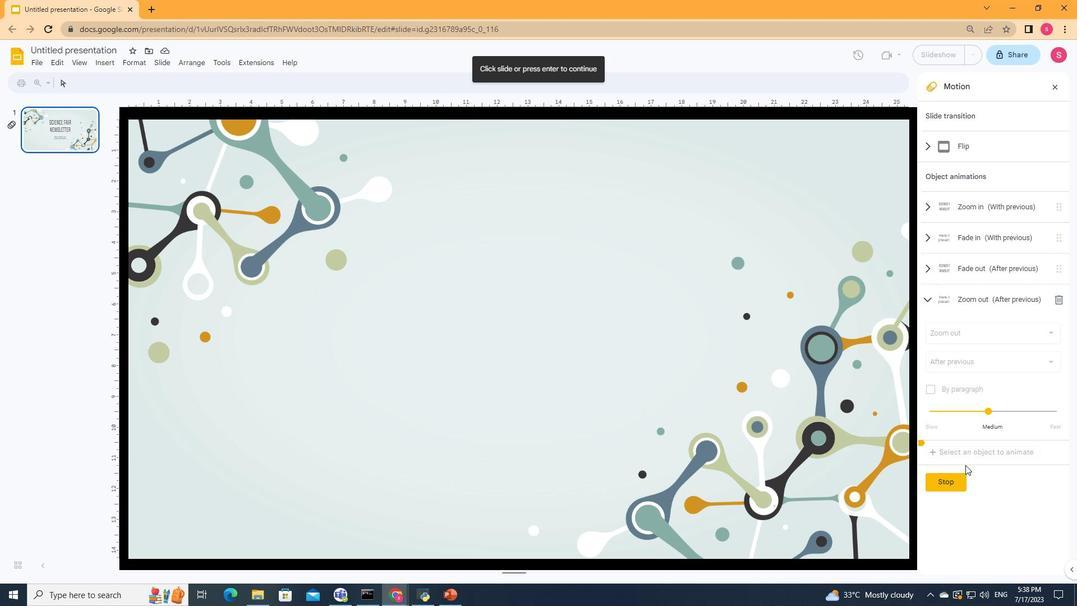 
Action: Mouse pressed left at (951, 479)
Screenshot: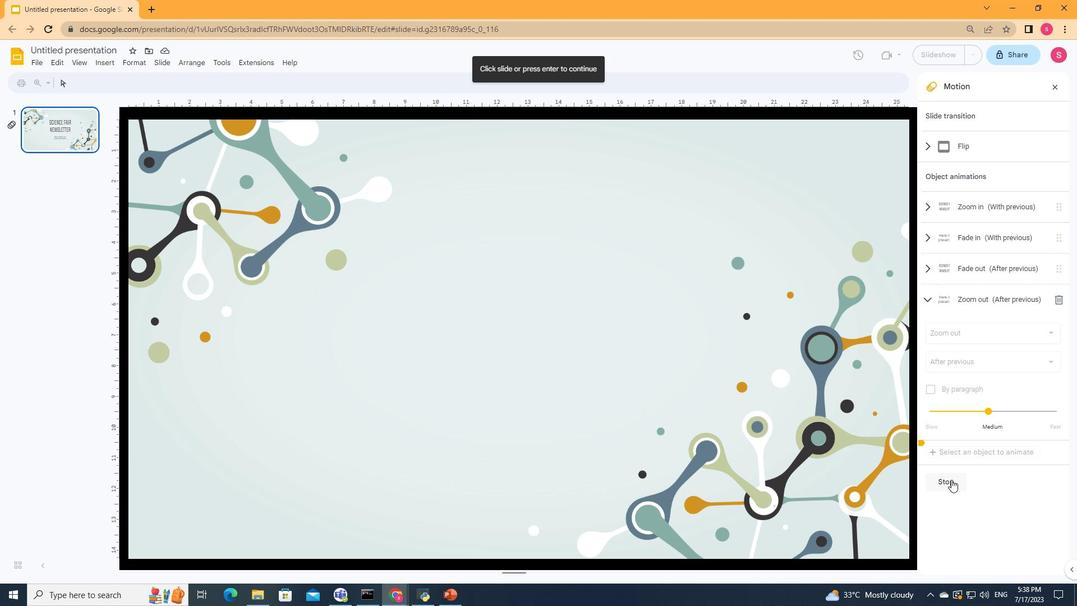 
Action: Mouse moved to (928, 153)
Screenshot: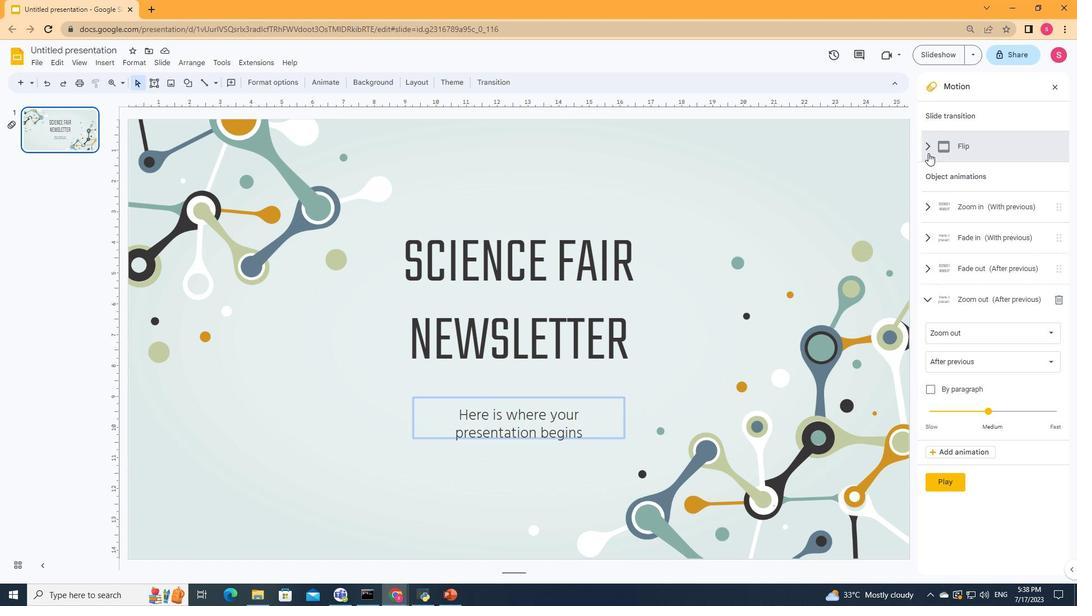 
Action: Mouse pressed left at (928, 153)
Screenshot: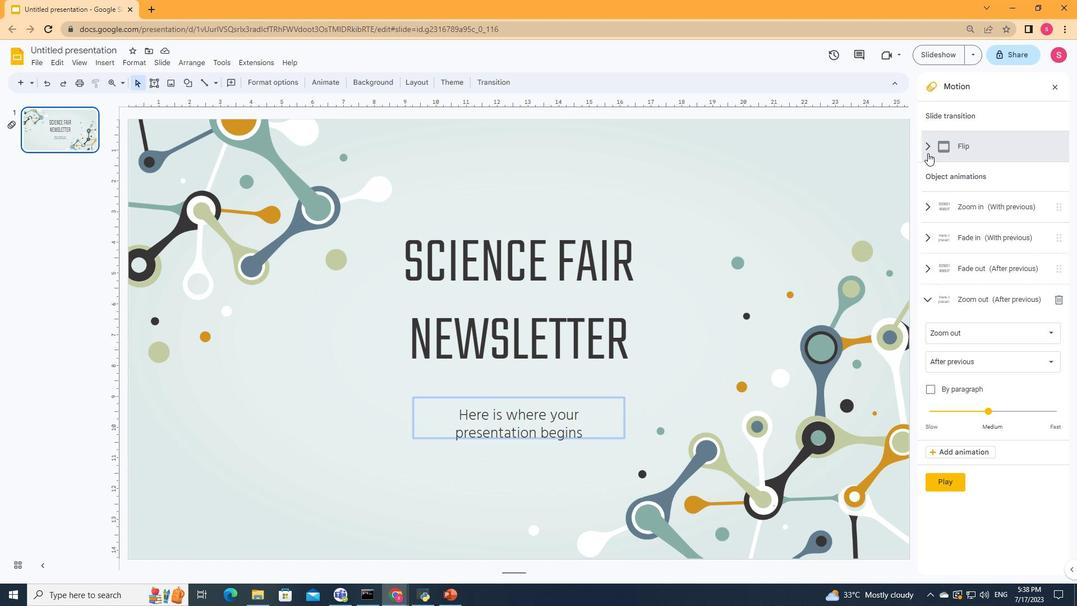 
Action: Mouse moved to (1053, 271)
Screenshot: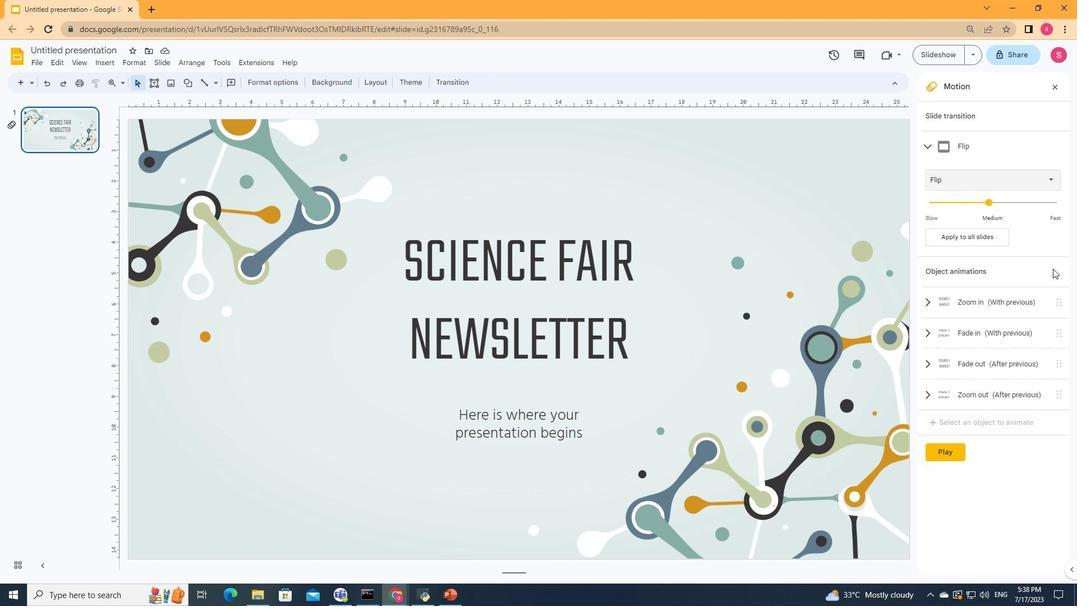 
Action: Mouse pressed left at (1053, 271)
Screenshot: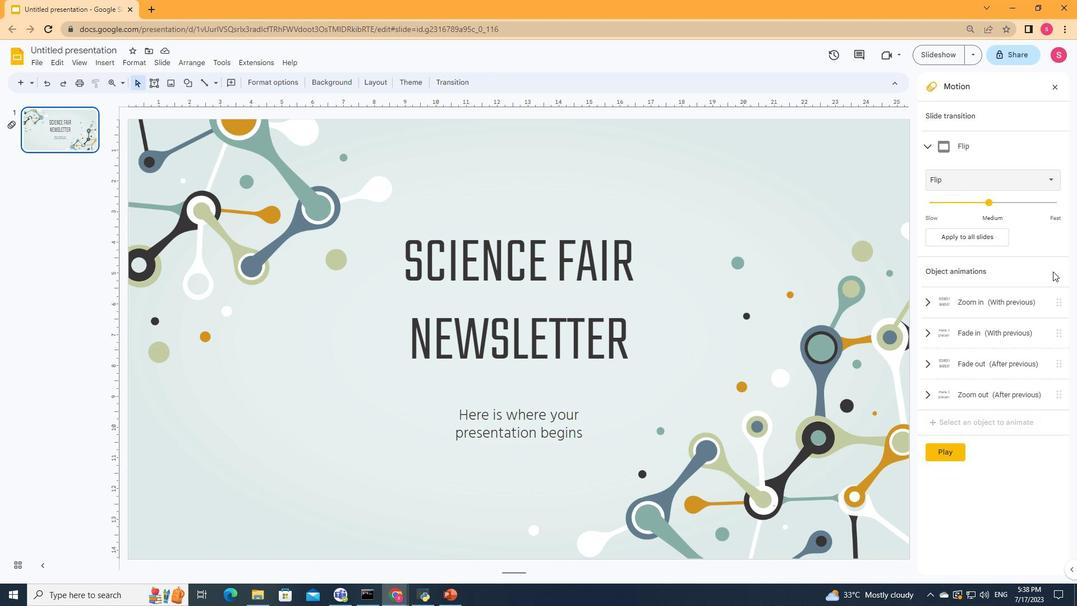 
Action: Mouse moved to (1057, 88)
Screenshot: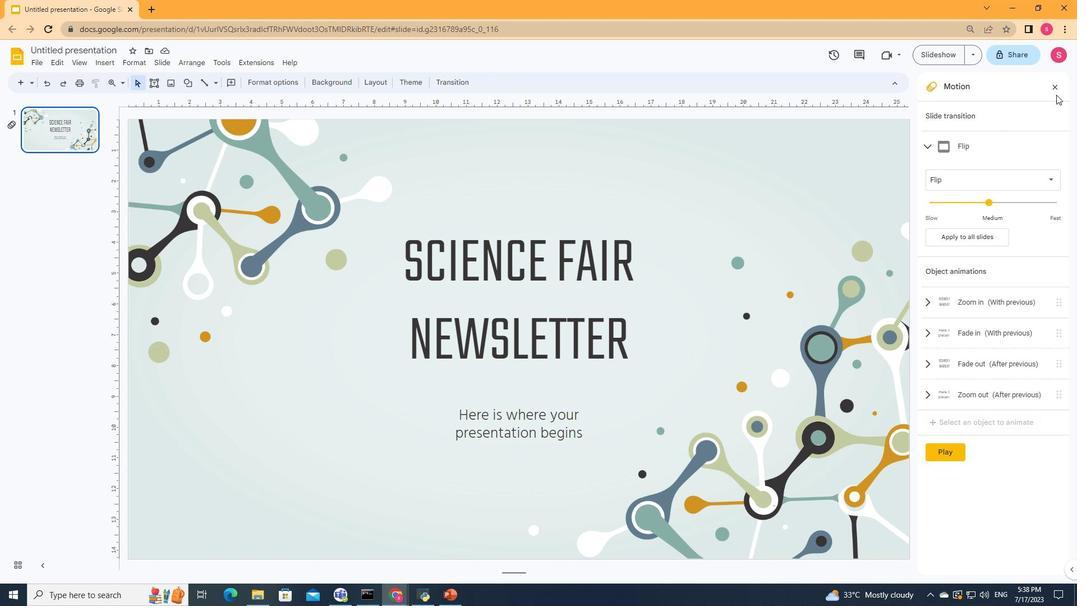 
Action: Mouse pressed left at (1057, 88)
Screenshot: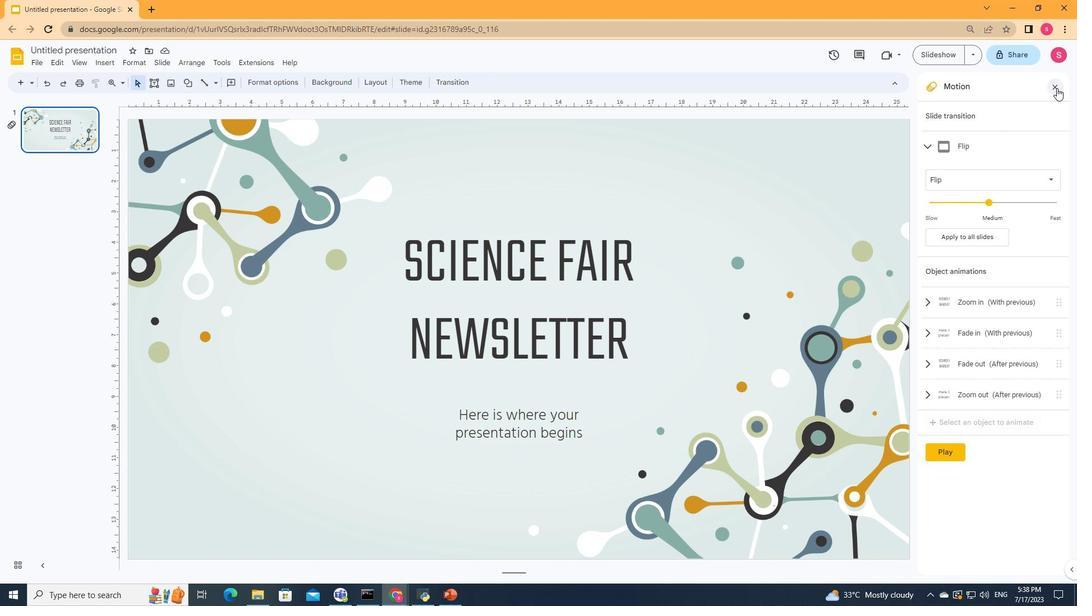 
Action: Mouse moved to (71, 63)
Screenshot: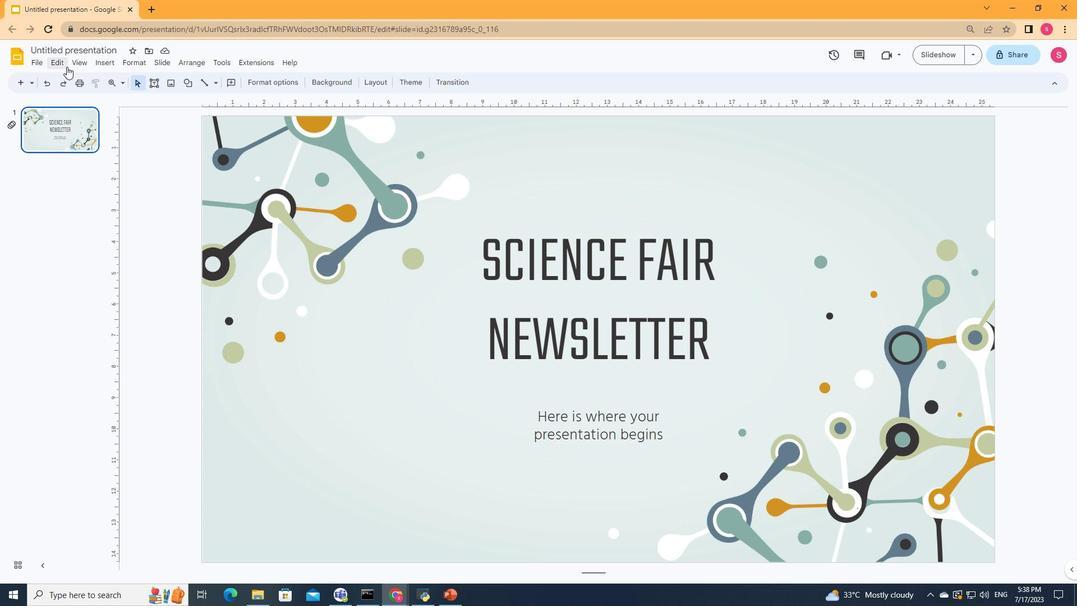 
Action: Mouse pressed left at (71, 63)
Screenshot: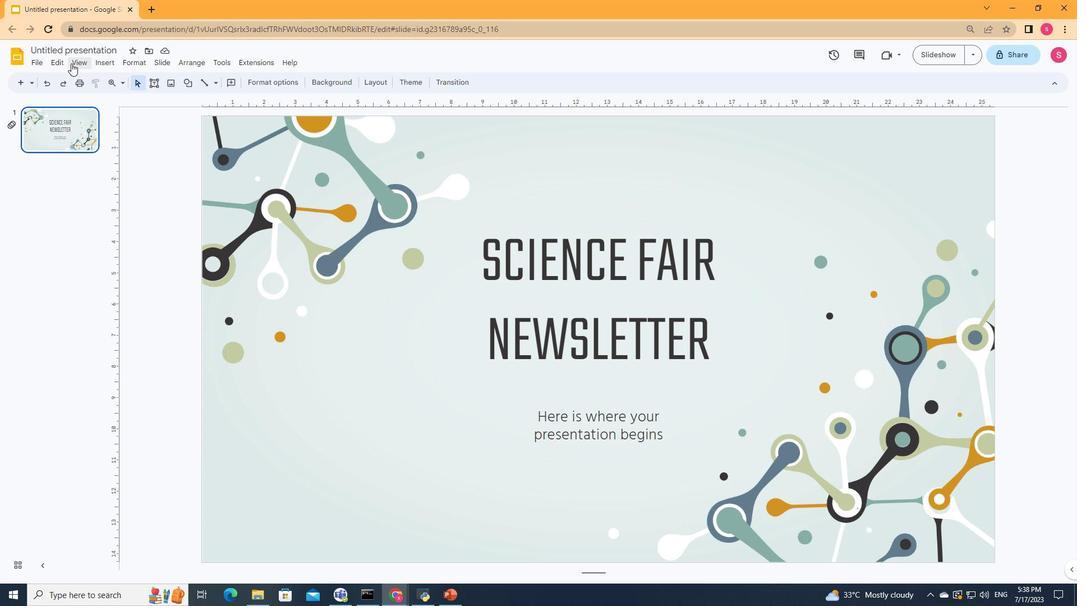 
Action: Mouse moved to (97, 96)
Screenshot: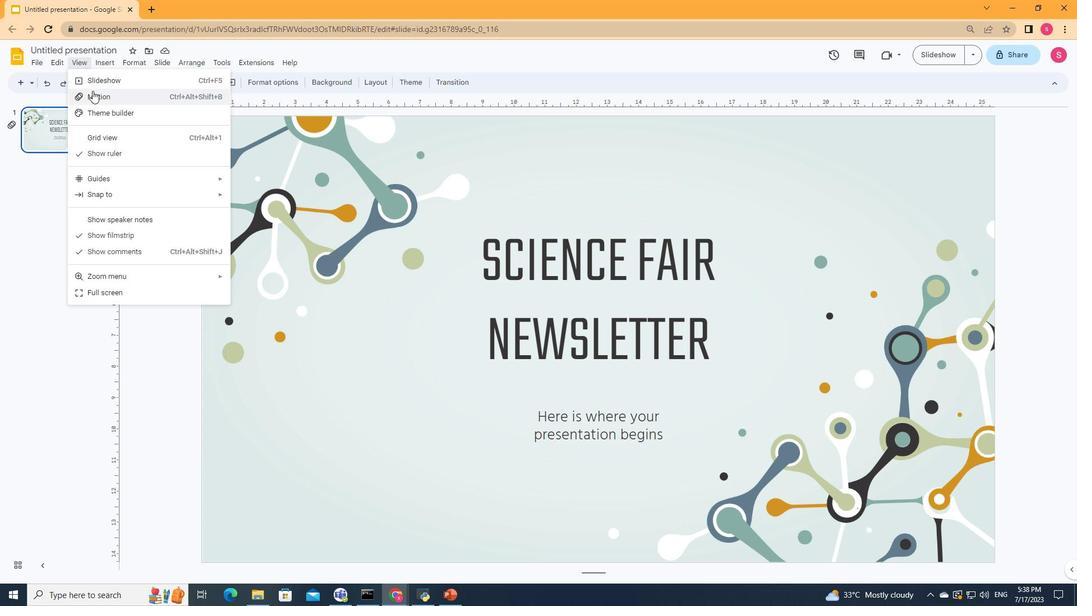 
Action: Mouse pressed left at (97, 96)
Screenshot: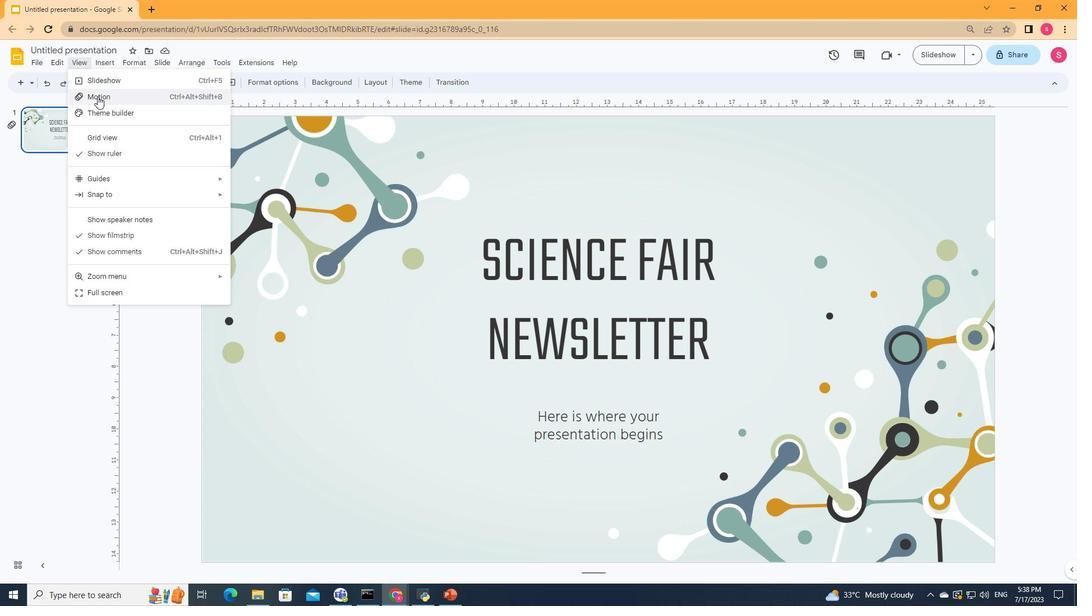 
Action: Mouse moved to (1057, 86)
Screenshot: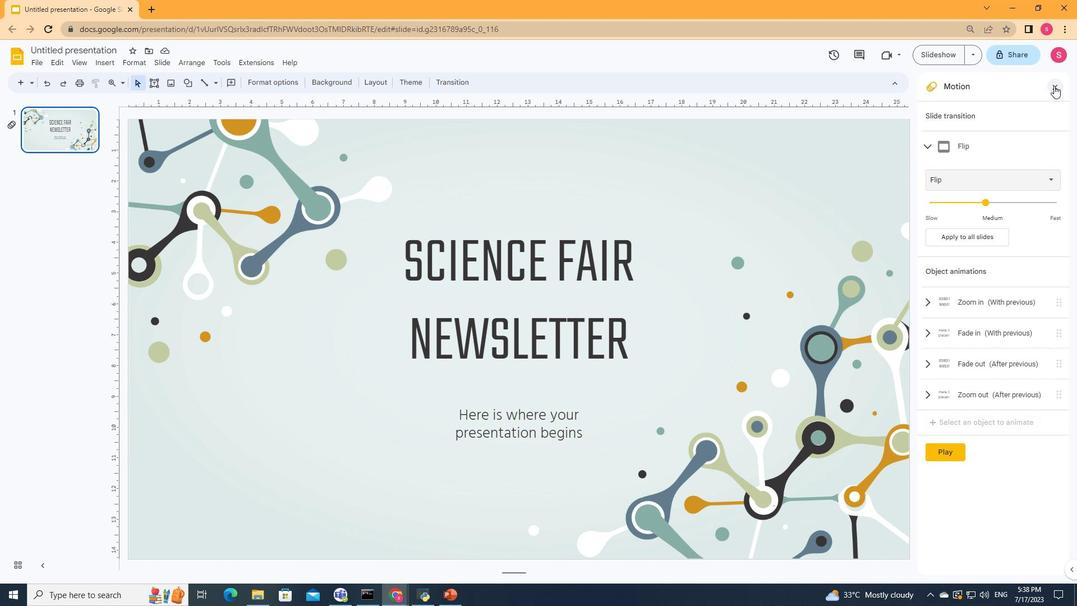 
Action: Mouse pressed left at (1057, 86)
Screenshot: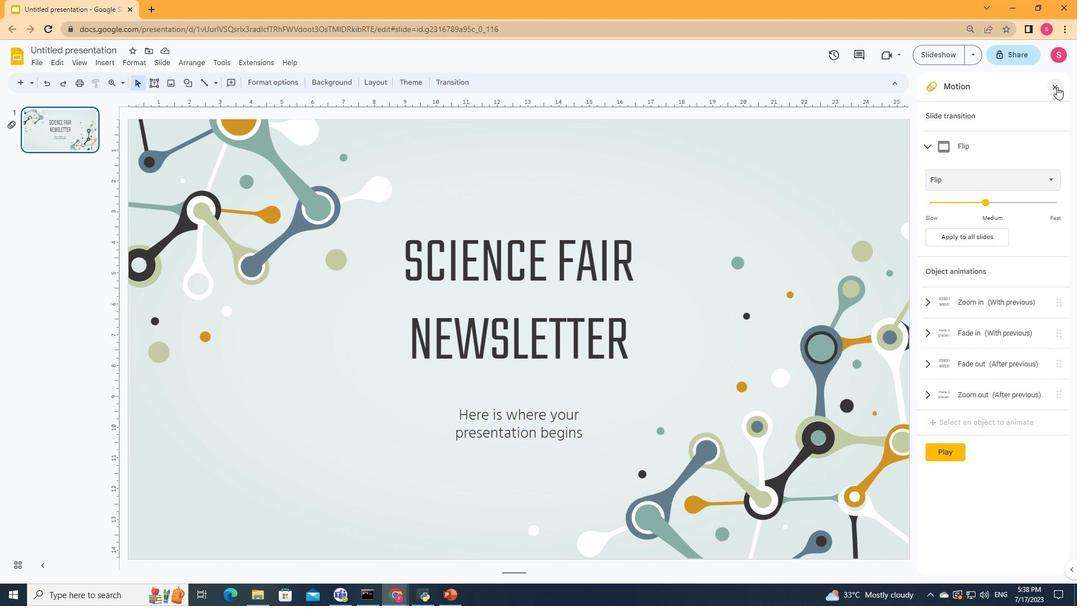 
Action: Mouse moved to (102, 67)
Screenshot: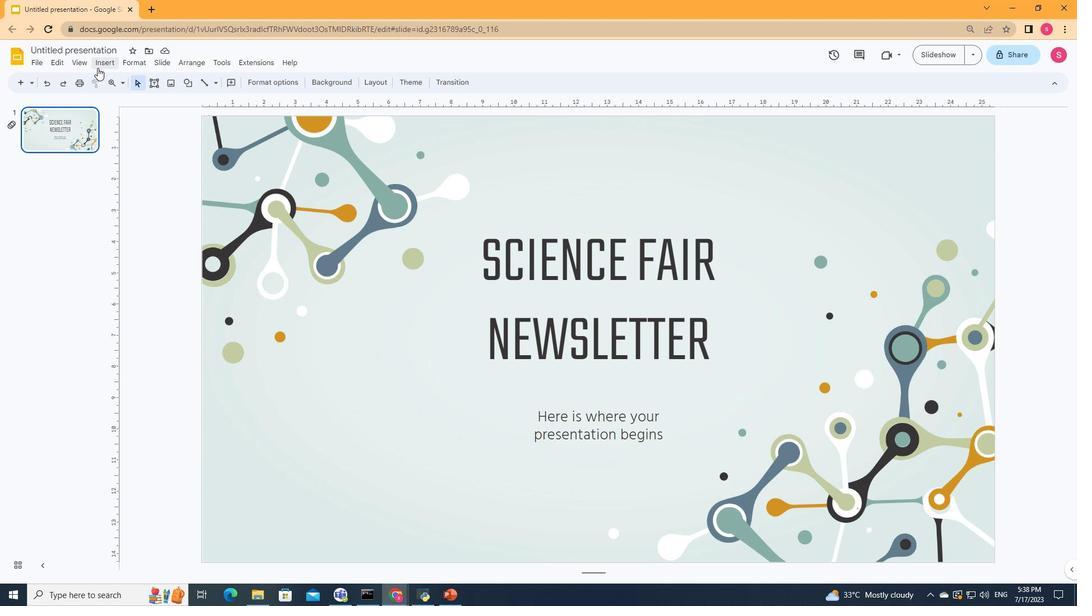 
Action: Mouse pressed left at (102, 67)
Screenshot: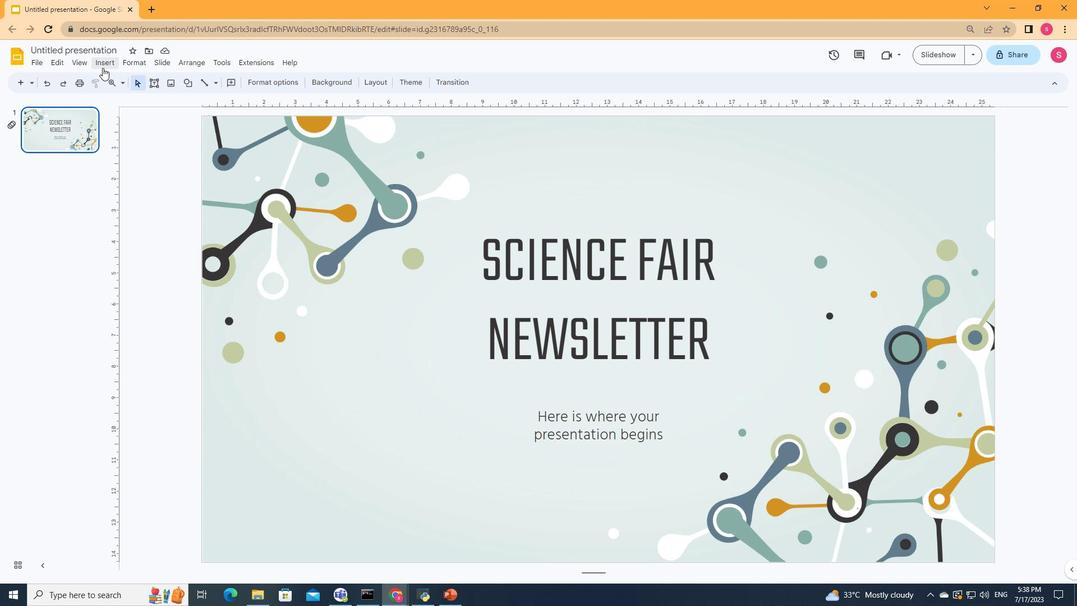 
Action: Mouse moved to (125, 92)
Screenshot: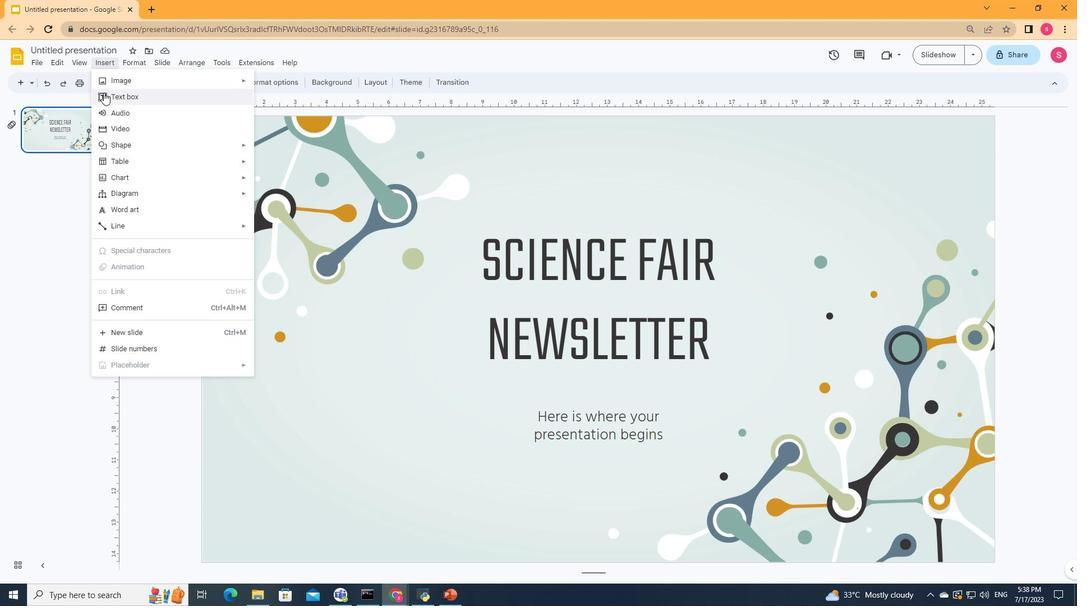 
Action: Mouse pressed left at (125, 92)
Screenshot: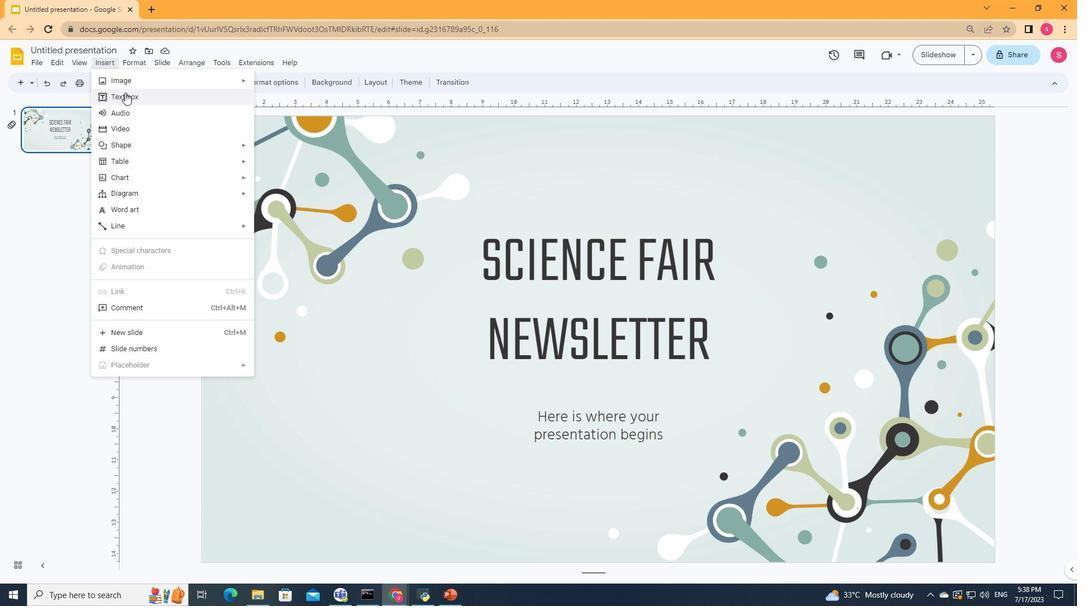 
Action: Mouse moved to (222, 63)
Screenshot: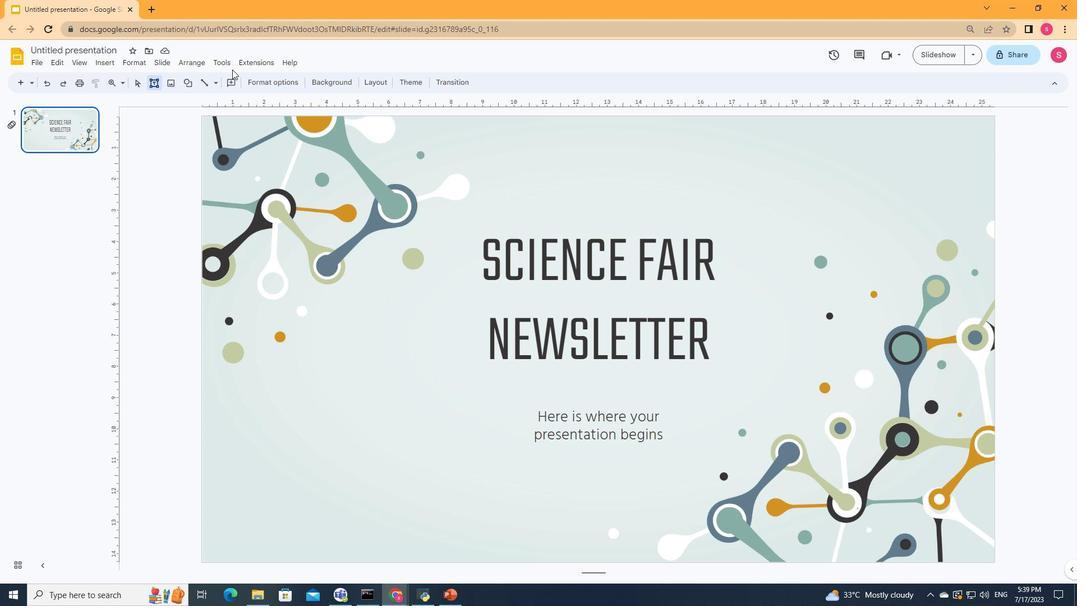 
Action: Mouse pressed left at (222, 63)
Screenshot: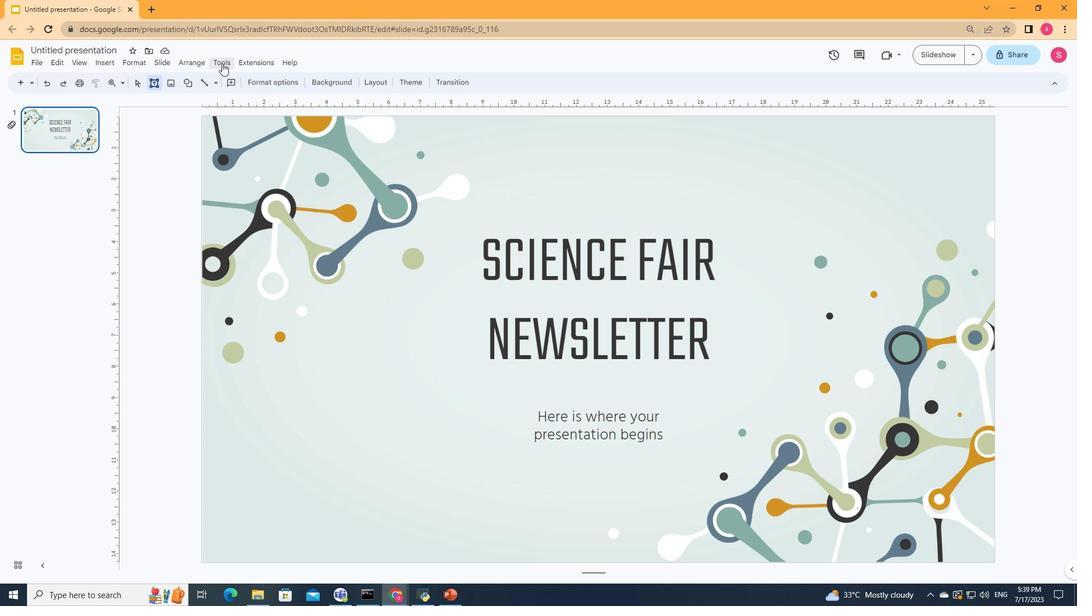 
Action: Mouse moved to (244, 81)
Screenshot: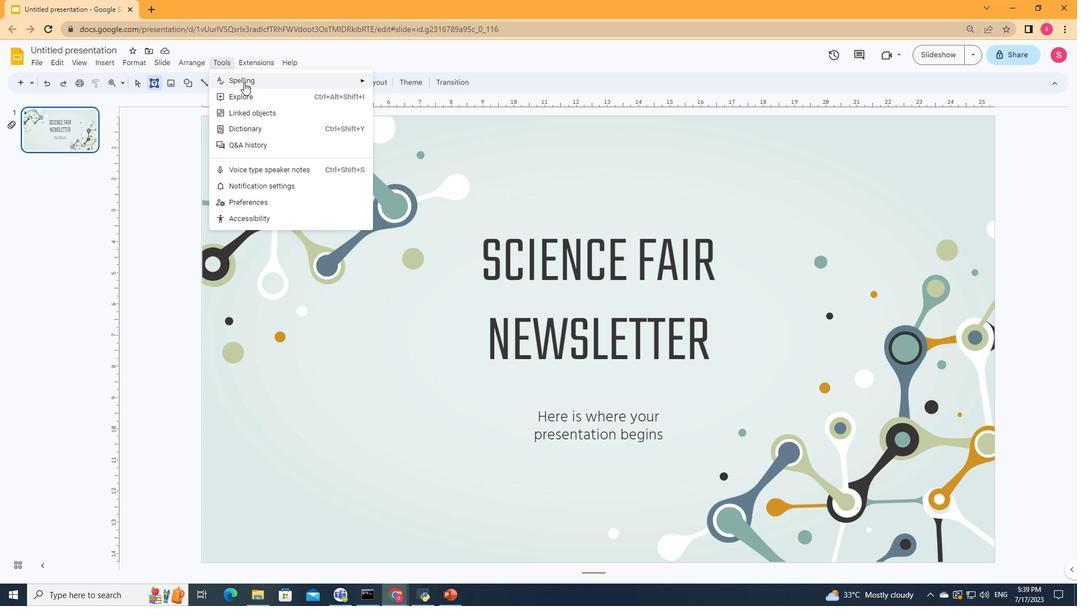 
Action: Mouse pressed left at (244, 81)
Screenshot: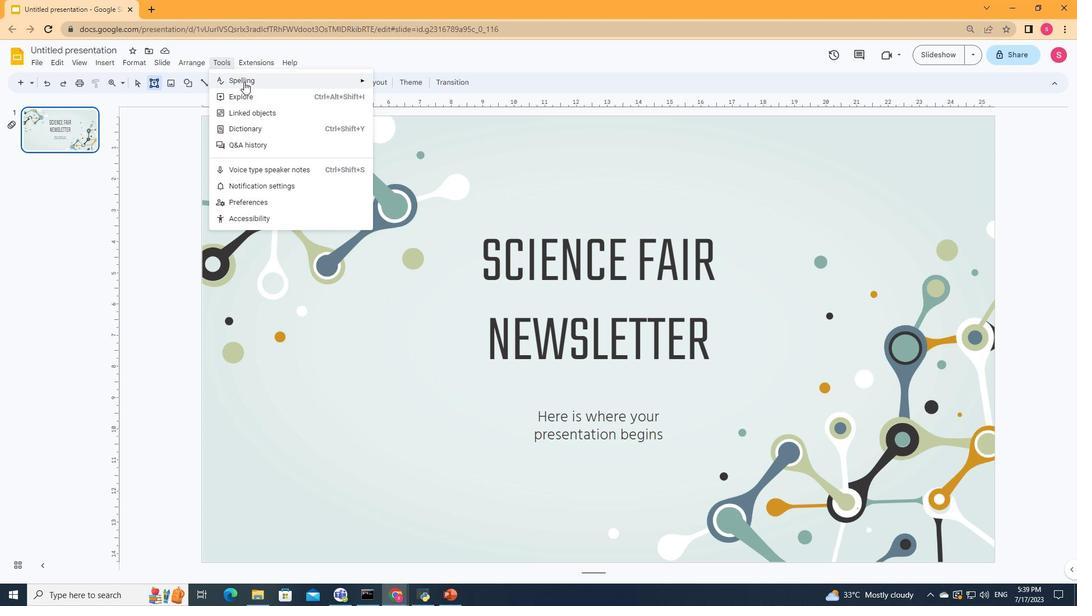 
Action: Mouse moved to (414, 87)
Screenshot: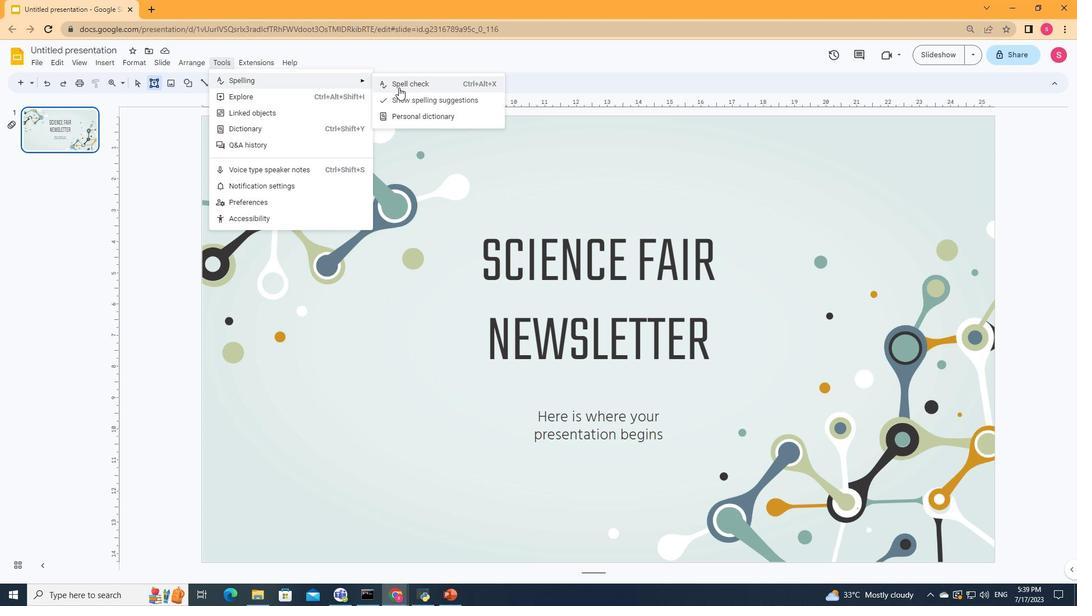 
Action: Mouse pressed left at (414, 87)
Screenshot: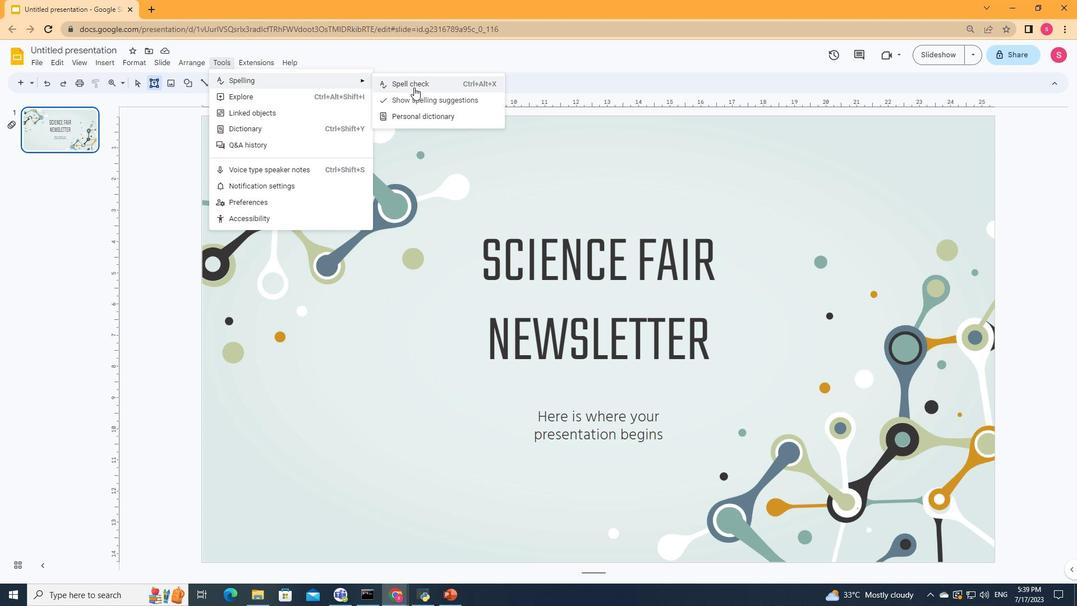 
Action: Mouse moved to (966, 186)
Screenshot: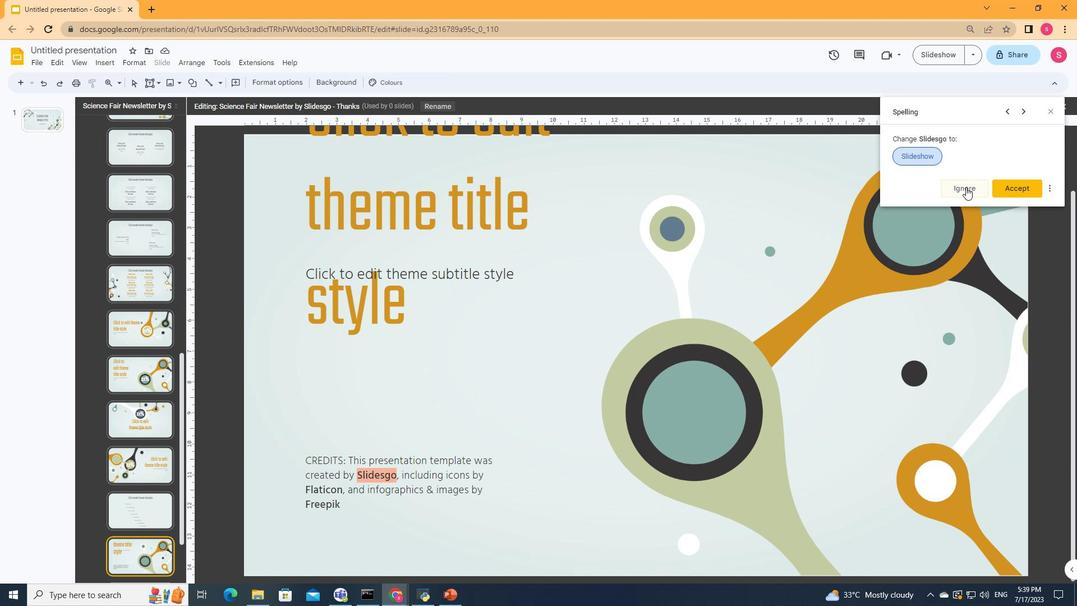 
Action: Mouse pressed left at (966, 186)
Screenshot: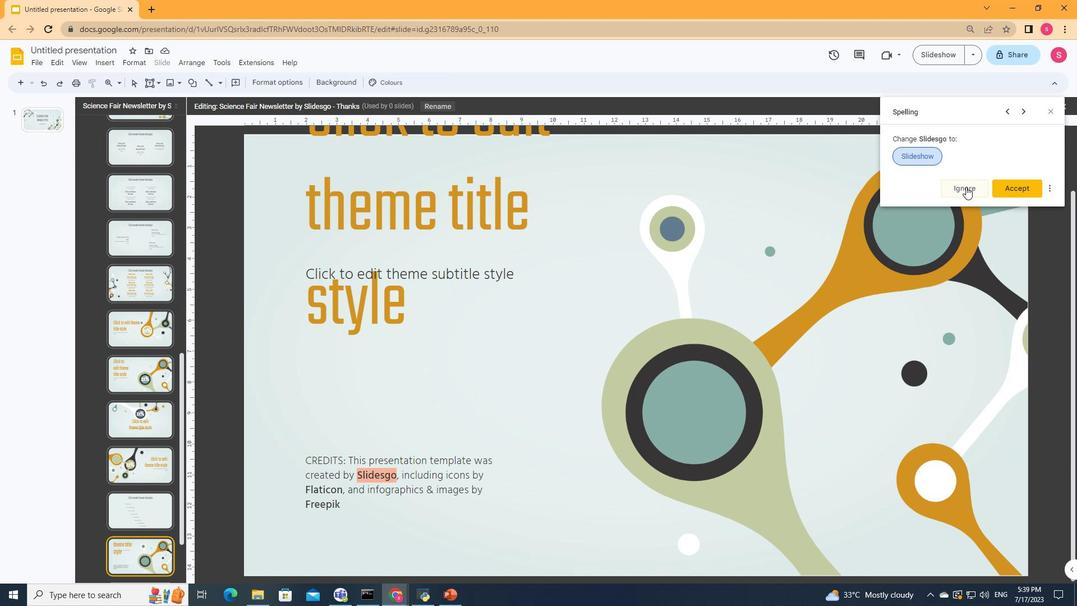 
Action: Mouse moved to (1048, 115)
Screenshot: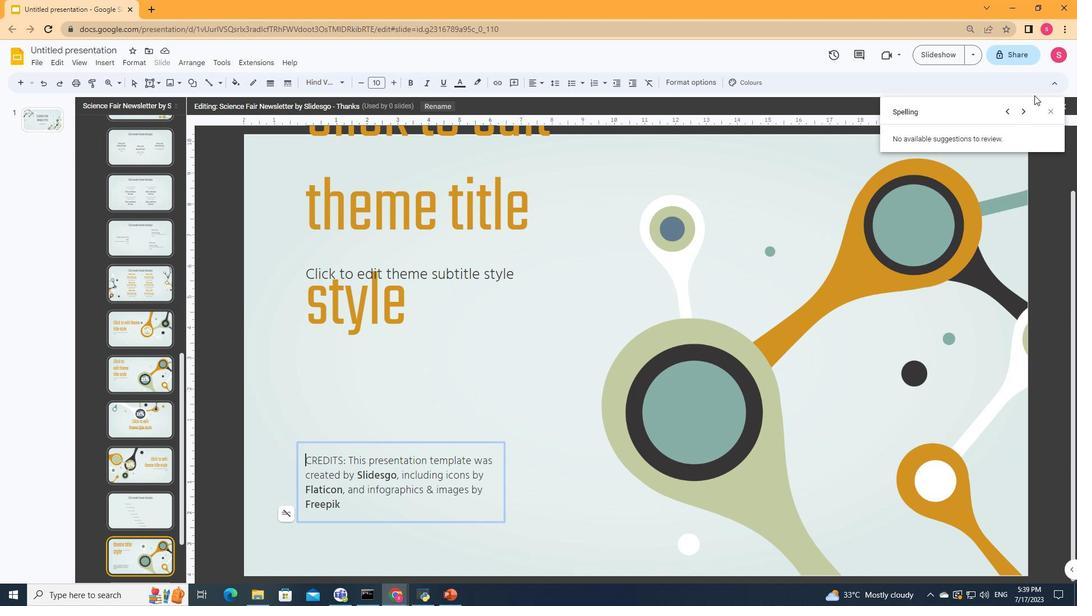 
Action: Mouse pressed left at (1048, 115)
Screenshot: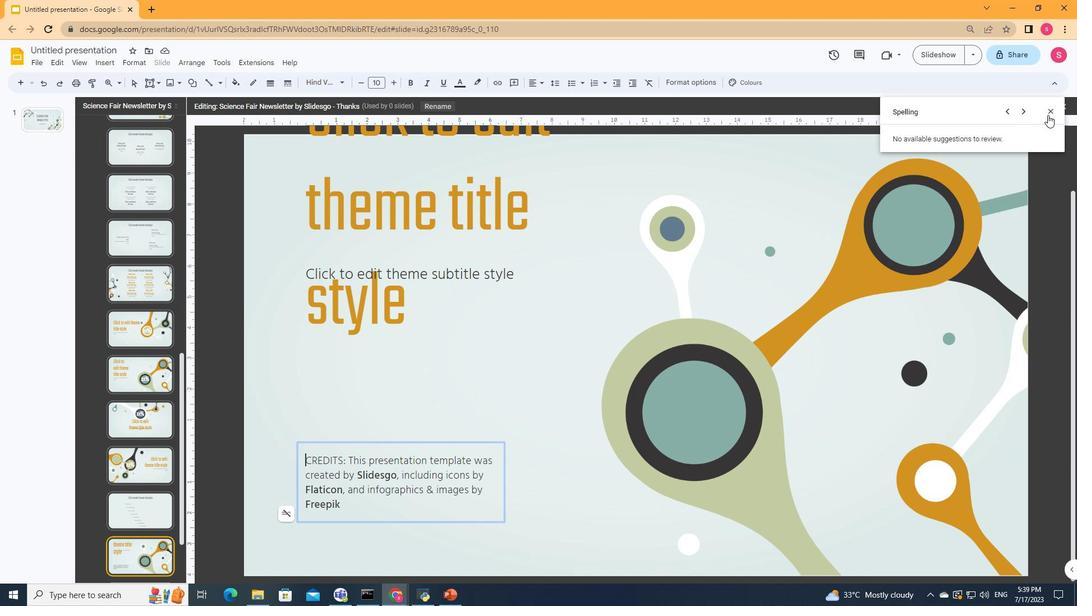 
Action: Mouse moved to (1065, 103)
Screenshot: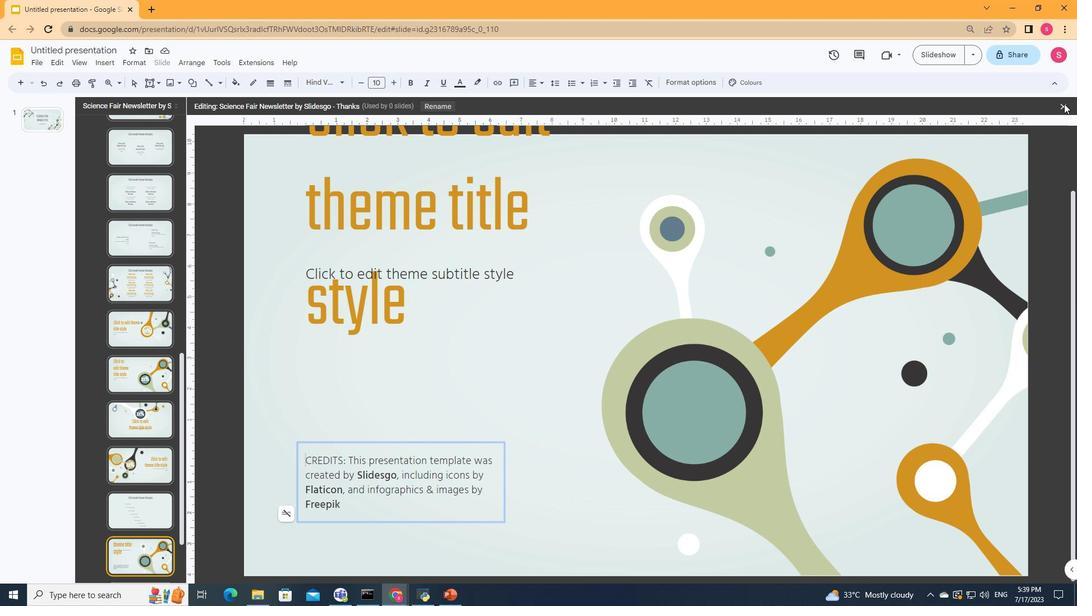 
Action: Mouse pressed left at (1065, 103)
Screenshot: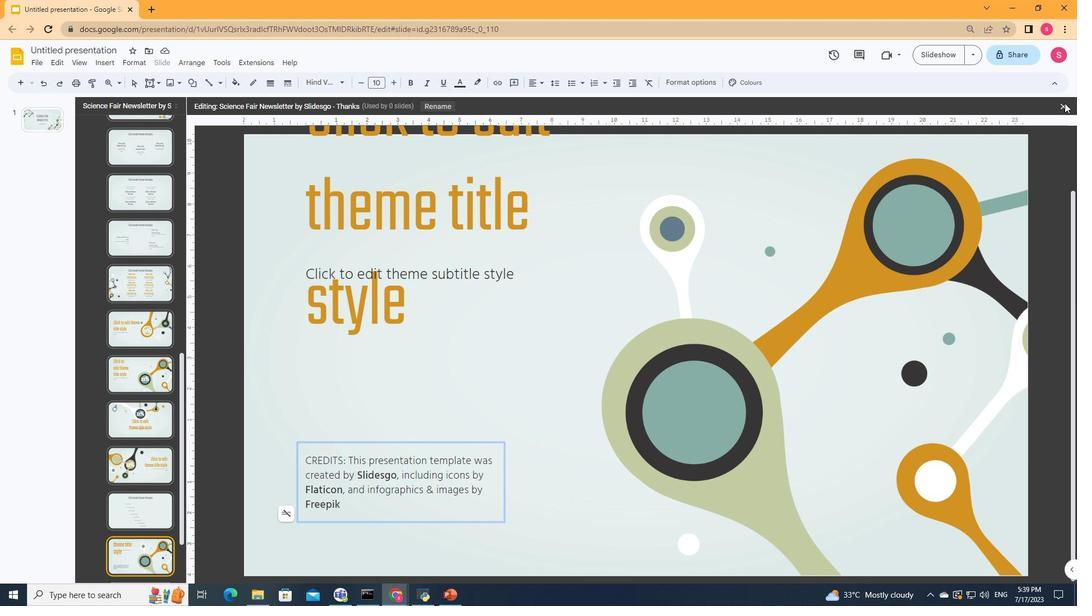 
Action: Mouse moved to (401, 288)
Screenshot: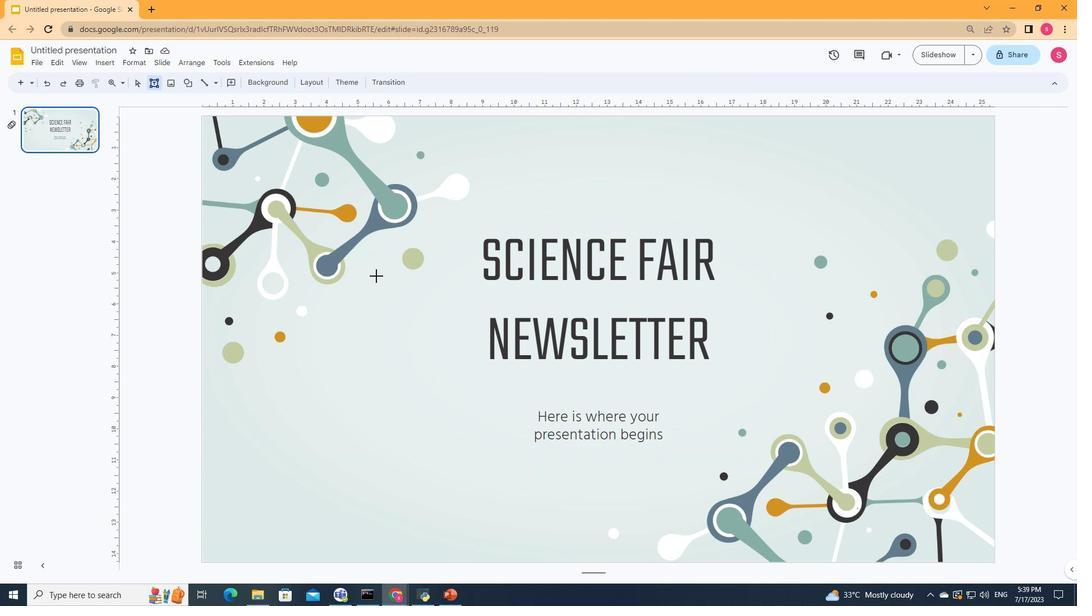 
Action: Mouse scrolled (401, 287) with delta (0, 0)
Screenshot: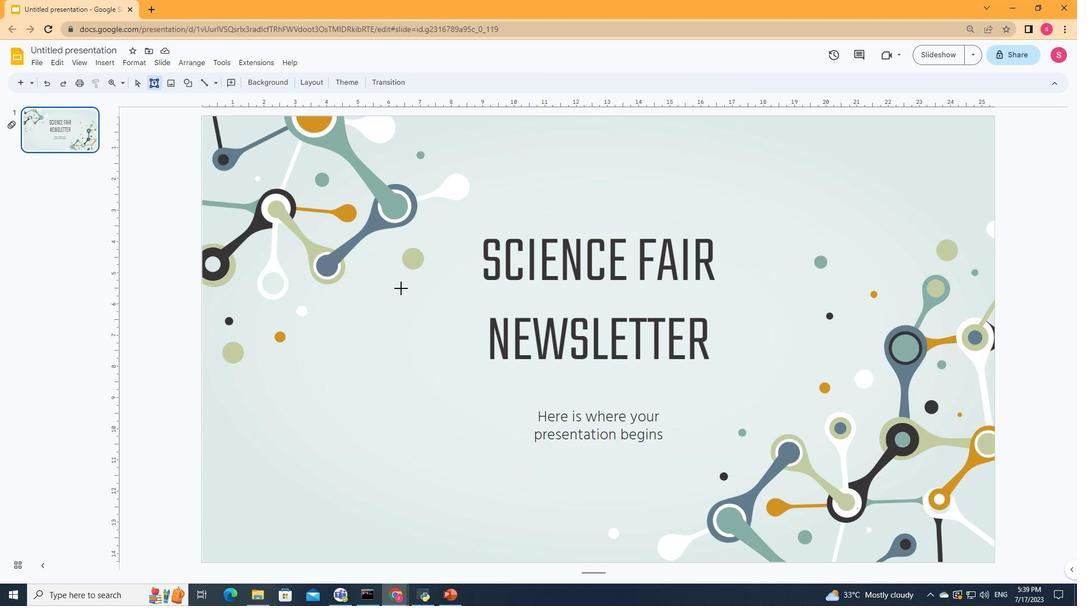 
Action: Mouse moved to (511, 254)
Screenshot: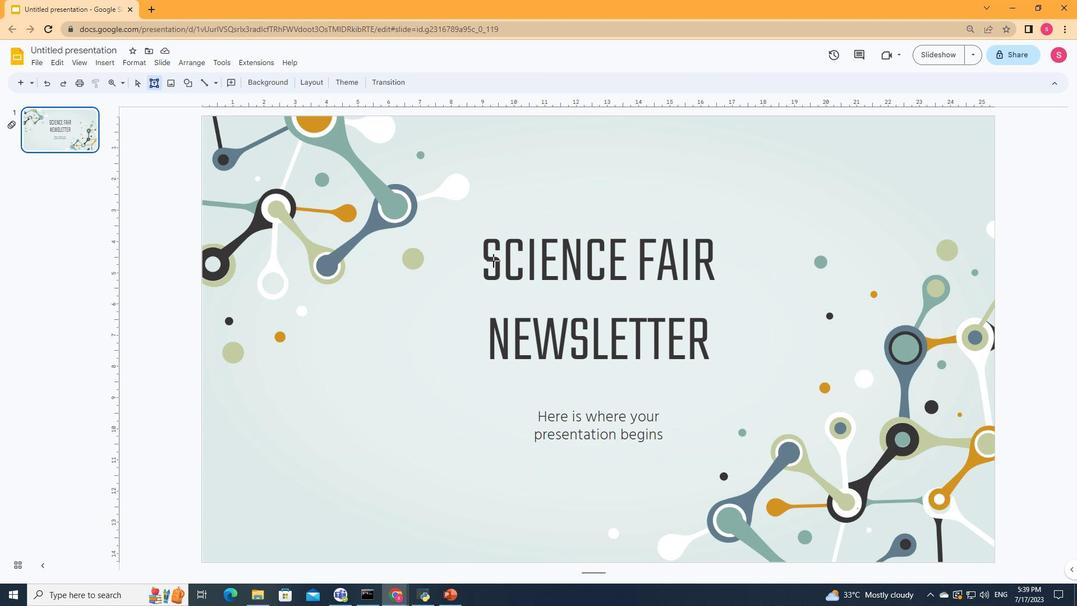
